 Task: Buy 5 Bow Ties of size S for Boys from Accessories section under best seller category for shipping address: Bailey Nelson, 4213 Cooks Mine Road, Ruidoso, New Mexico 88345, Cell Number 5056715177. Pay from credit card ending with 6759, CVV 506
Action: Mouse moved to (236, 65)
Screenshot: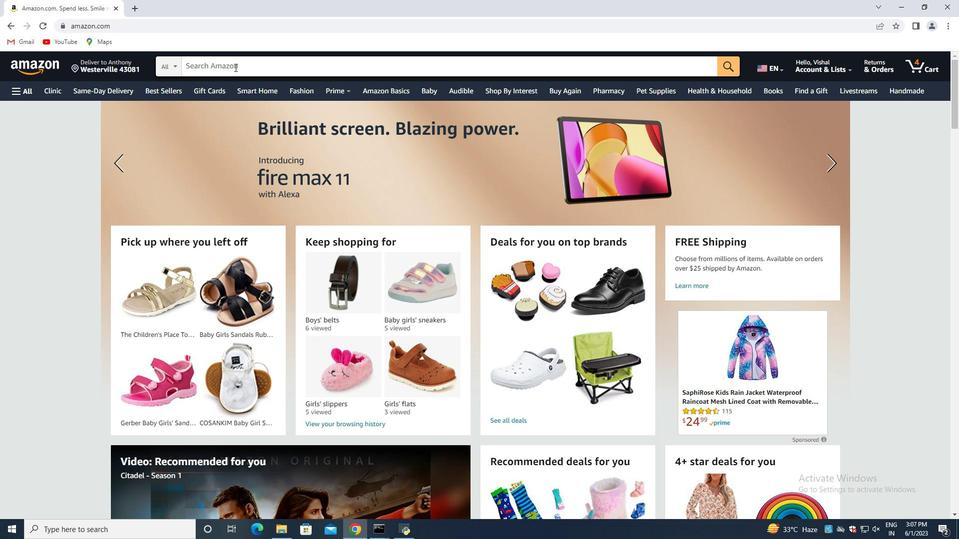 
Action: Mouse pressed left at (236, 65)
Screenshot: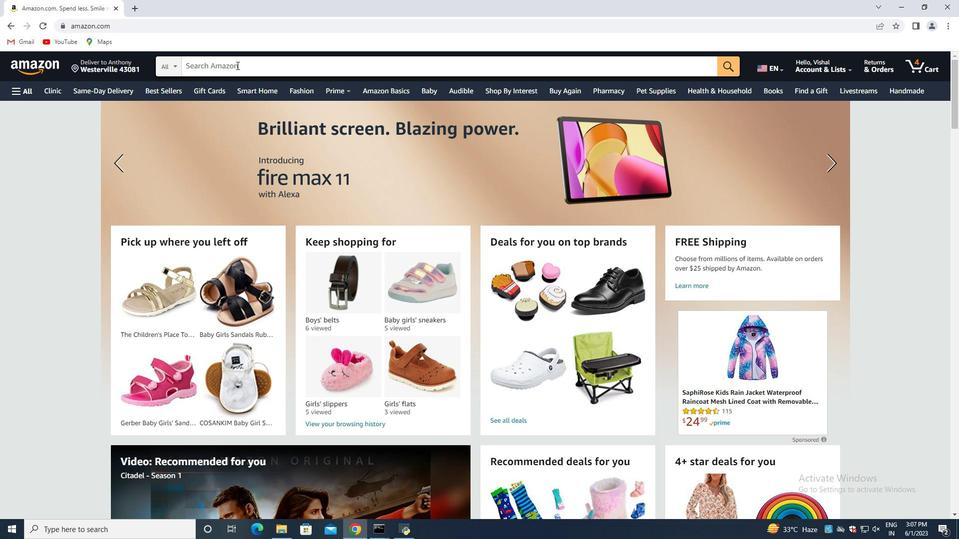 
Action: Key pressed <Key.shift>Bow<Key.space><Key.shift>Ties<Key.space>of<Key.space>size<Key.space><Key.shift>s<Key.space>for<Key.space>boys<Key.enter>
Screenshot: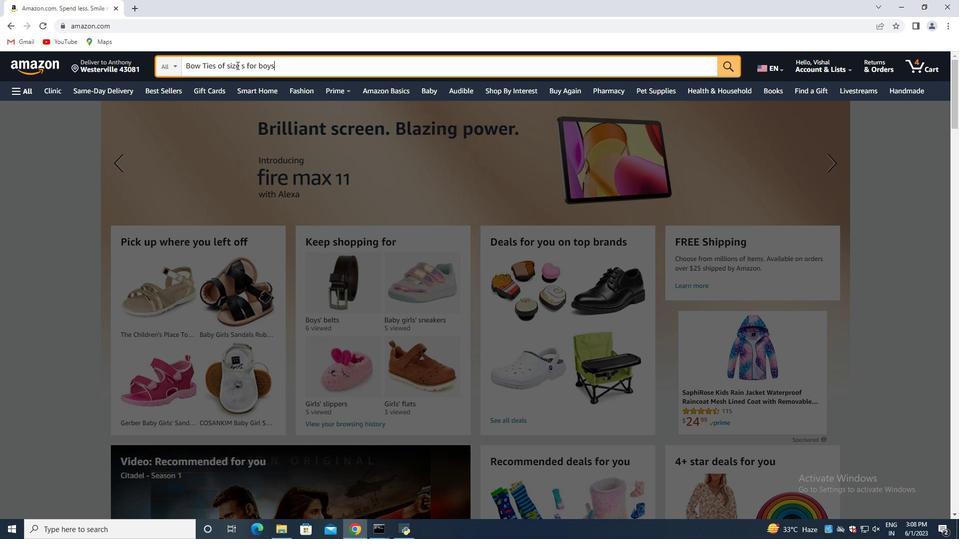 
Action: Mouse moved to (47, 194)
Screenshot: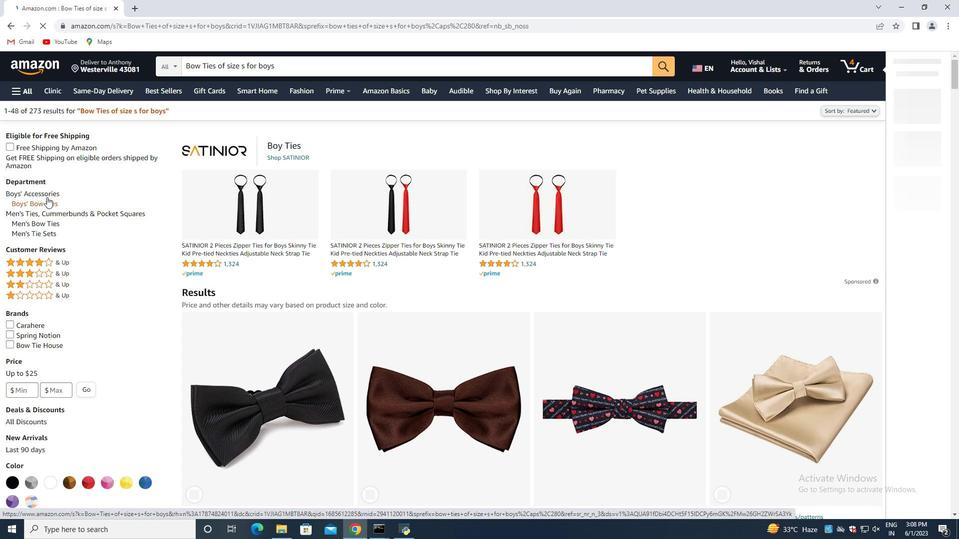 
Action: Mouse pressed left at (47, 194)
Screenshot: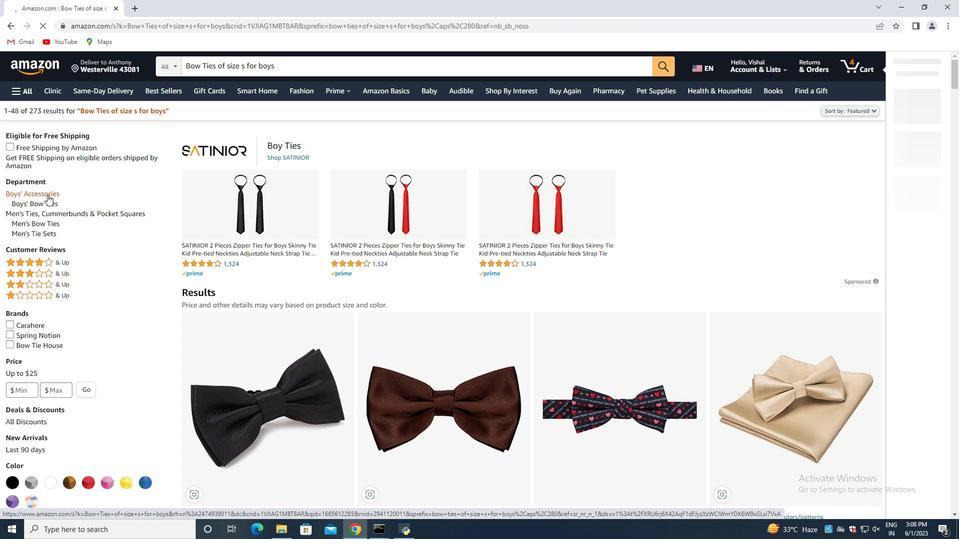 
Action: Mouse moved to (49, 196)
Screenshot: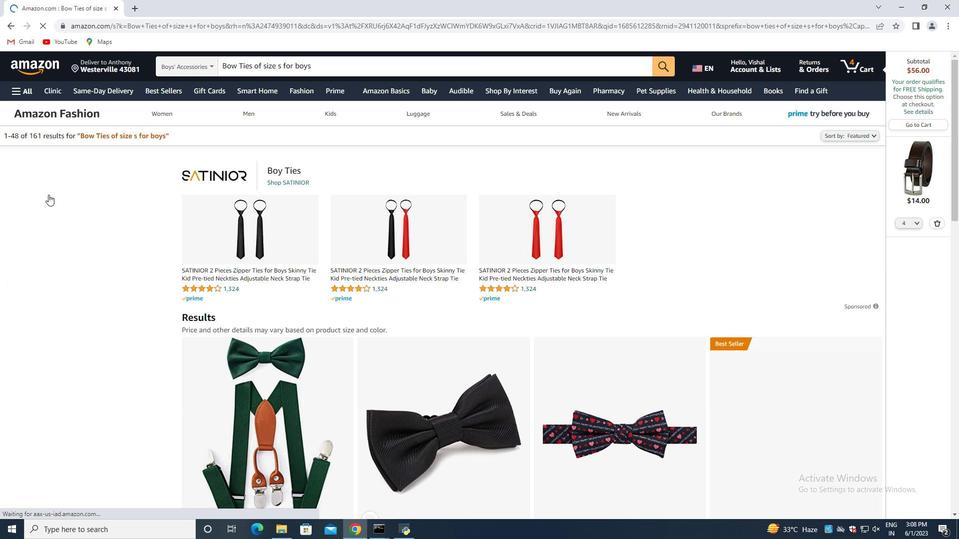 
Action: Mouse scrolled (49, 195) with delta (0, 0)
Screenshot: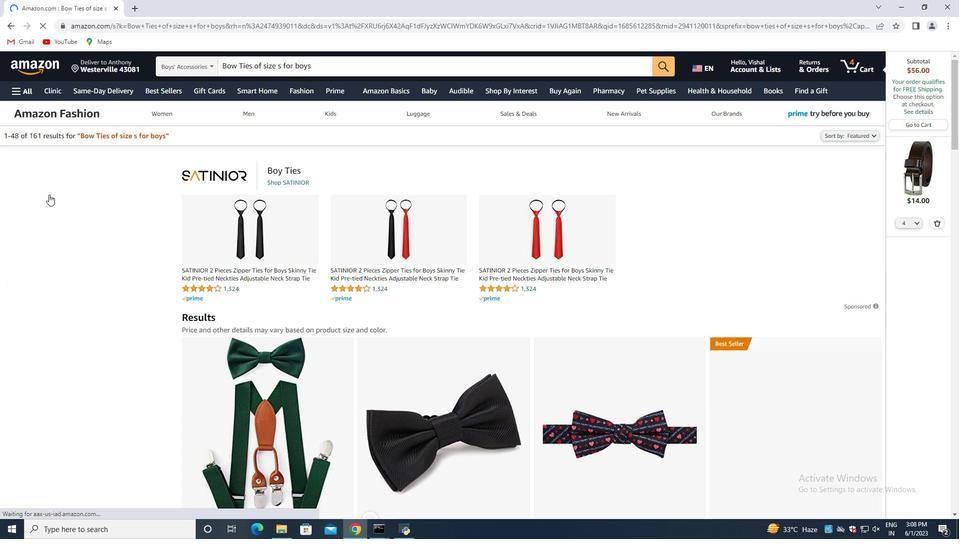 
Action: Mouse moved to (50, 197)
Screenshot: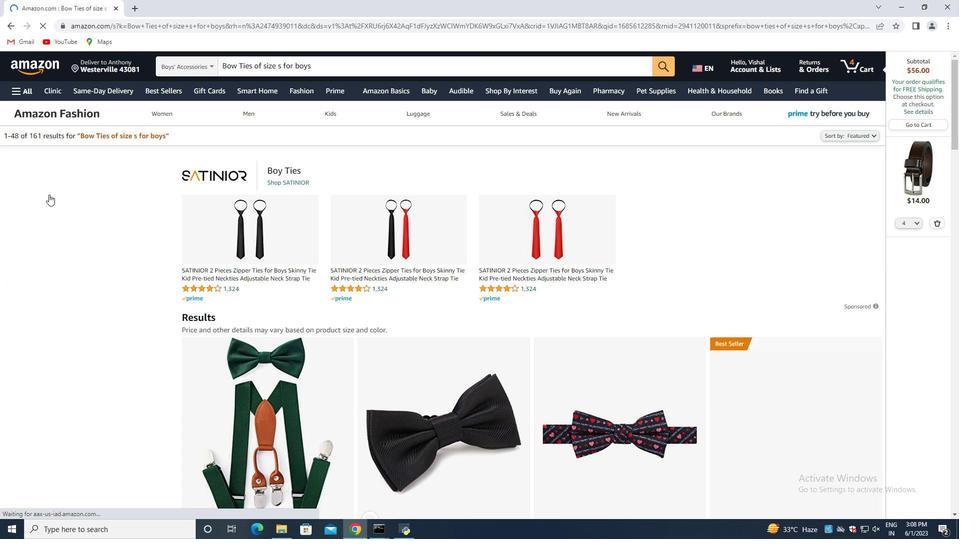 
Action: Mouse scrolled (50, 196) with delta (0, 0)
Screenshot: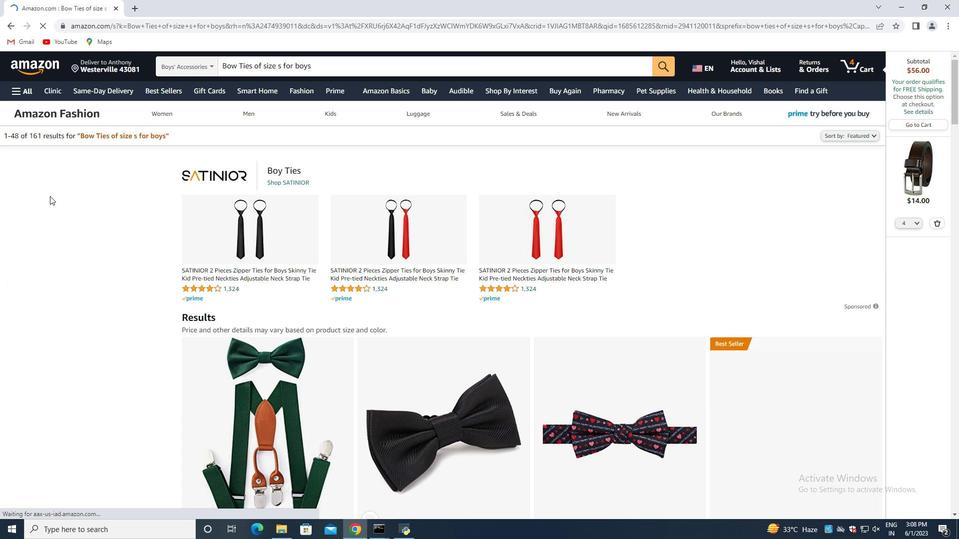 
Action: Mouse moved to (55, 201)
Screenshot: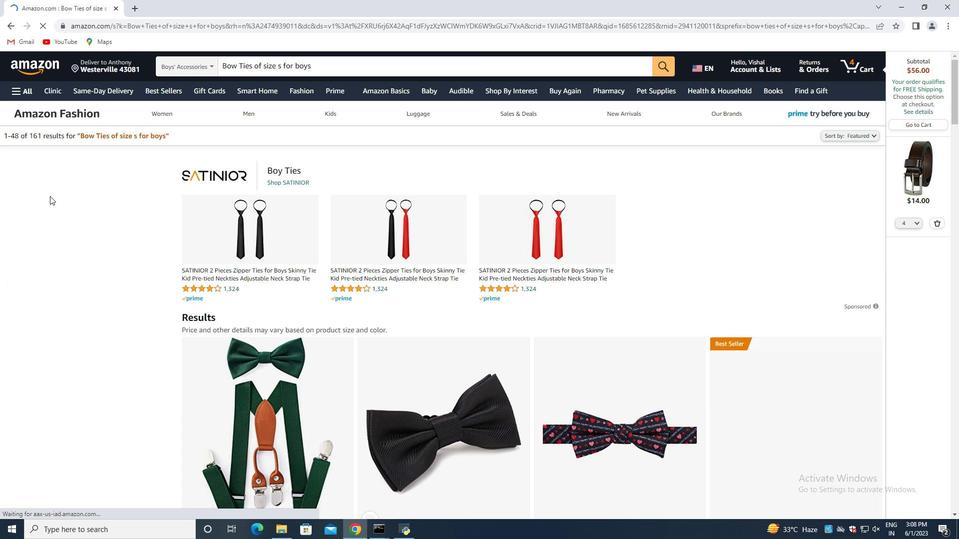 
Action: Mouse scrolled (55, 201) with delta (0, 0)
Screenshot: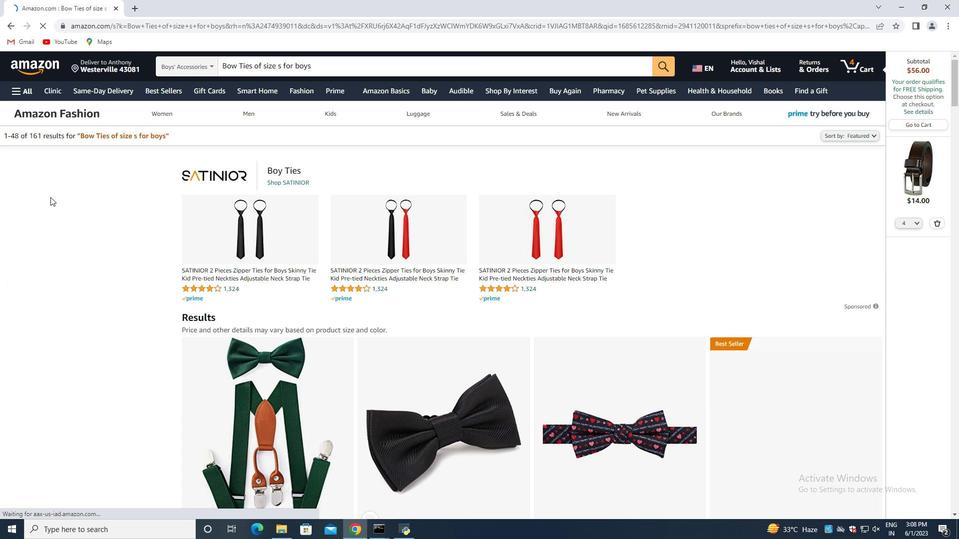 
Action: Mouse moved to (572, 286)
Screenshot: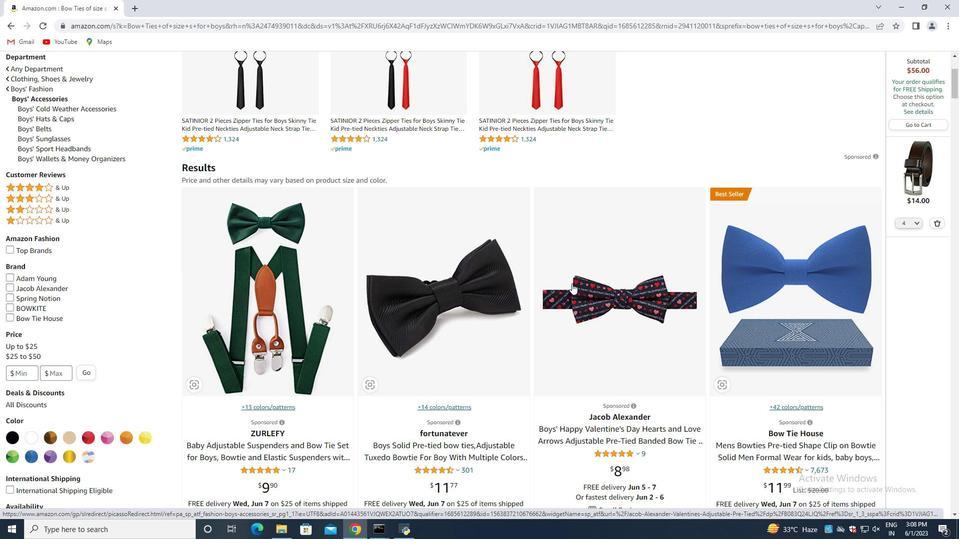 
Action: Mouse scrolled (572, 285) with delta (0, 0)
Screenshot: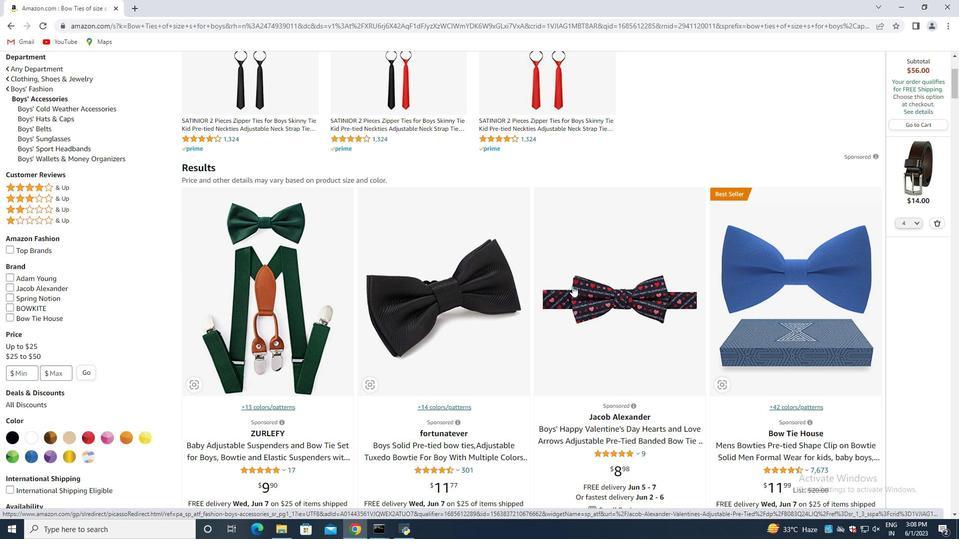 
Action: Mouse moved to (772, 280)
Screenshot: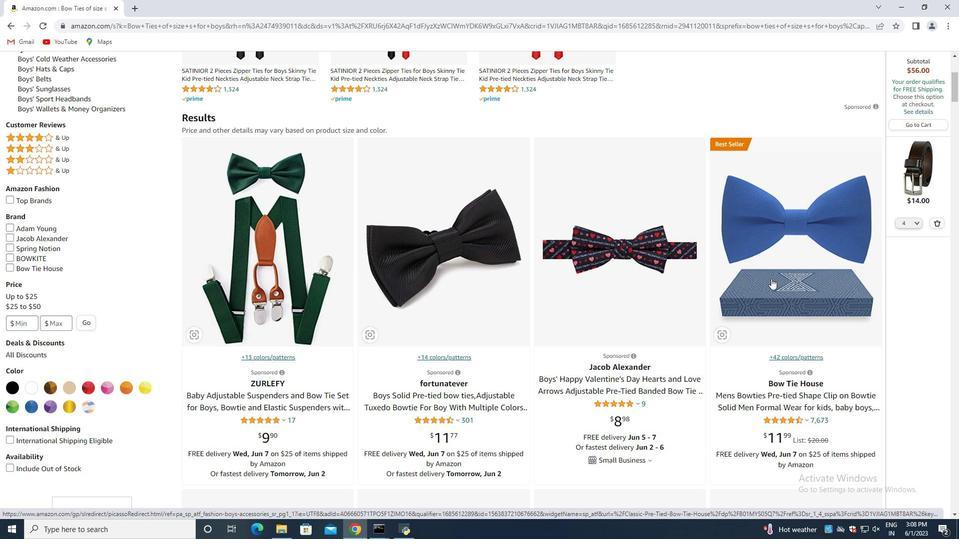 
Action: Mouse pressed left at (772, 280)
Screenshot: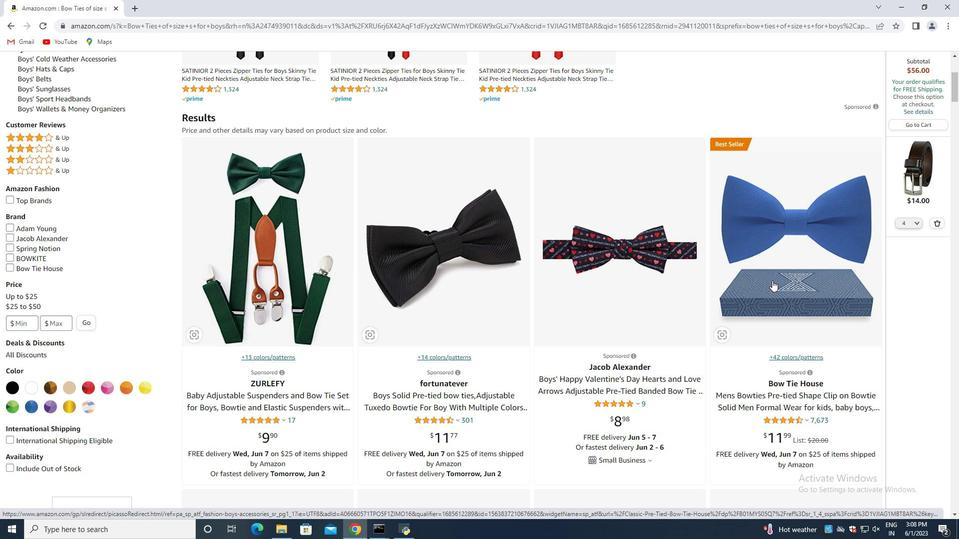 
Action: Mouse moved to (941, 221)
Screenshot: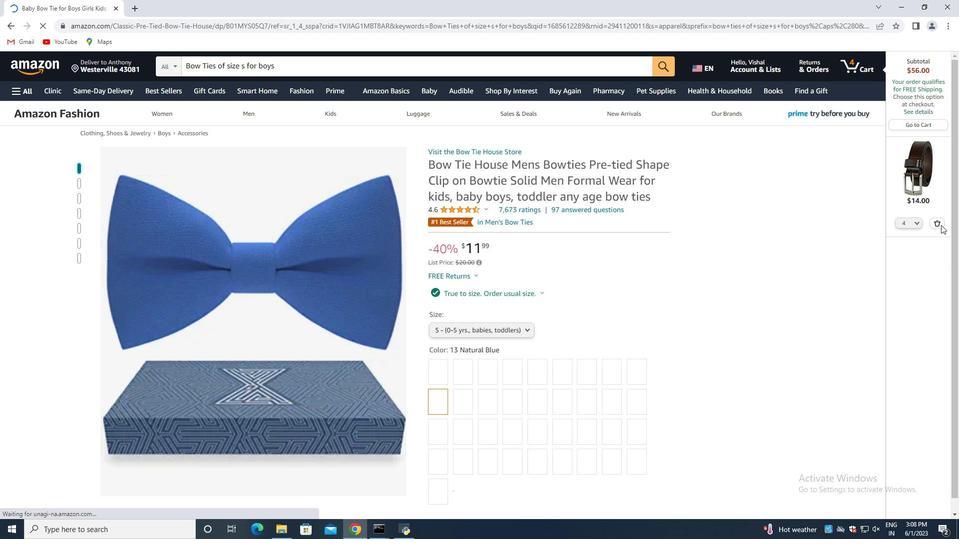 
Action: Mouse pressed left at (941, 221)
Screenshot: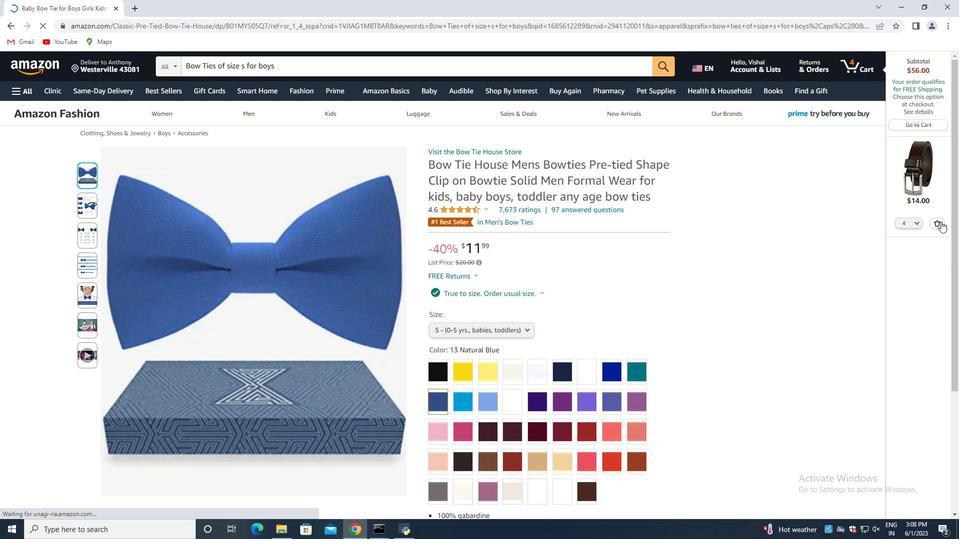 
Action: Mouse moved to (938, 222)
Screenshot: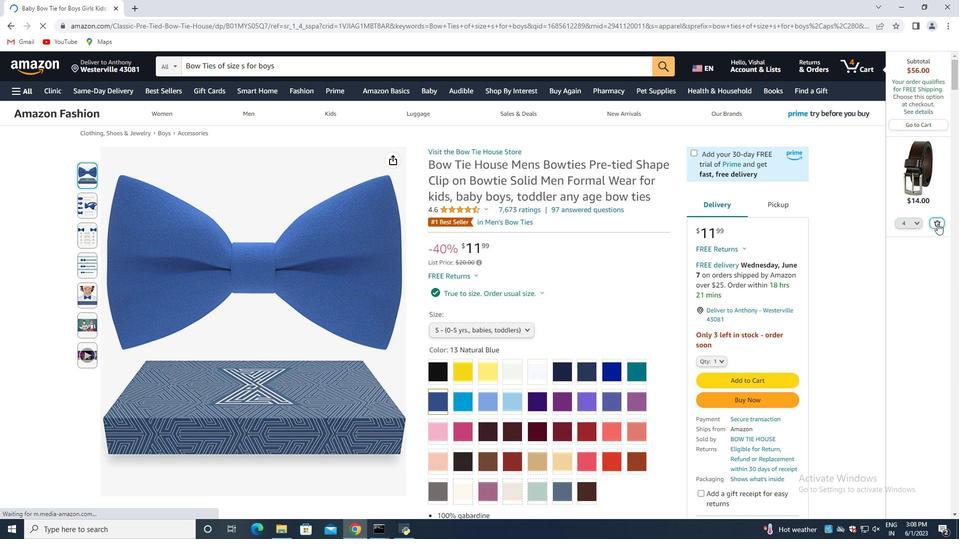 
Action: Mouse pressed left at (938, 222)
Screenshot: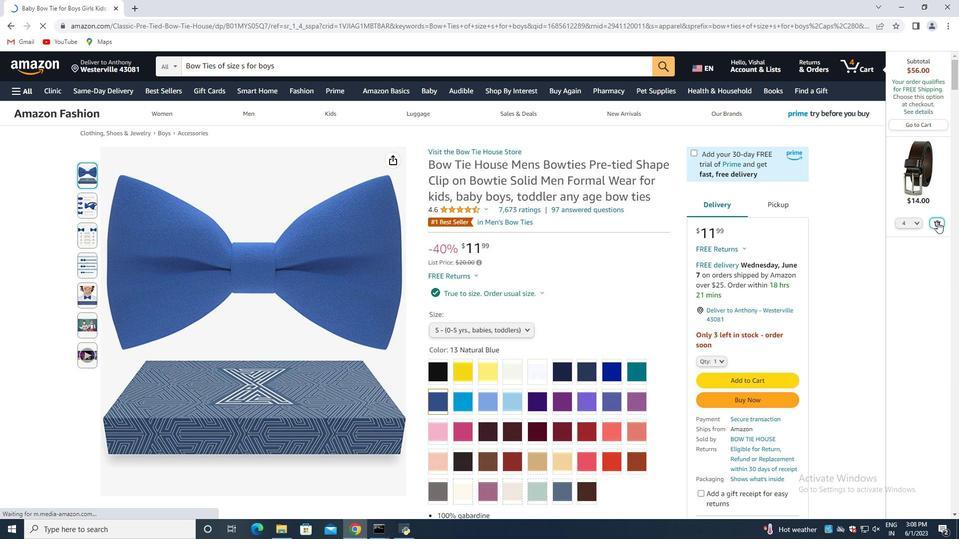
Action: Mouse moved to (387, 356)
Screenshot: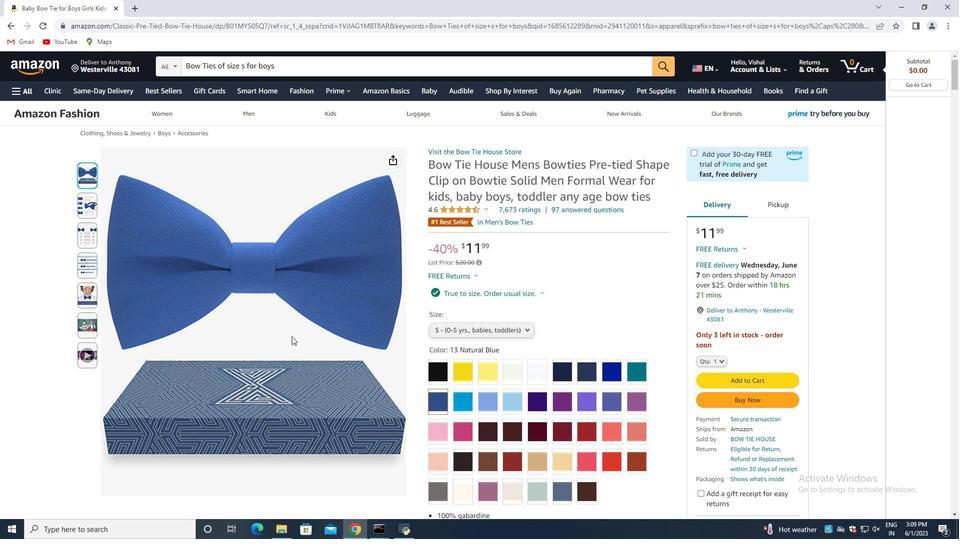 
Action: Mouse scrolled (387, 356) with delta (0, 0)
Screenshot: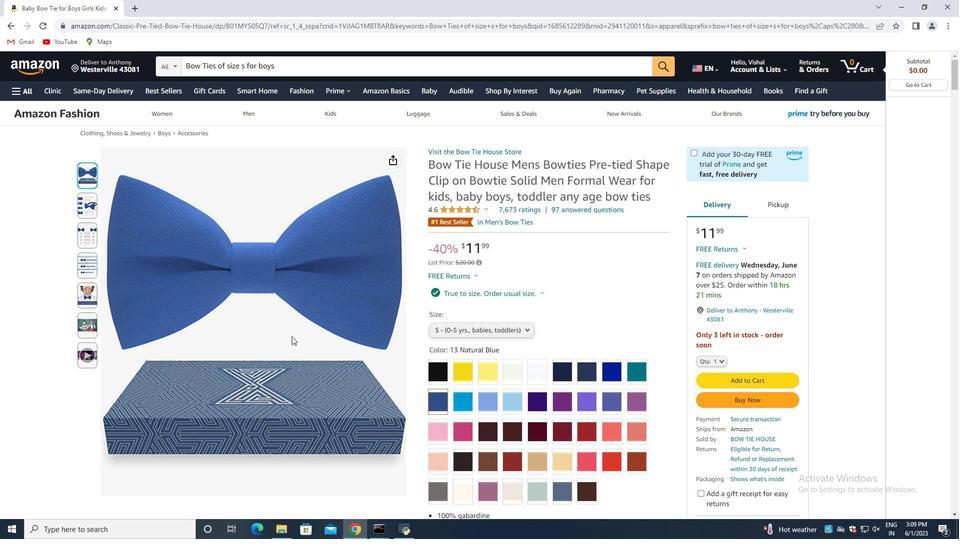 
Action: Mouse scrolled (387, 356) with delta (0, 0)
Screenshot: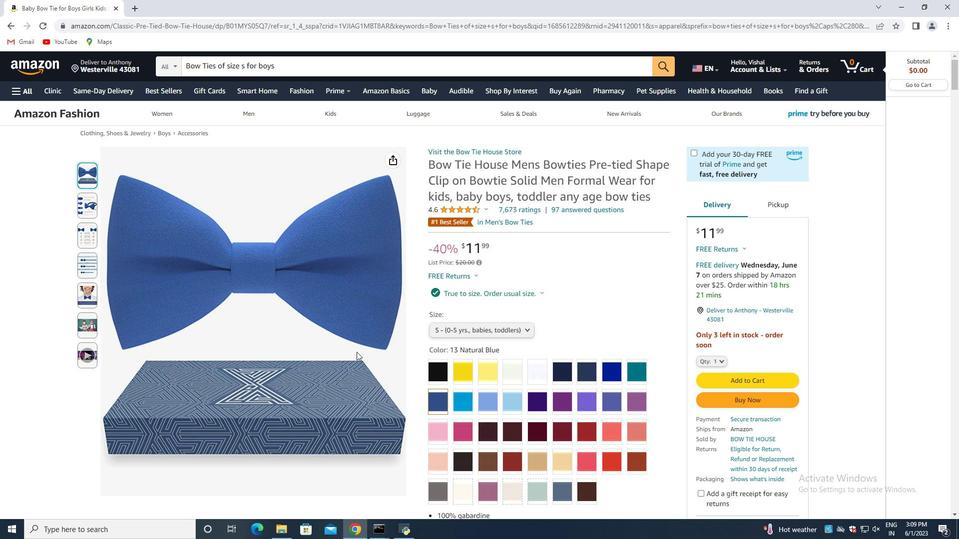 
Action: Mouse moved to (389, 357)
Screenshot: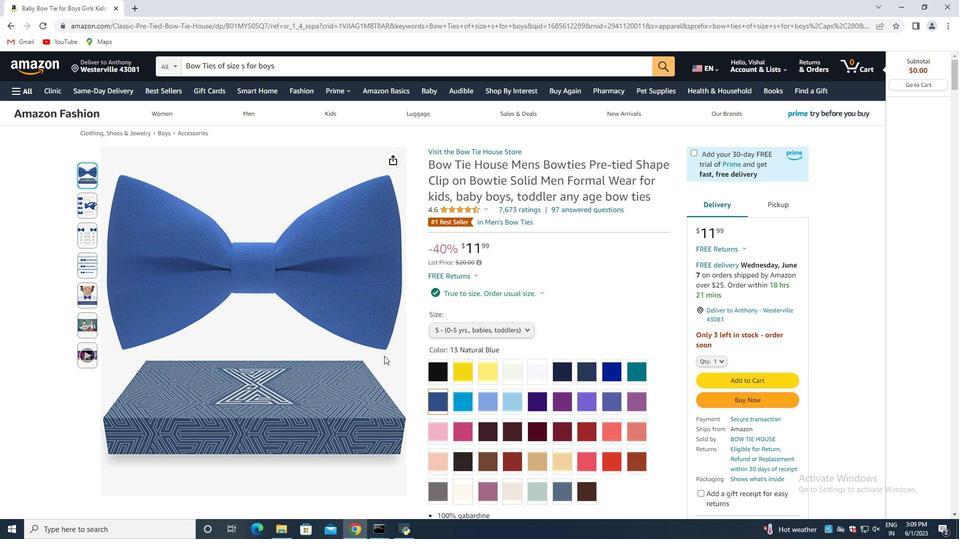 
Action: Mouse scrolled (389, 356) with delta (0, 0)
Screenshot: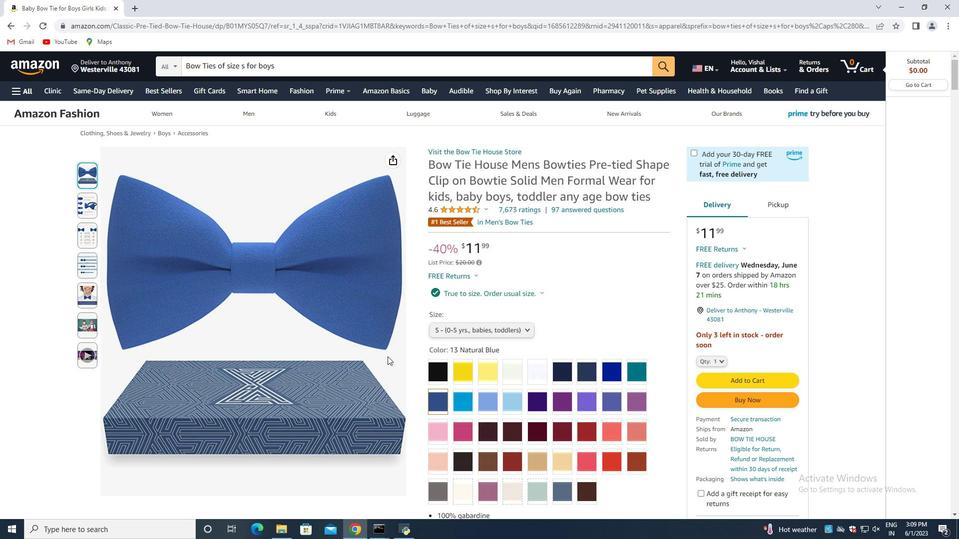 
Action: Mouse moved to (419, 352)
Screenshot: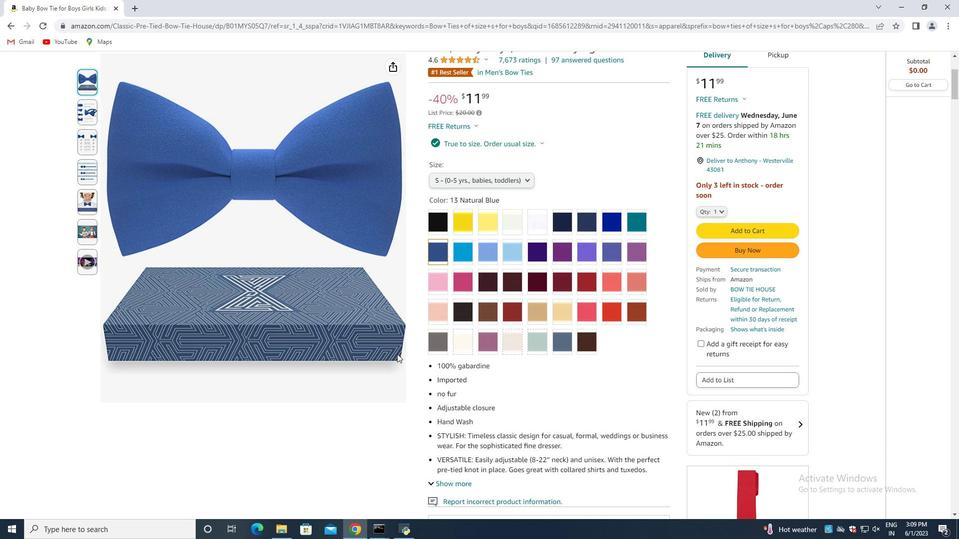 
Action: Mouse scrolled (419, 352) with delta (0, 0)
Screenshot: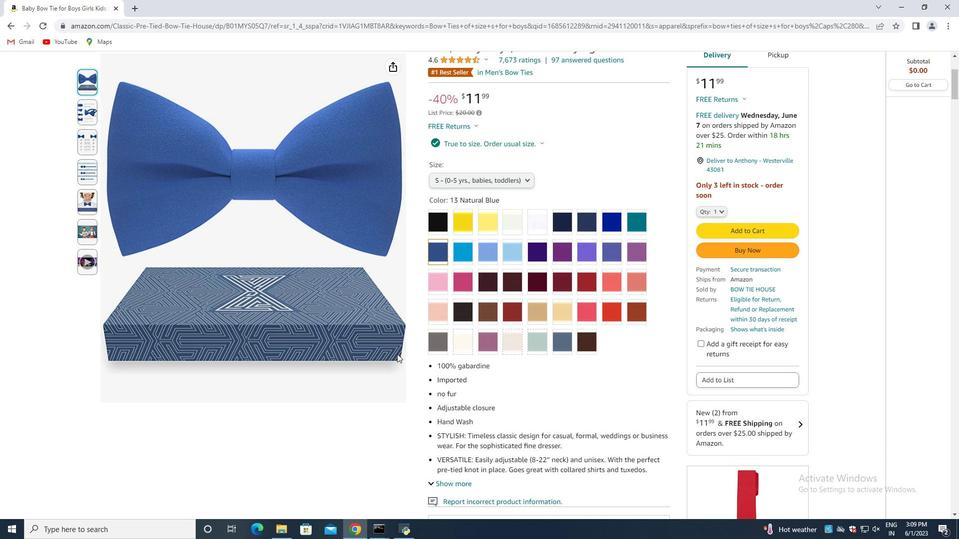 
Action: Mouse moved to (424, 352)
Screenshot: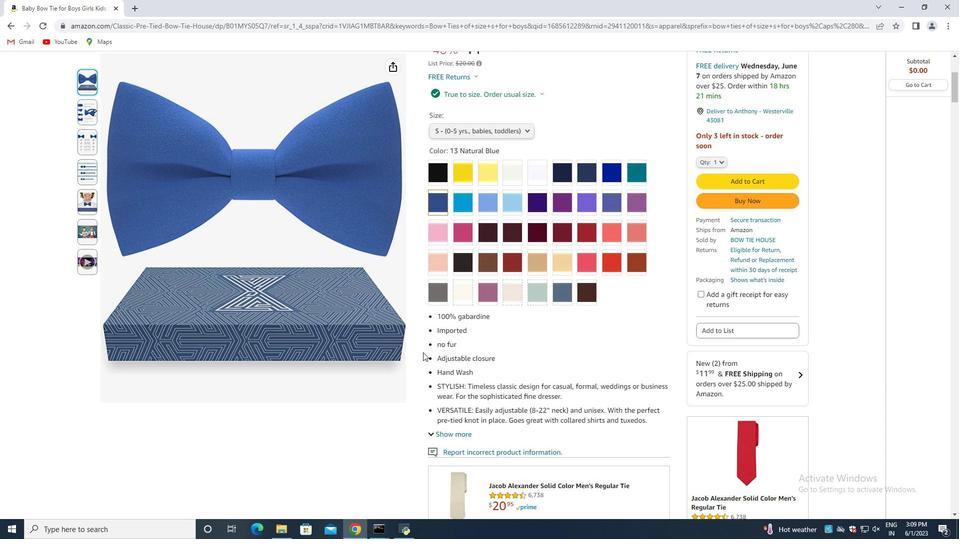 
Action: Mouse scrolled (424, 351) with delta (0, 0)
Screenshot: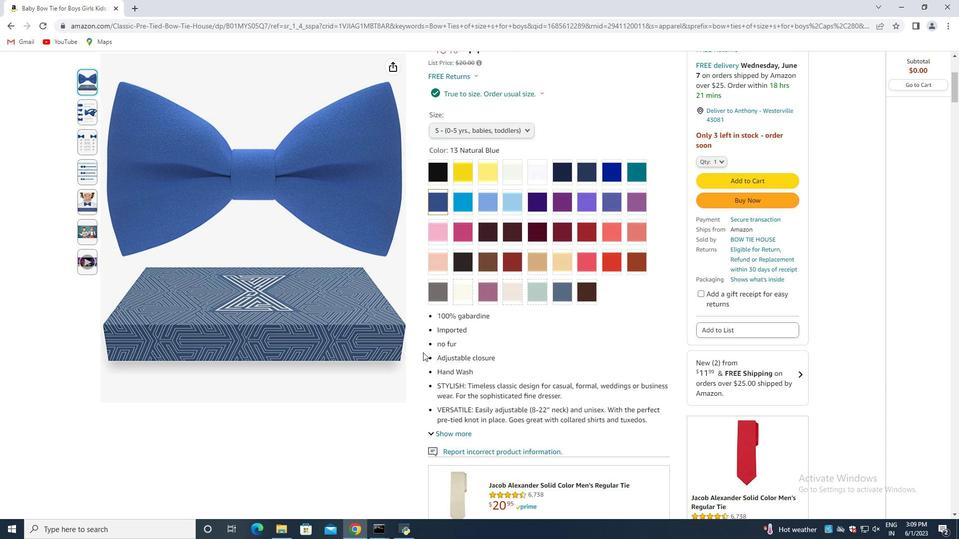 
Action: Mouse moved to (424, 351)
Screenshot: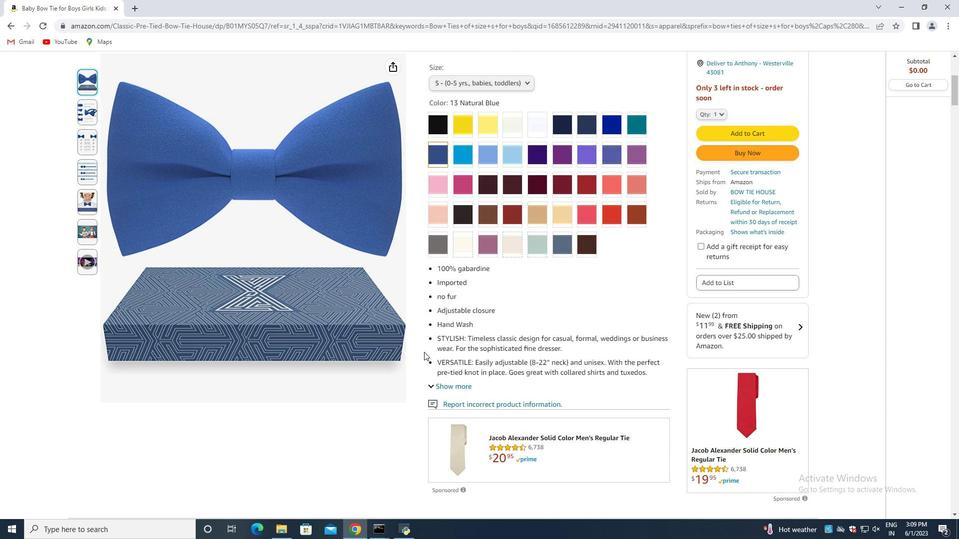 
Action: Mouse scrolled (424, 351) with delta (0, 0)
Screenshot: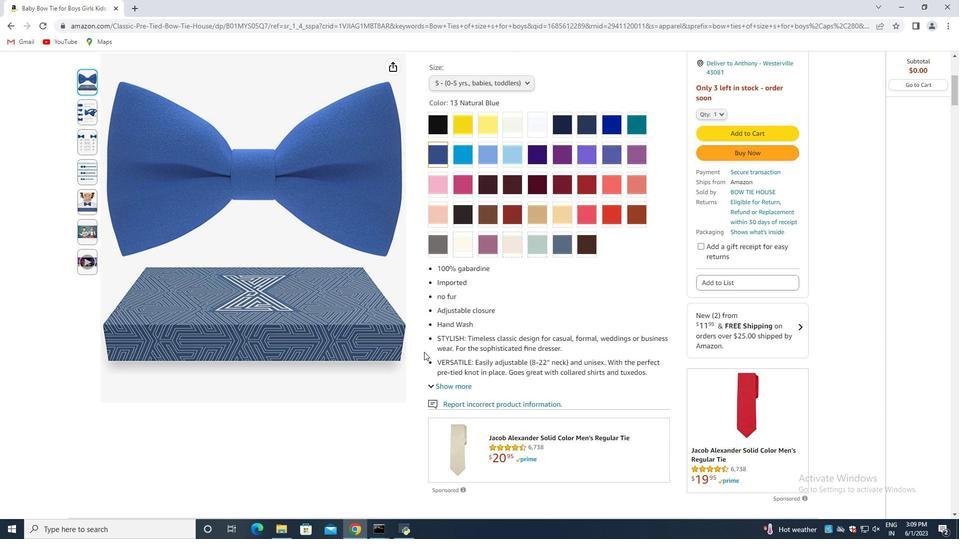 
Action: Mouse scrolled (424, 351) with delta (0, 0)
Screenshot: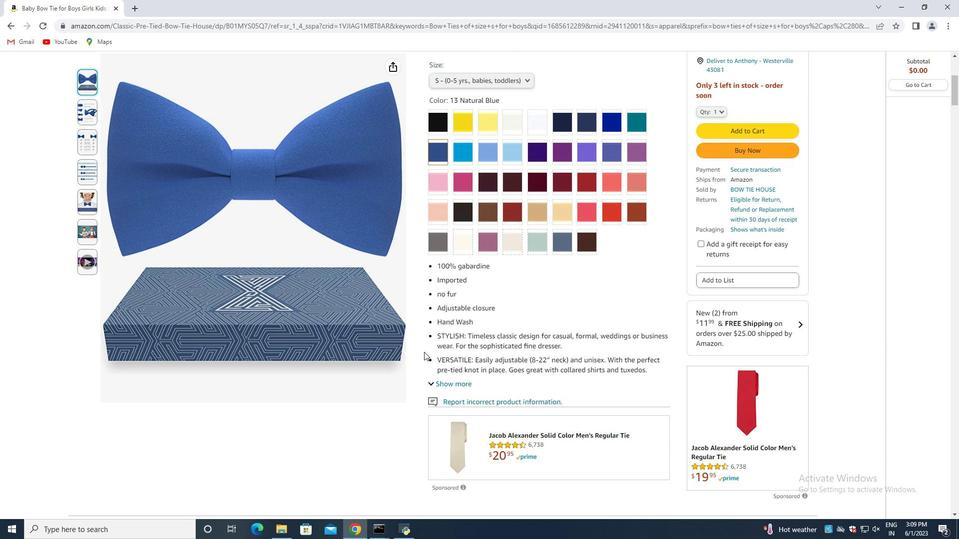 
Action: Mouse moved to (425, 351)
Screenshot: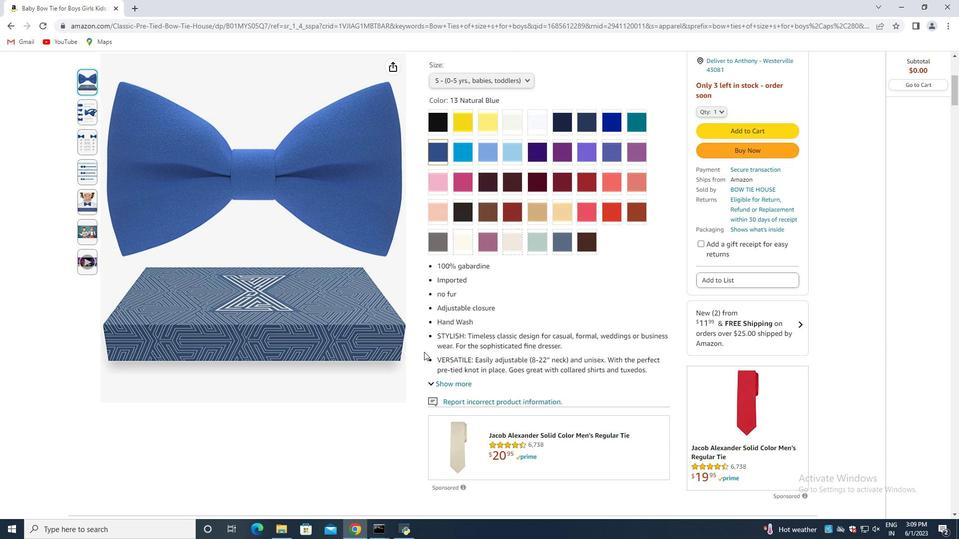 
Action: Mouse scrolled (425, 352) with delta (0, 0)
Screenshot: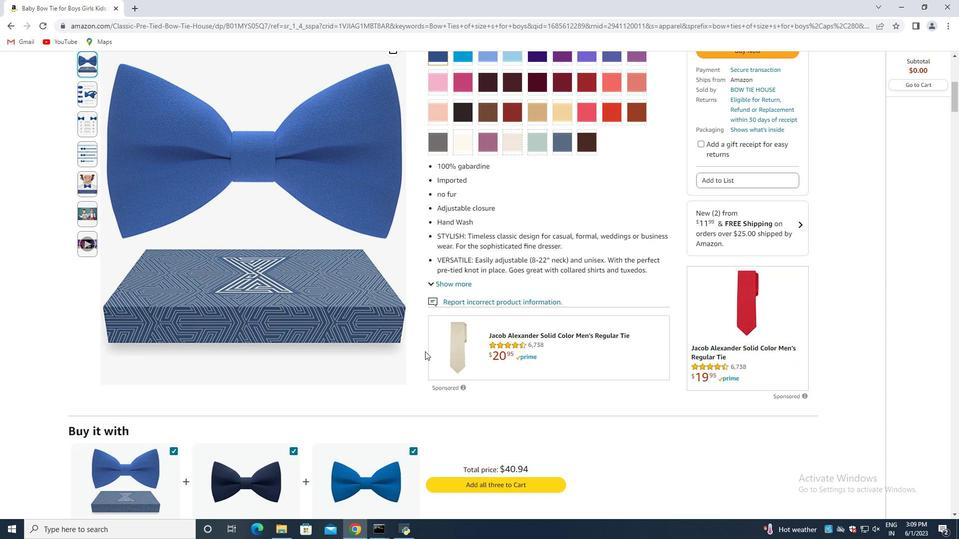 
Action: Mouse scrolled (425, 352) with delta (0, 0)
Screenshot: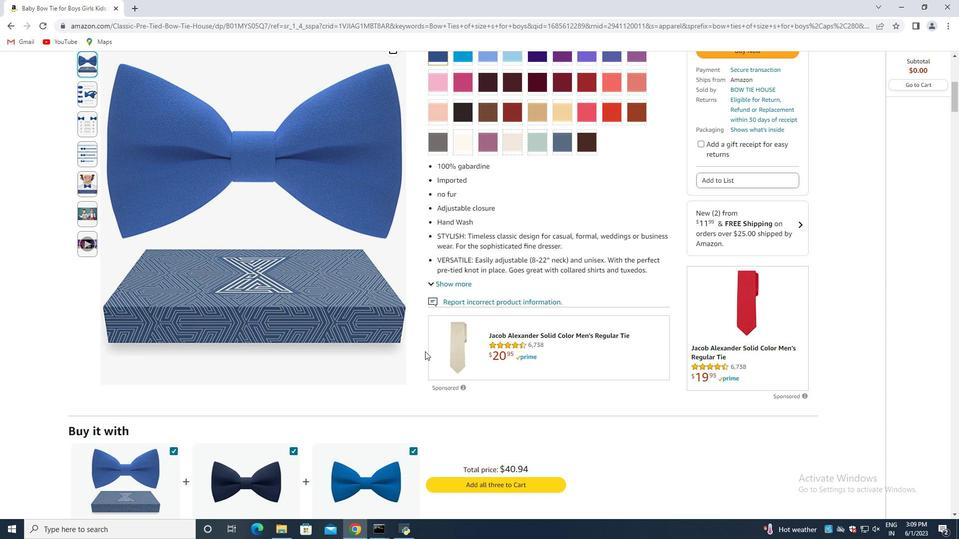 
Action: Mouse scrolled (425, 352) with delta (0, 0)
Screenshot: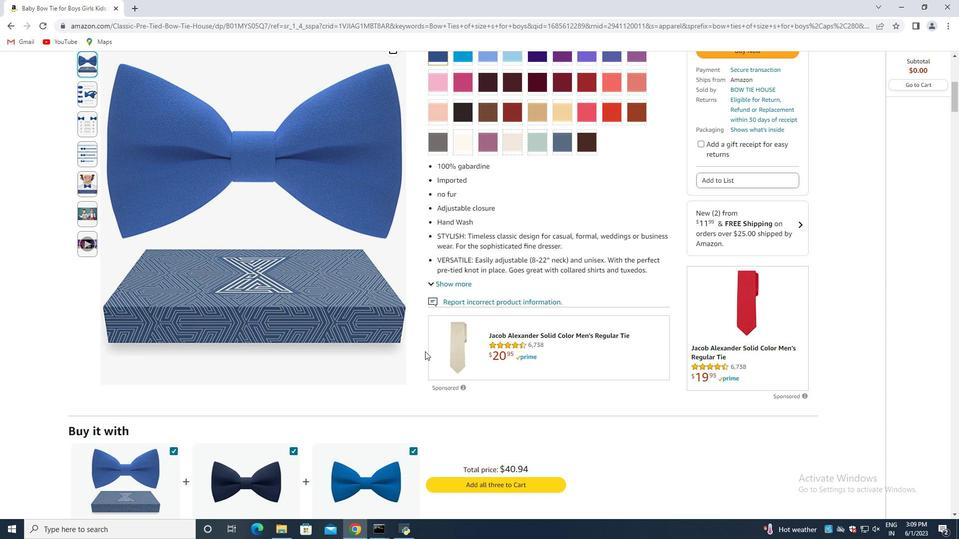 
Action: Mouse moved to (460, 324)
Screenshot: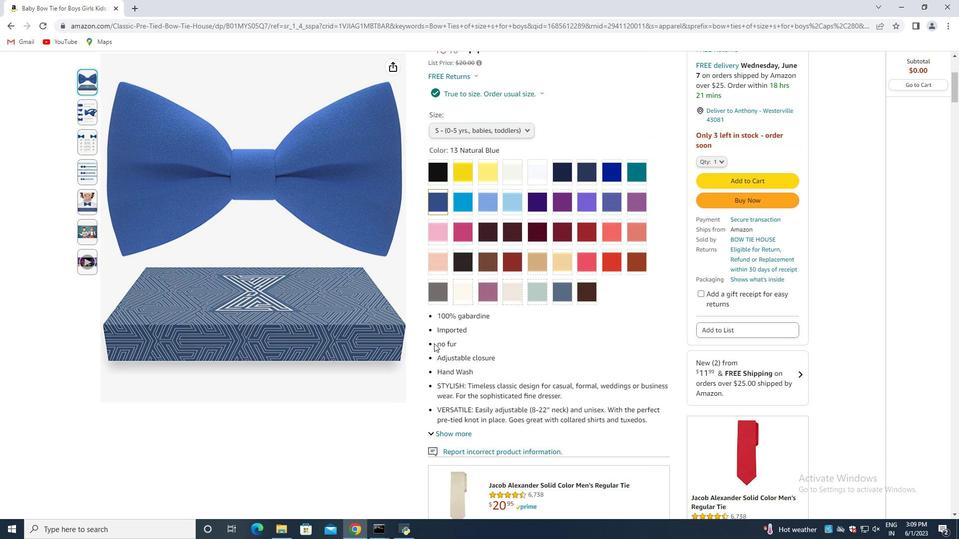 
Action: Mouse scrolled (460, 324) with delta (0, 0)
Screenshot: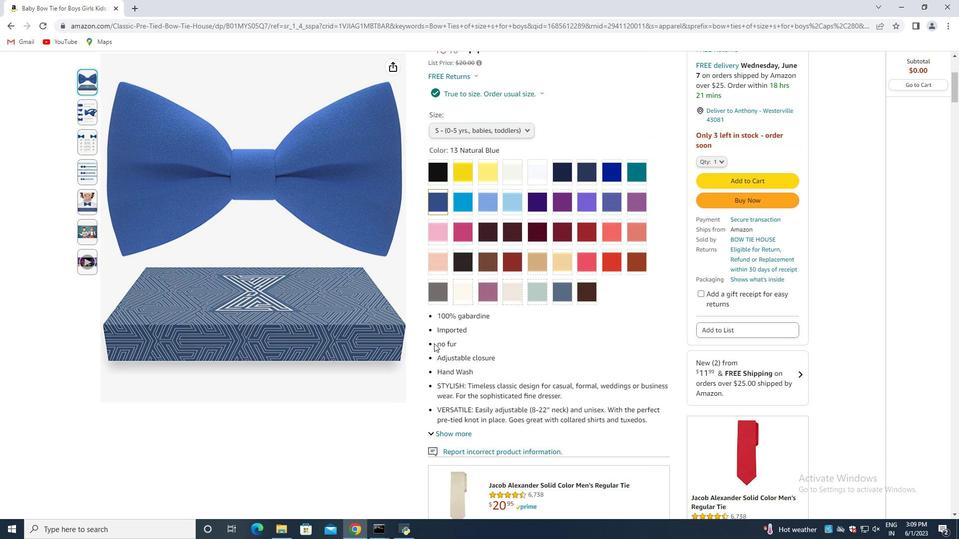 
Action: Mouse moved to (462, 322)
Screenshot: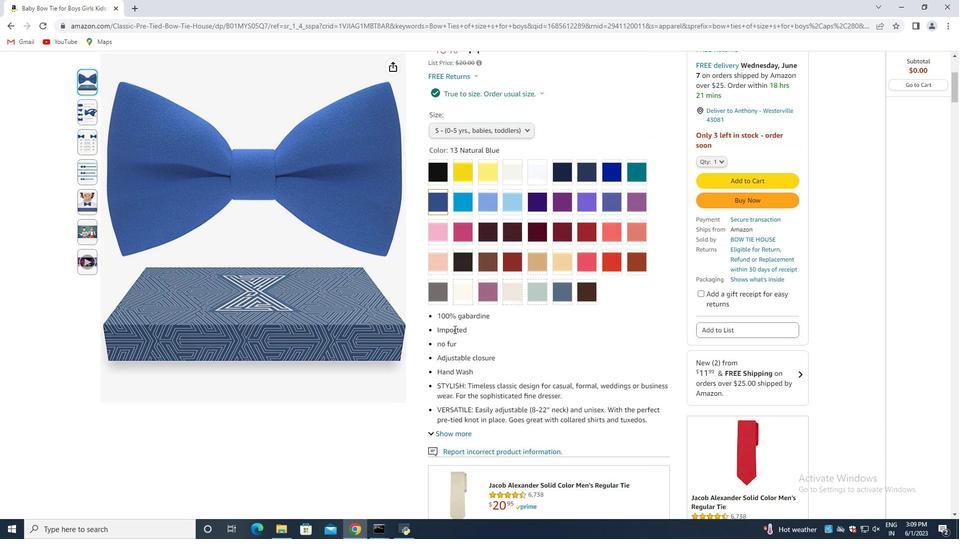 
Action: Mouse scrolled (462, 323) with delta (0, 0)
Screenshot: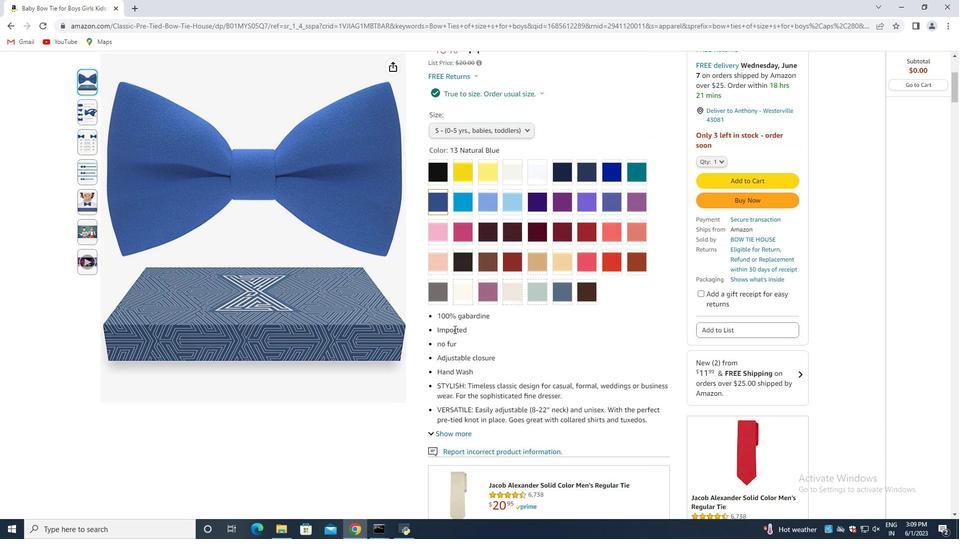 
Action: Mouse moved to (431, 276)
Screenshot: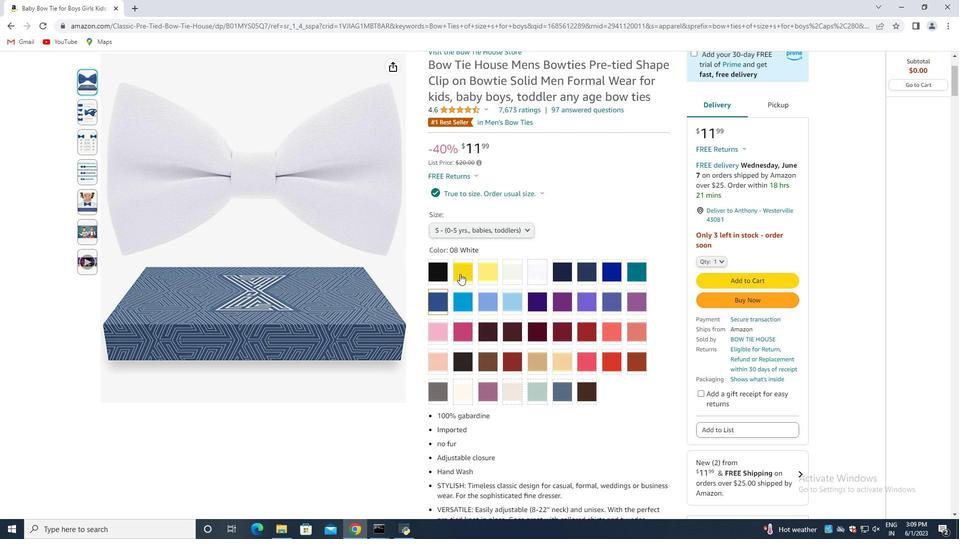 
Action: Mouse pressed left at (431, 276)
Screenshot: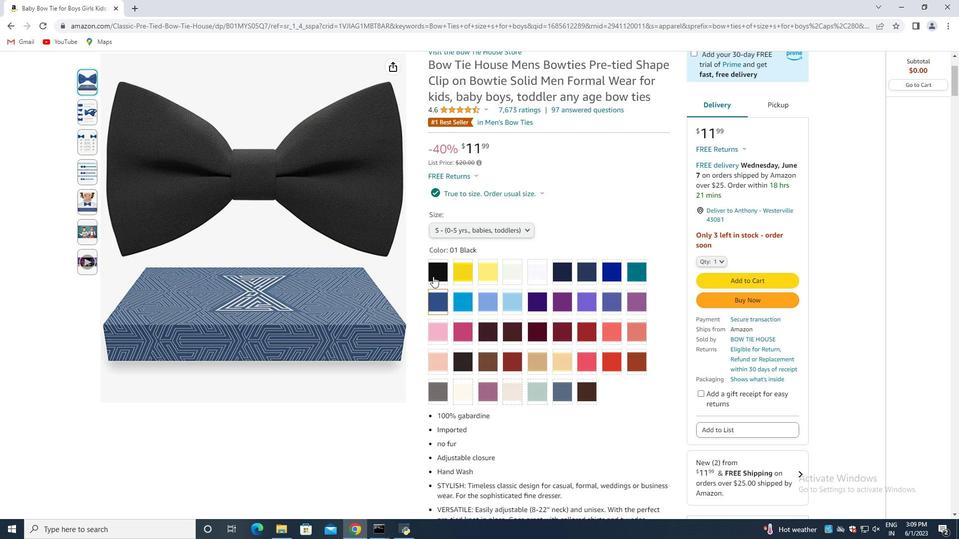 
Action: Mouse moved to (253, 377)
Screenshot: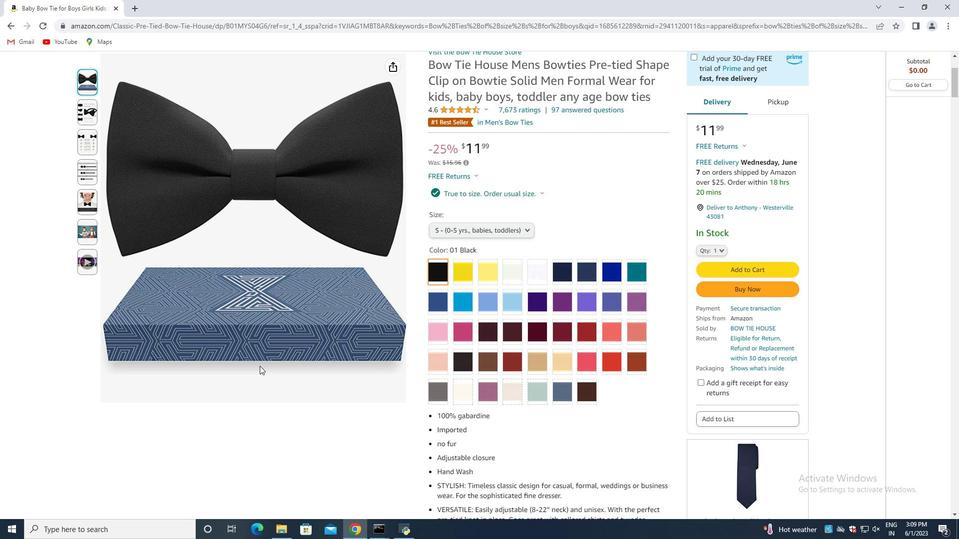 
Action: Mouse scrolled (253, 377) with delta (0, 0)
Screenshot: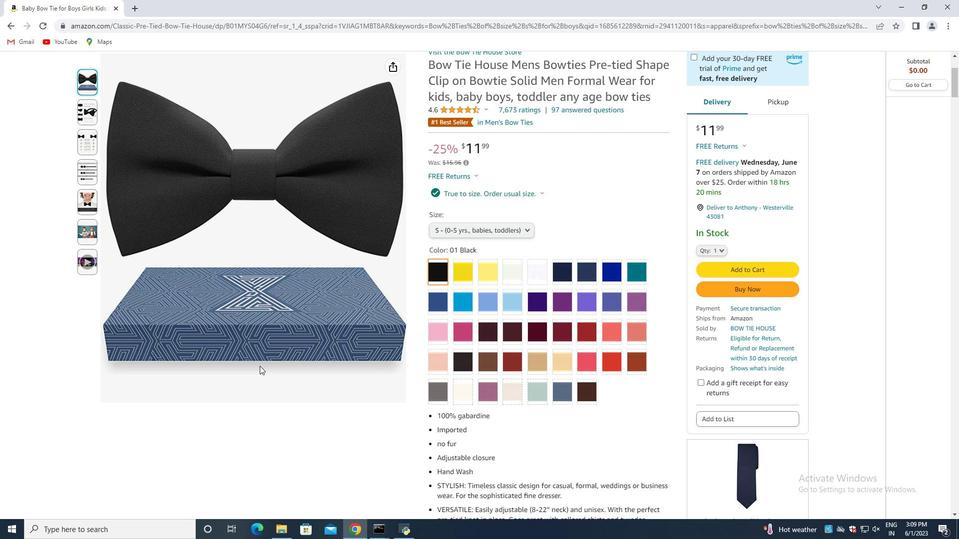 
Action: Mouse moved to (263, 404)
Screenshot: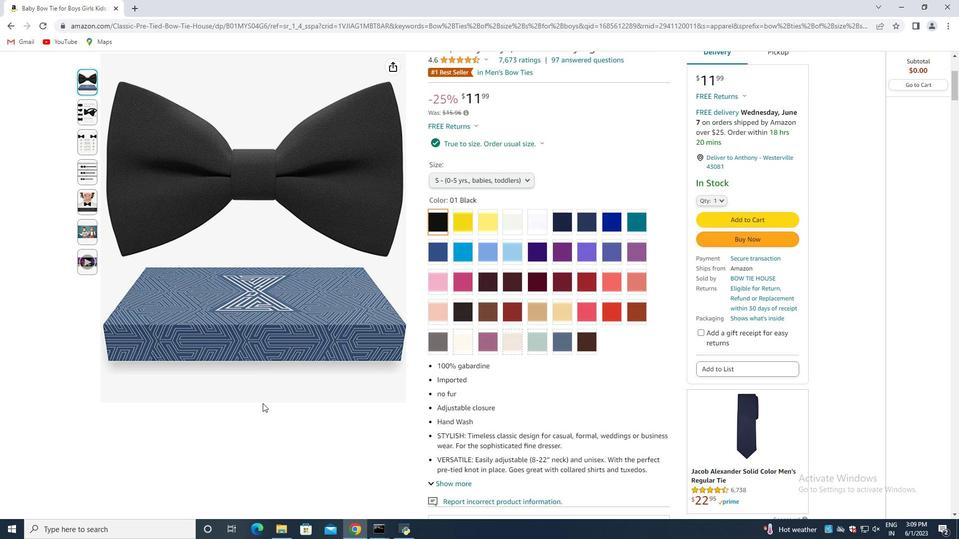 
Action: Mouse scrolled (263, 404) with delta (0, 0)
Screenshot: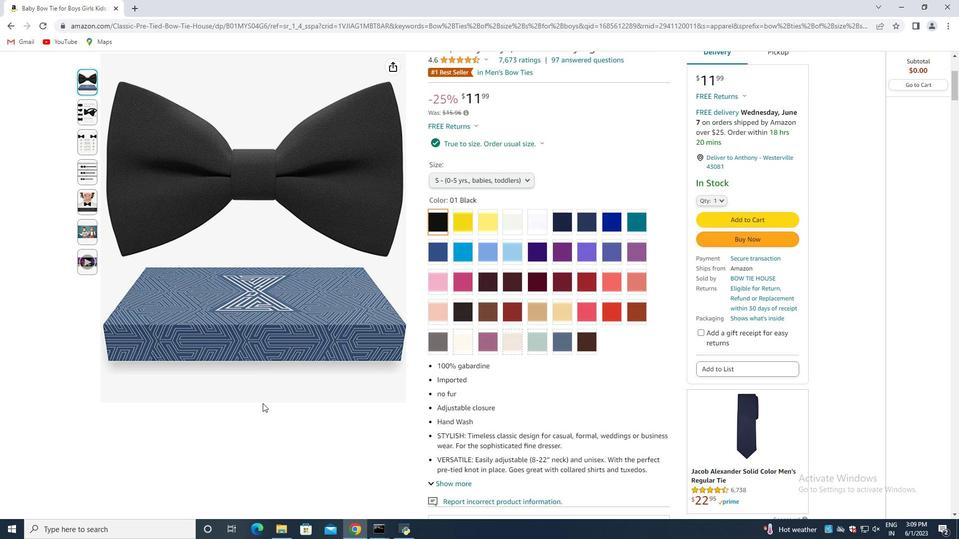
Action: Mouse moved to (263, 405)
Screenshot: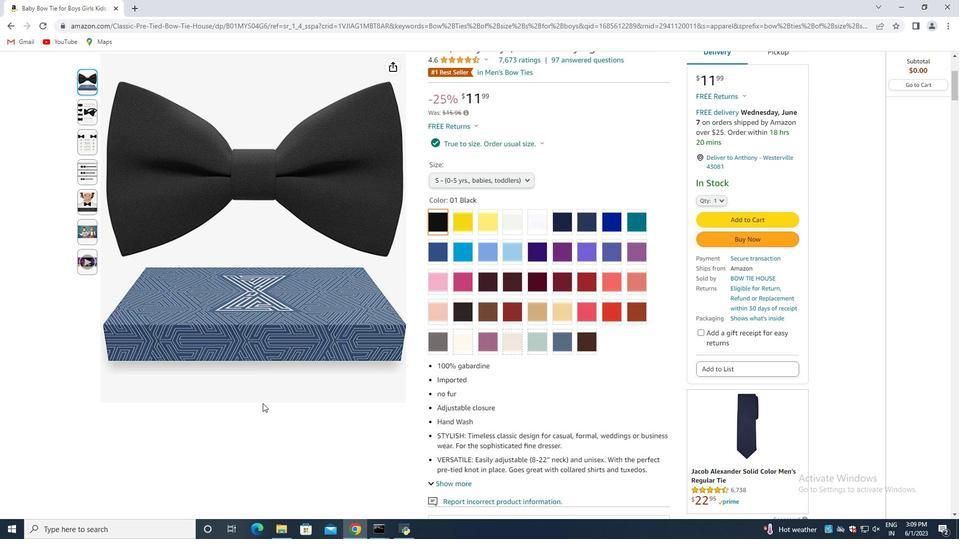 
Action: Mouse scrolled (263, 404) with delta (0, 0)
Screenshot: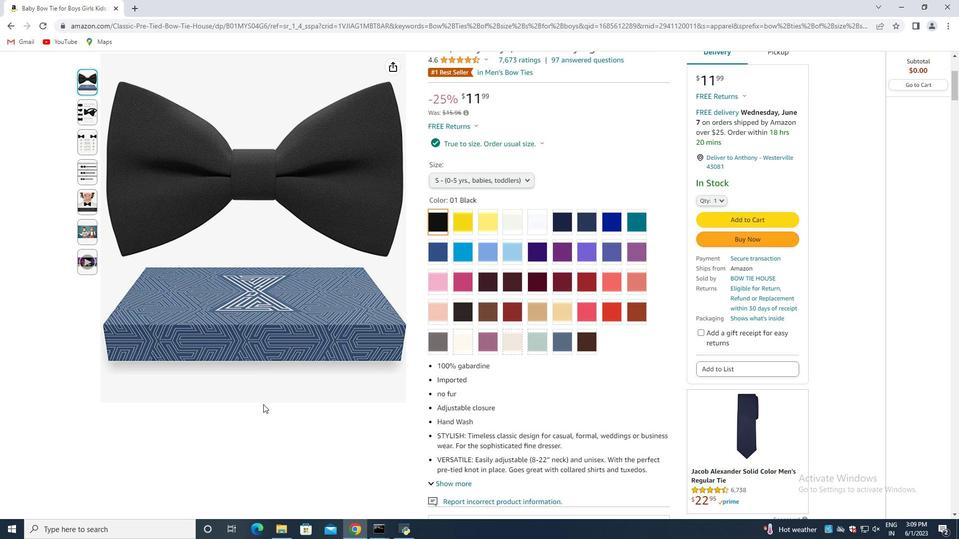 
Action: Mouse moved to (278, 408)
Screenshot: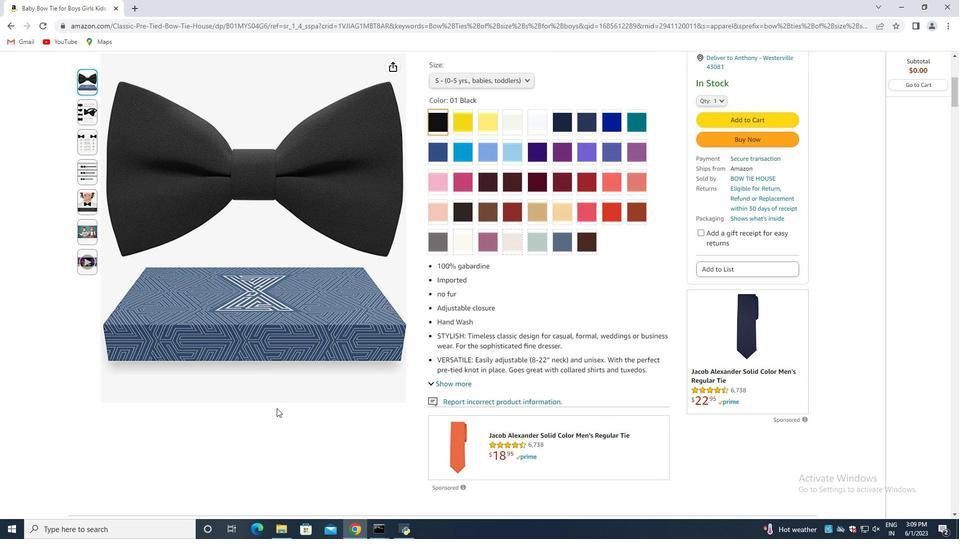 
Action: Mouse scrolled (278, 407) with delta (0, 0)
Screenshot: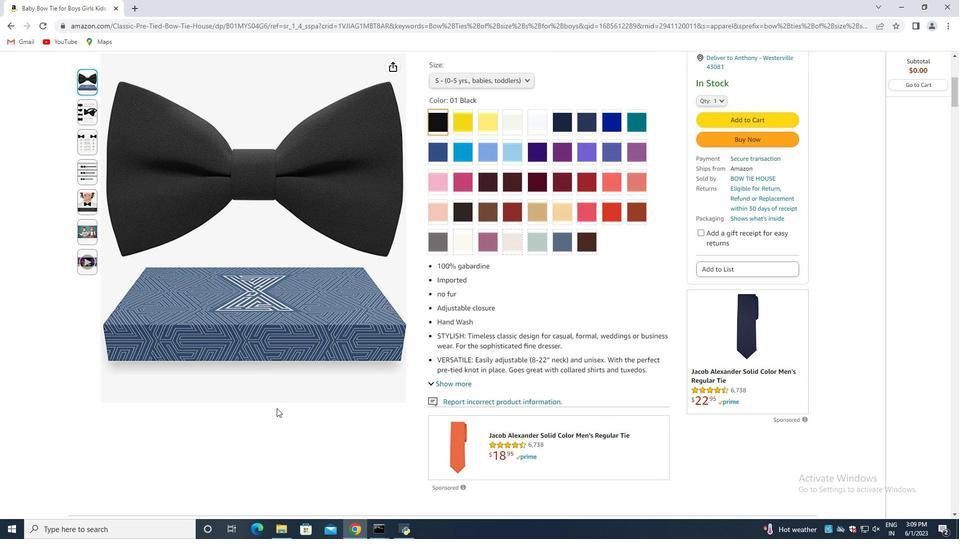 
Action: Mouse moved to (281, 408)
Screenshot: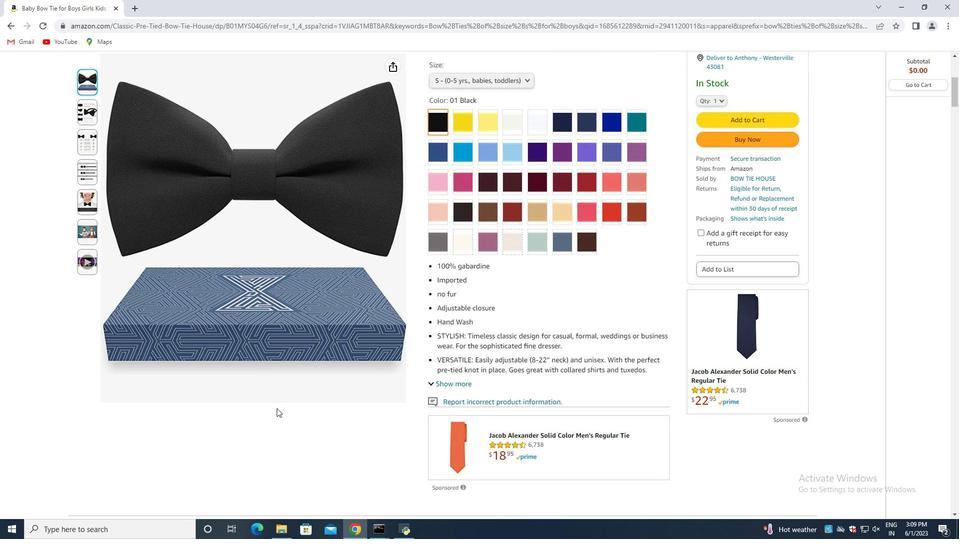 
Action: Mouse scrolled (281, 407) with delta (0, 0)
Screenshot: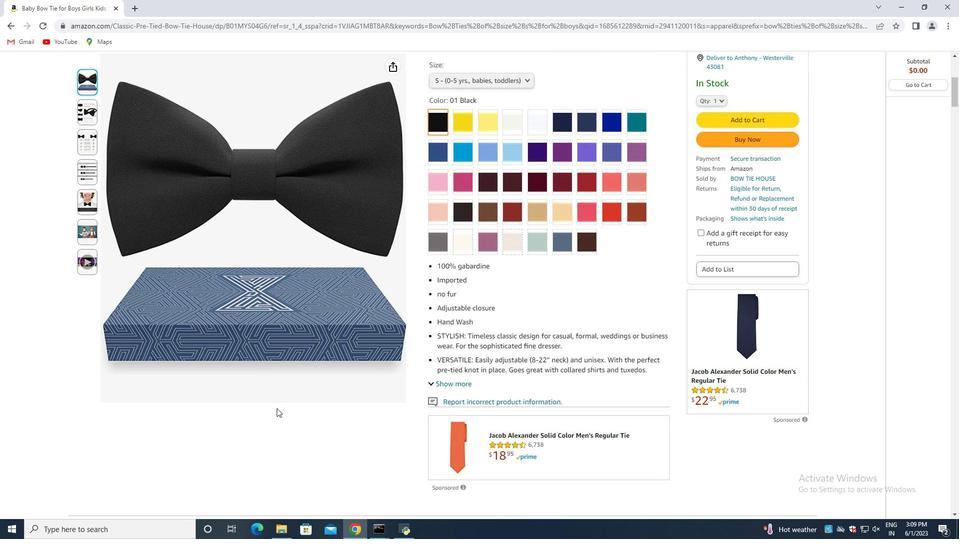 
Action: Mouse moved to (288, 408)
Screenshot: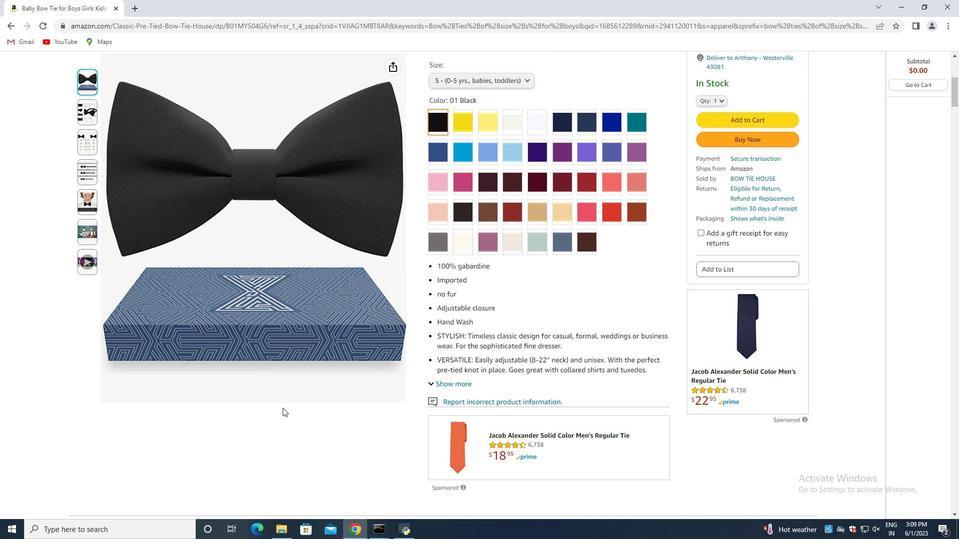 
Action: Mouse scrolled (288, 407) with delta (0, 0)
Screenshot: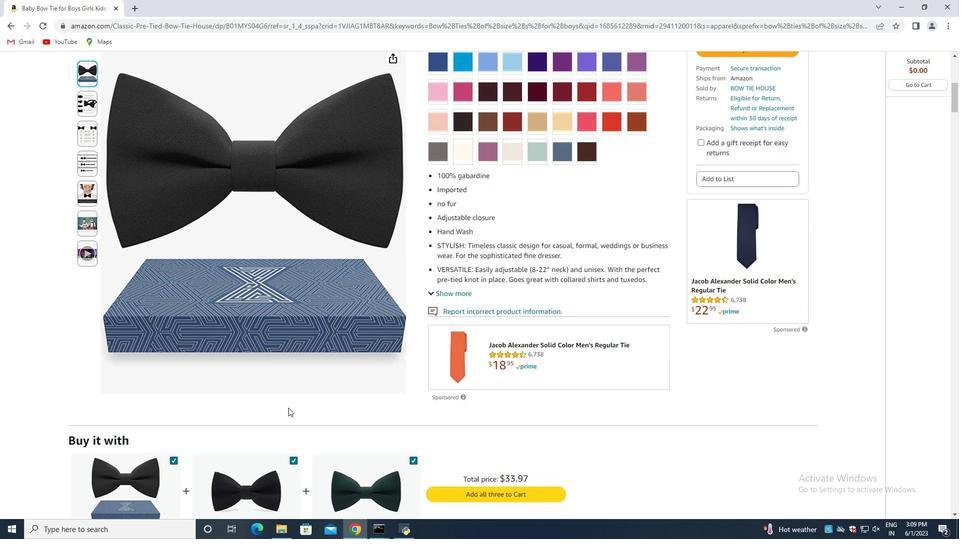 
Action: Mouse scrolled (288, 407) with delta (0, 0)
Screenshot: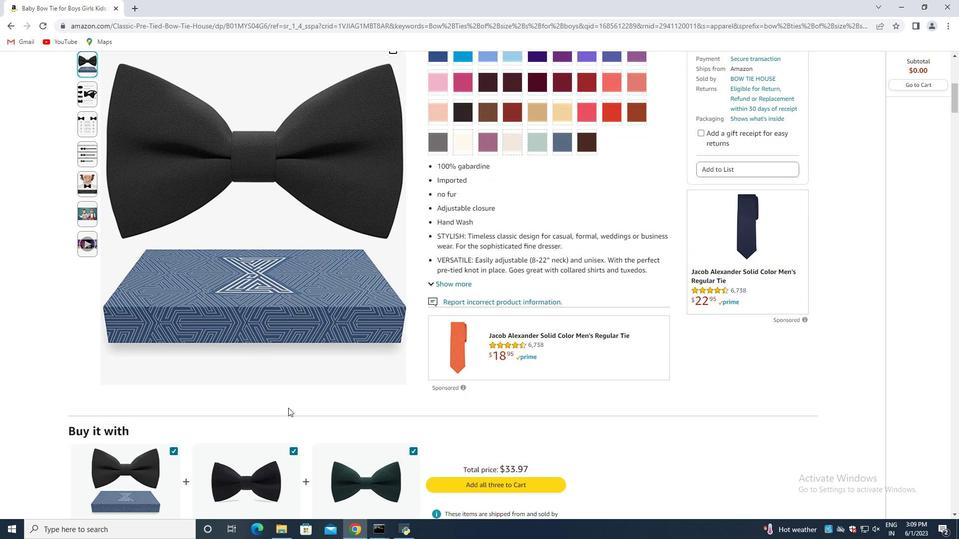 
Action: Mouse scrolled (288, 407) with delta (0, 0)
Screenshot: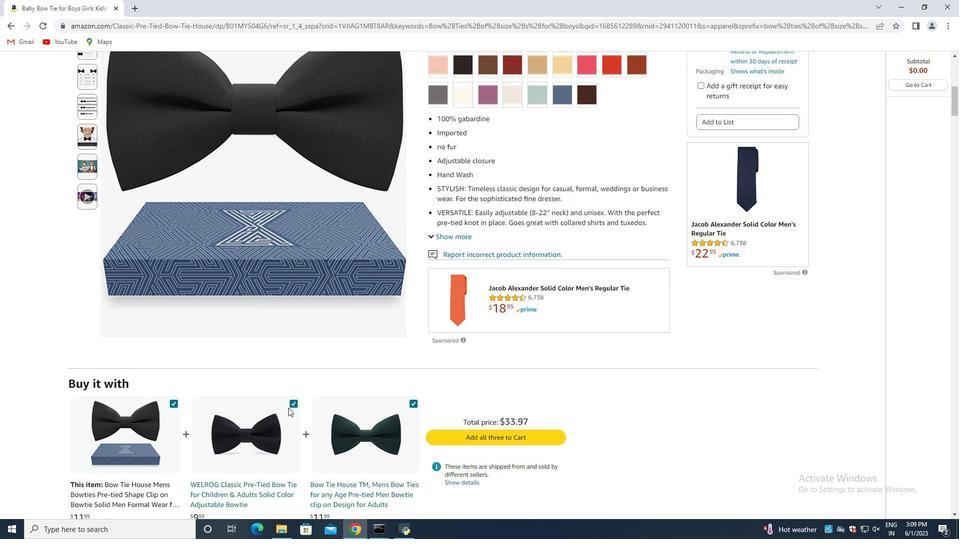 
Action: Mouse scrolled (288, 407) with delta (0, 0)
Screenshot: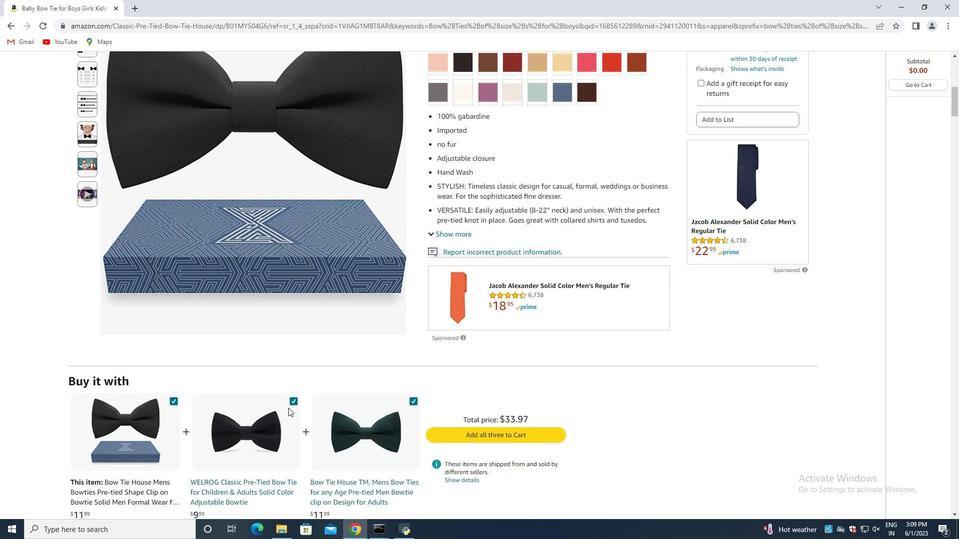 
Action: Mouse moved to (288, 408)
Screenshot: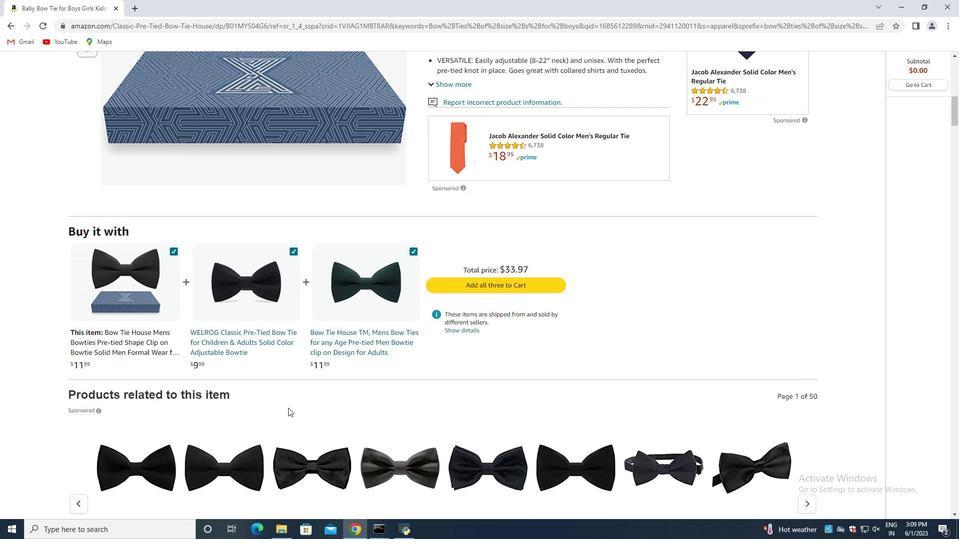 
Action: Mouse scrolled (288, 407) with delta (0, 0)
Screenshot: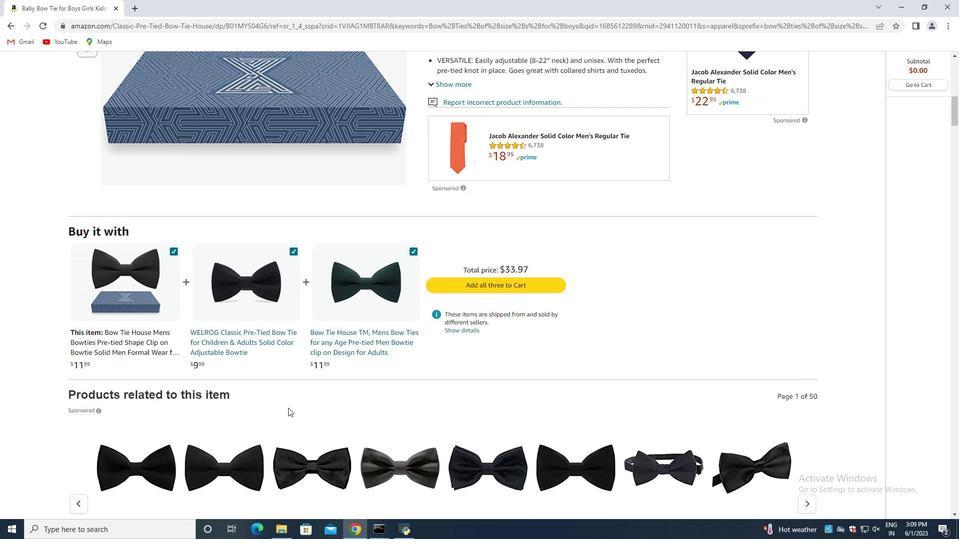 
Action: Mouse moved to (288, 408)
Screenshot: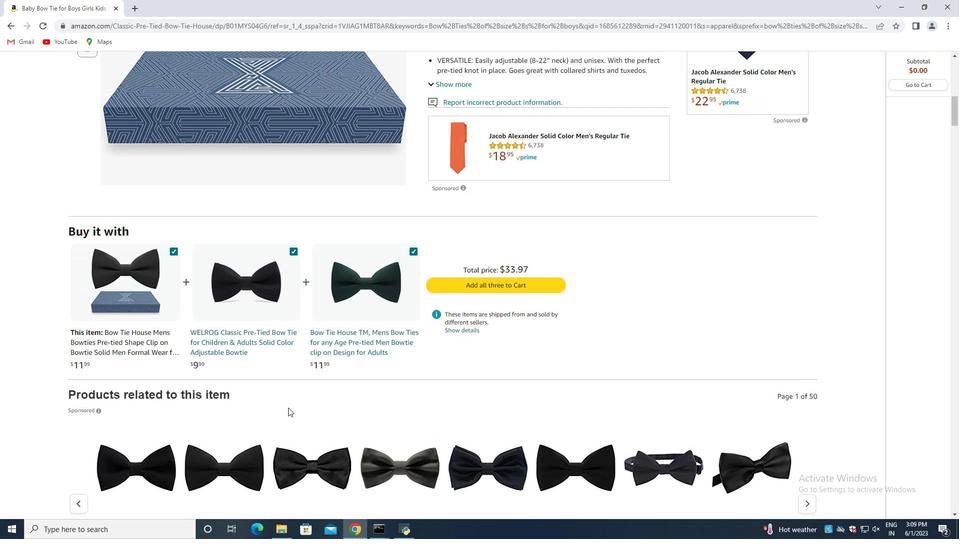 
Action: Mouse scrolled (288, 407) with delta (0, 0)
Screenshot: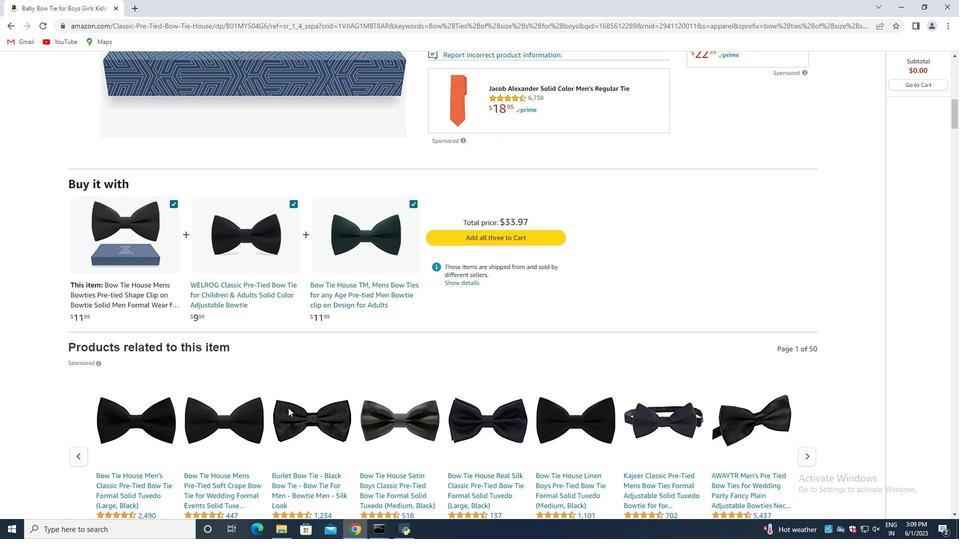 
Action: Mouse scrolled (288, 407) with delta (0, 0)
Screenshot: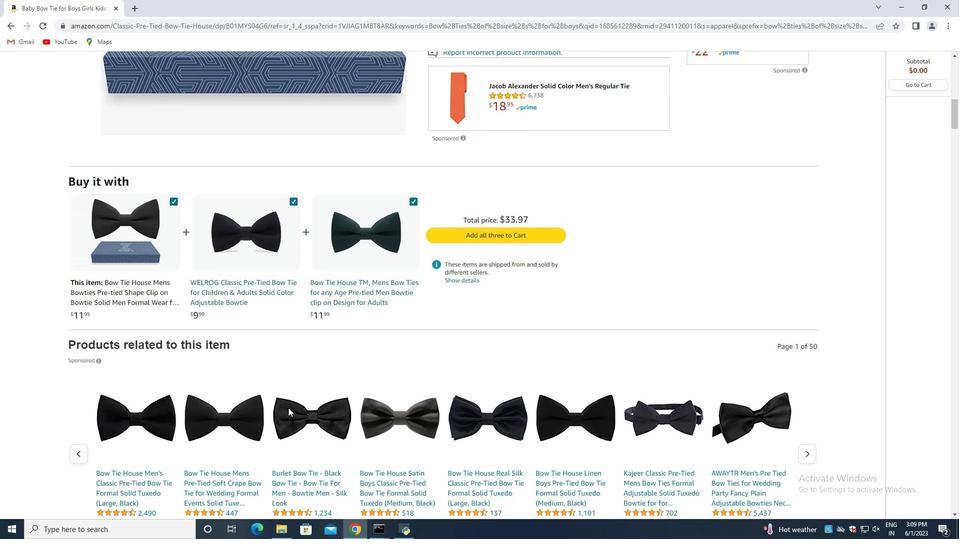 
Action: Mouse moved to (288, 408)
Screenshot: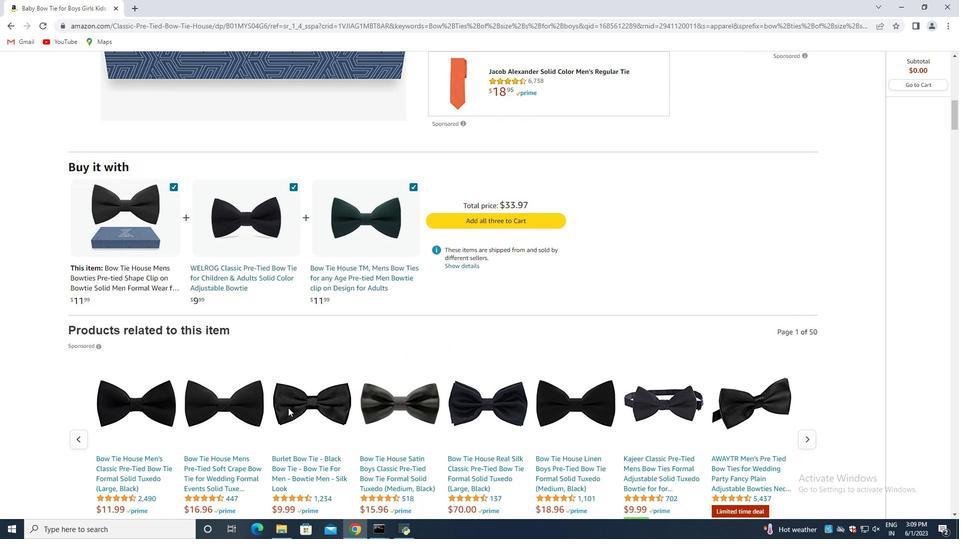 
Action: Mouse scrolled (288, 408) with delta (0, 0)
Screenshot: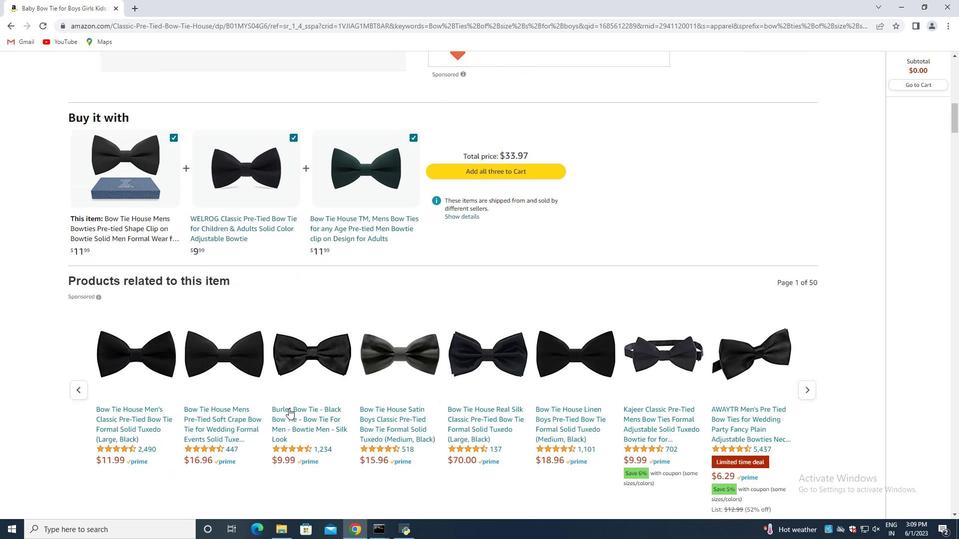 
Action: Mouse scrolled (288, 408) with delta (0, 0)
Screenshot: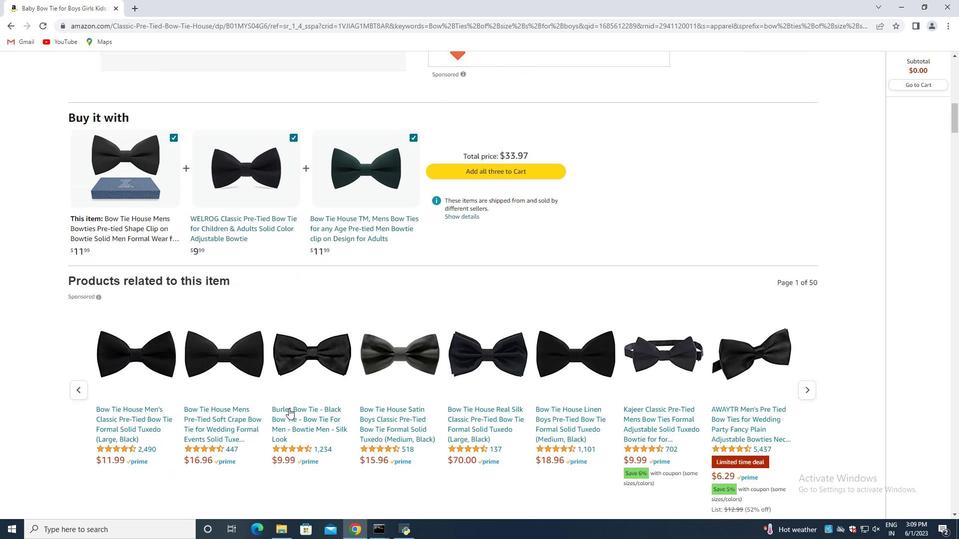 
Action: Mouse scrolled (288, 408) with delta (0, 0)
Screenshot: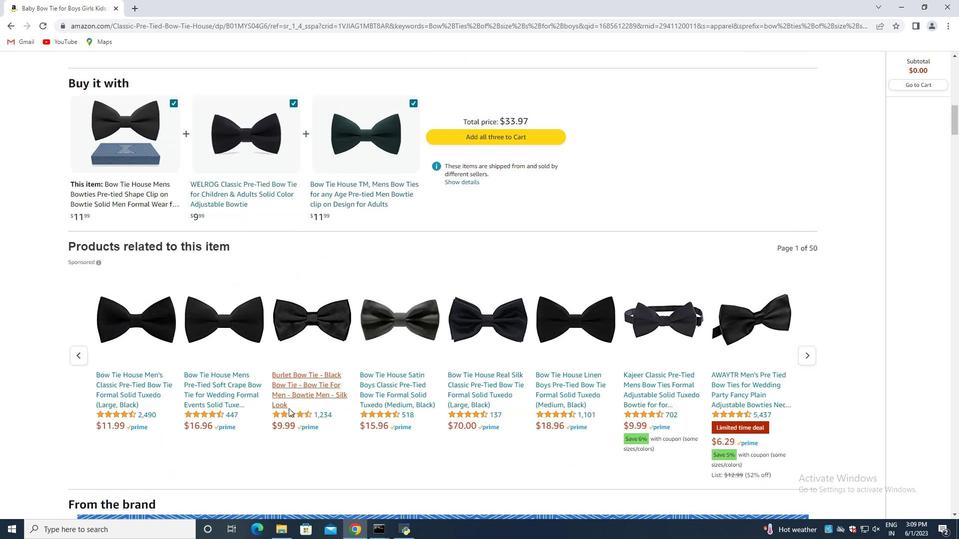 
Action: Mouse moved to (290, 406)
Screenshot: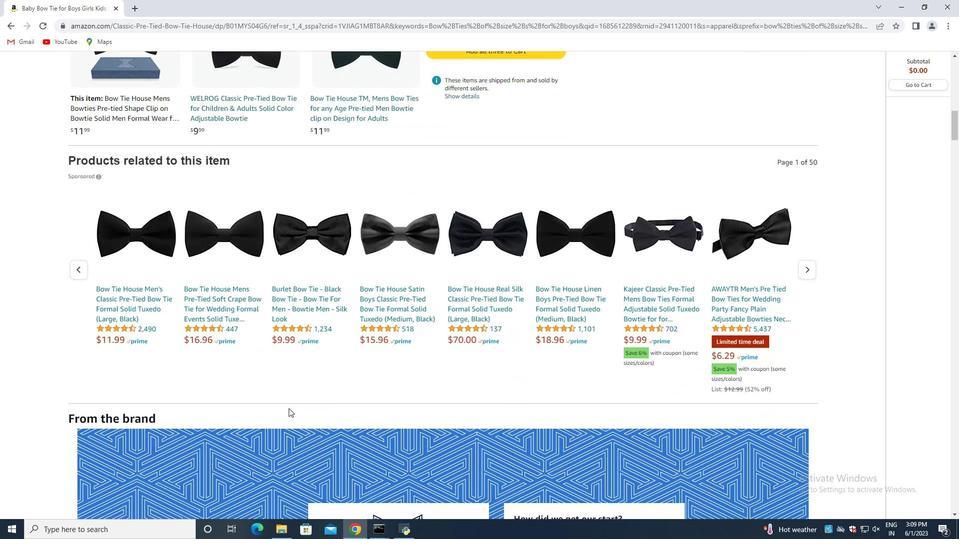 
Action: Mouse scrolled (290, 405) with delta (0, 0)
Screenshot: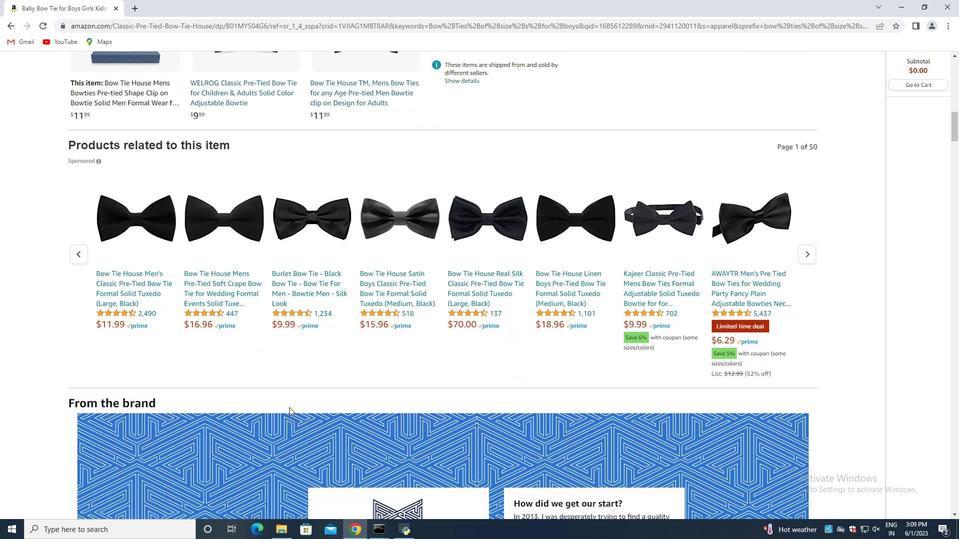 
Action: Mouse scrolled (290, 405) with delta (0, 0)
Screenshot: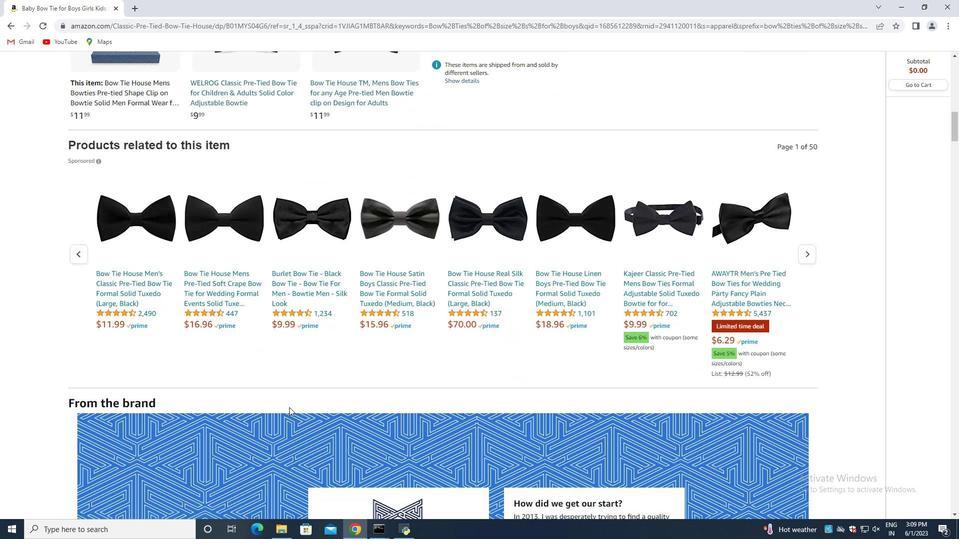 
Action: Mouse moved to (291, 406)
Screenshot: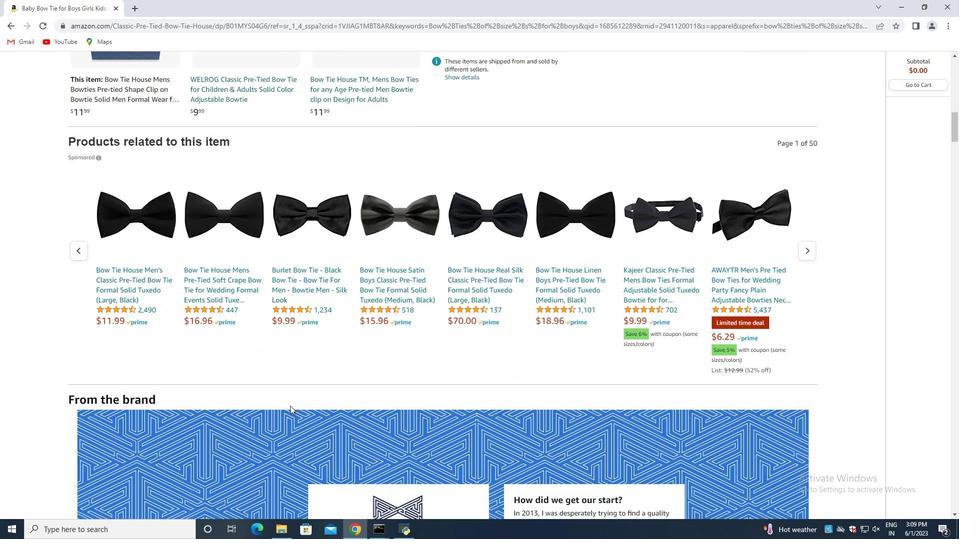
Action: Mouse scrolled (291, 405) with delta (0, 0)
Screenshot: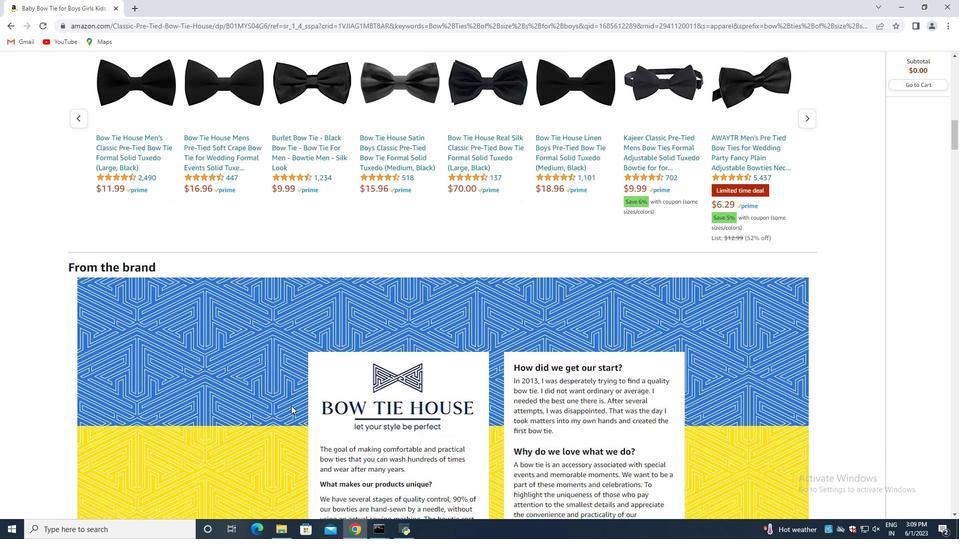 
Action: Mouse scrolled (291, 405) with delta (0, 0)
Screenshot: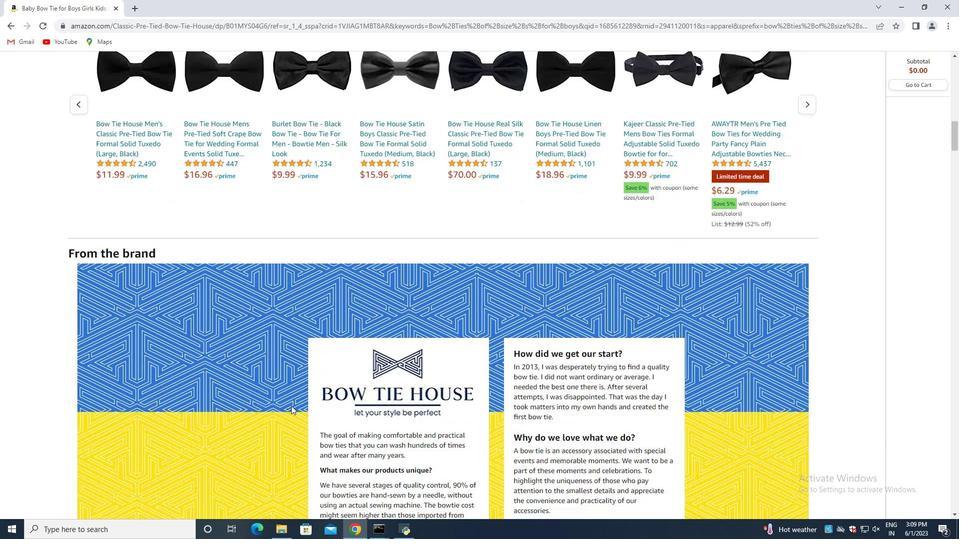 
Action: Mouse moved to (291, 408)
Screenshot: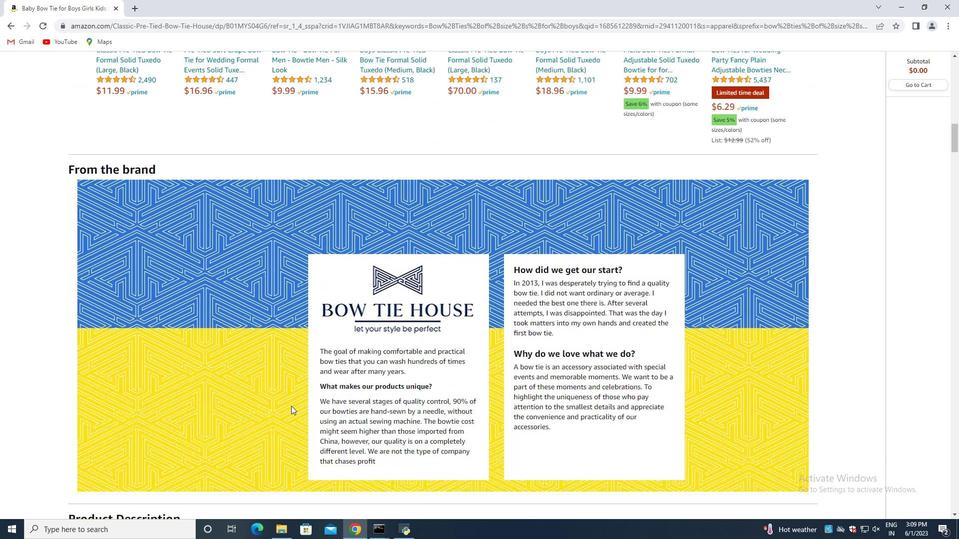 
Action: Mouse scrolled (291, 407) with delta (0, 0)
Screenshot: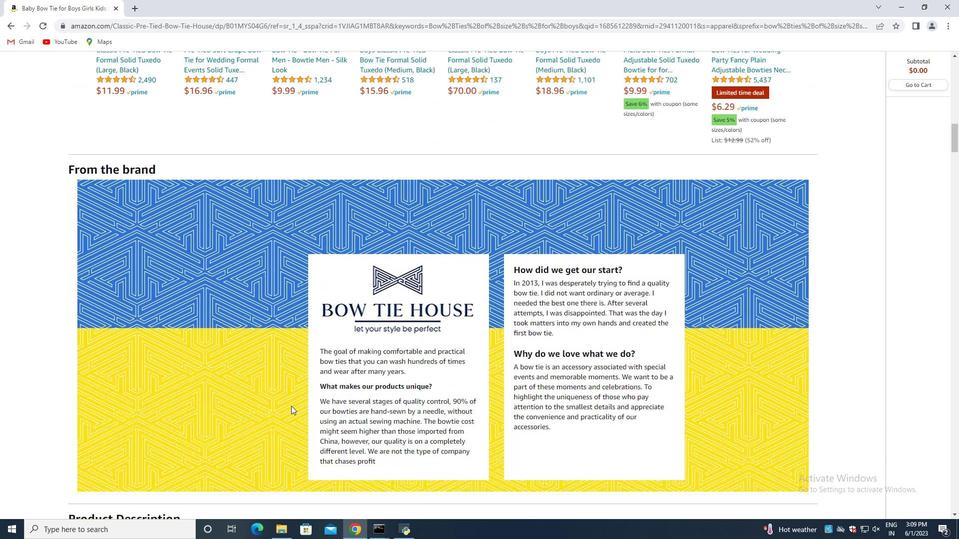 
Action: Mouse scrolled (291, 407) with delta (0, 0)
Screenshot: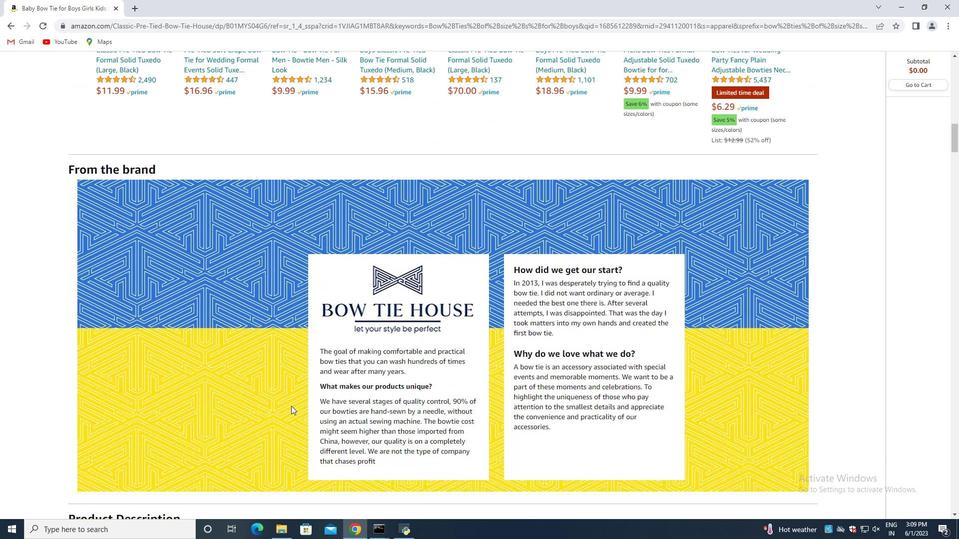 
Action: Mouse scrolled (291, 407) with delta (0, 0)
Screenshot: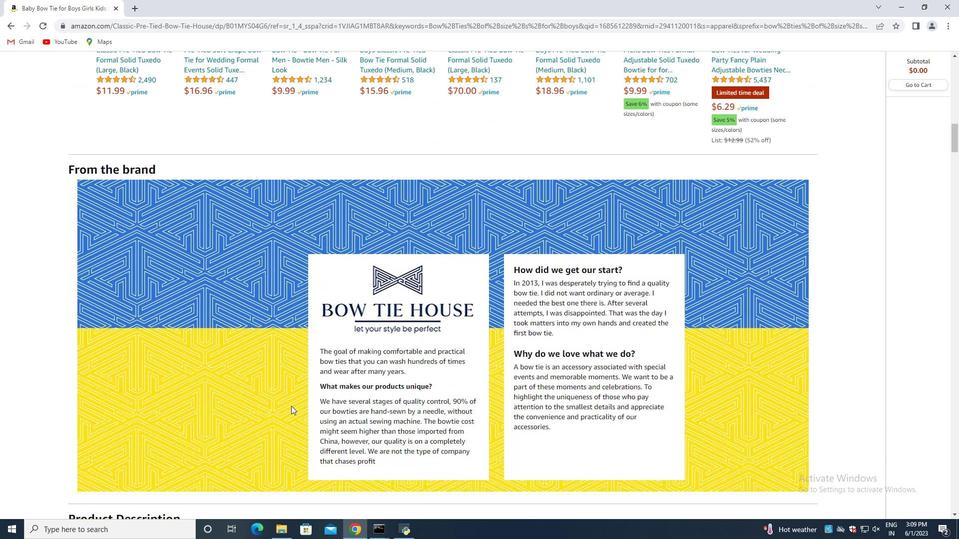 
Action: Mouse moved to (291, 408)
Screenshot: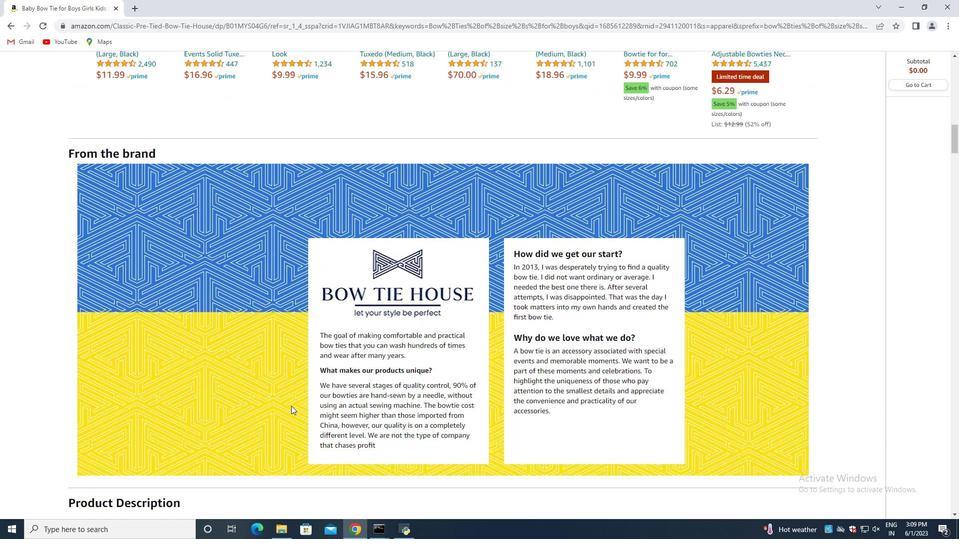
Action: Mouse scrolled (291, 407) with delta (0, 0)
Screenshot: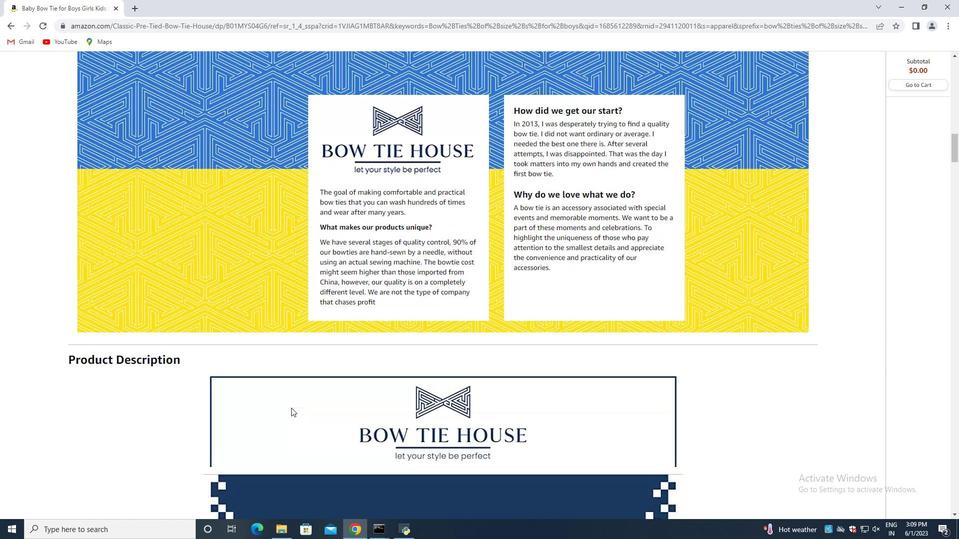 
Action: Mouse scrolled (291, 407) with delta (0, 0)
Screenshot: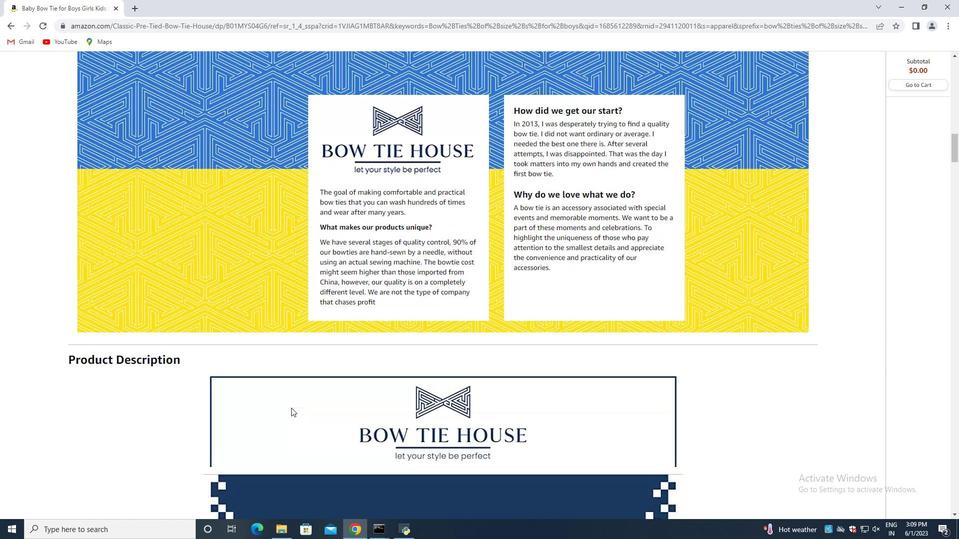 
Action: Mouse scrolled (291, 407) with delta (0, 0)
Screenshot: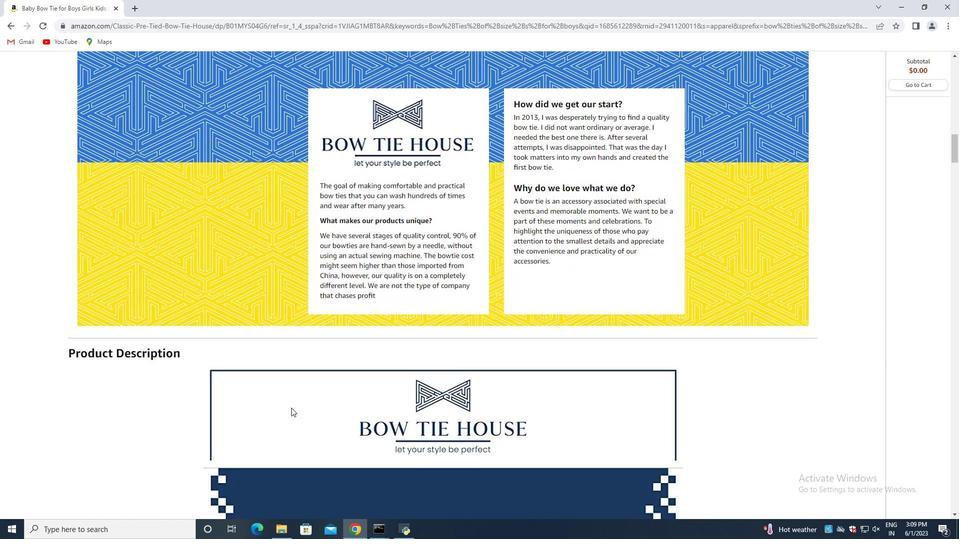 
Action: Mouse scrolled (291, 407) with delta (0, 0)
Screenshot: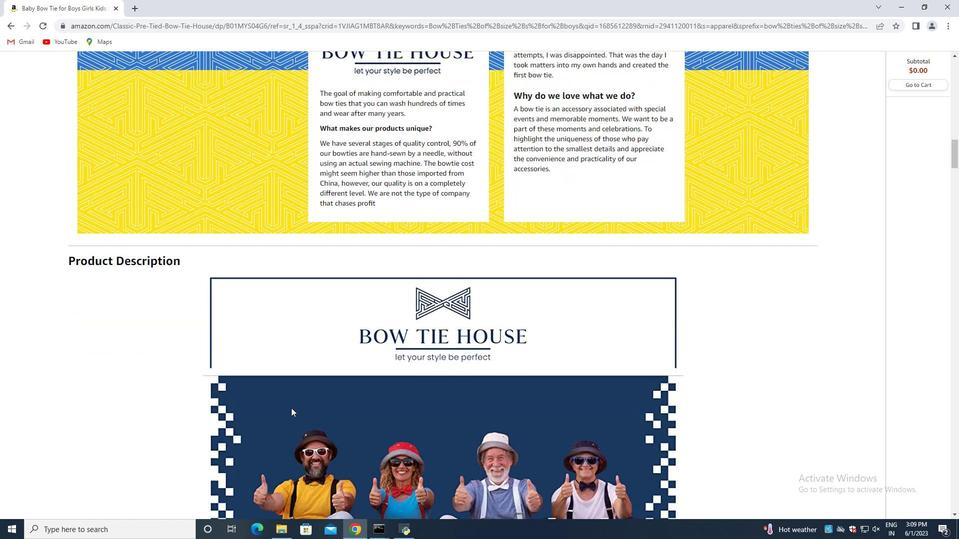 
Action: Mouse scrolled (291, 407) with delta (0, 0)
Screenshot: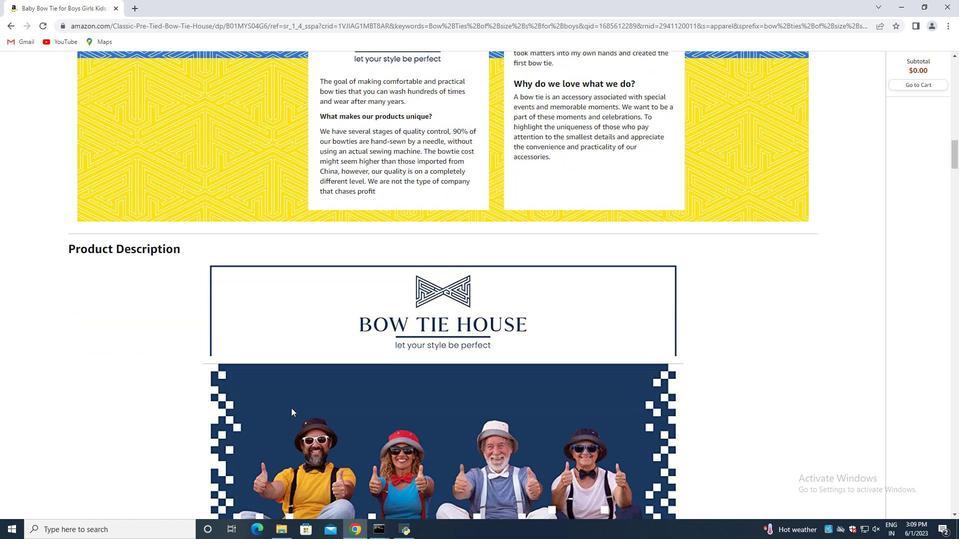 
Action: Mouse scrolled (291, 407) with delta (0, 0)
Screenshot: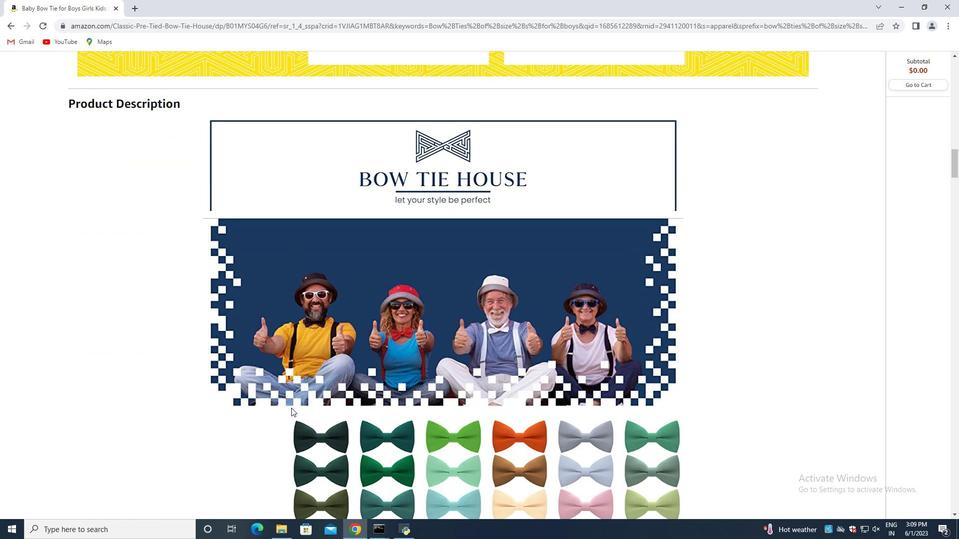 
Action: Mouse scrolled (291, 407) with delta (0, 0)
Screenshot: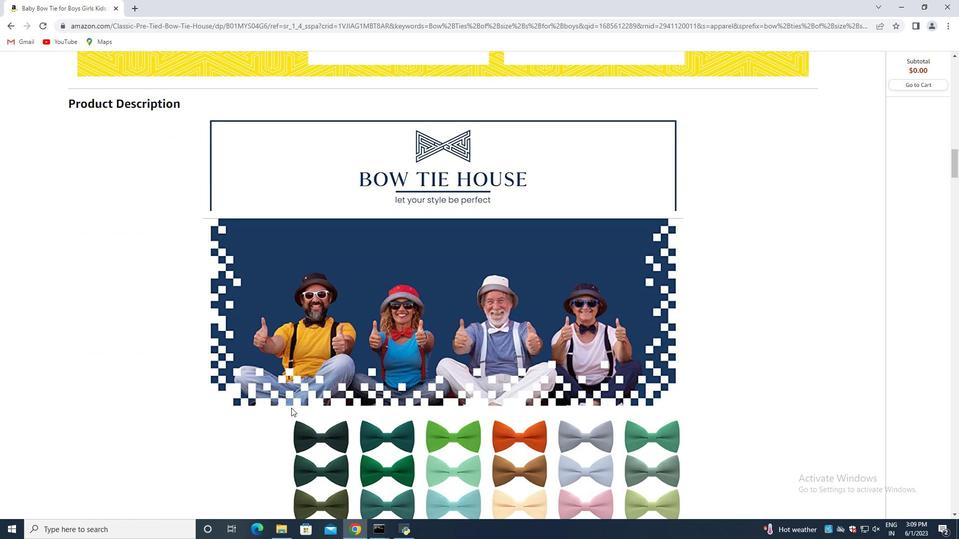 
Action: Mouse scrolled (291, 407) with delta (0, 0)
Screenshot: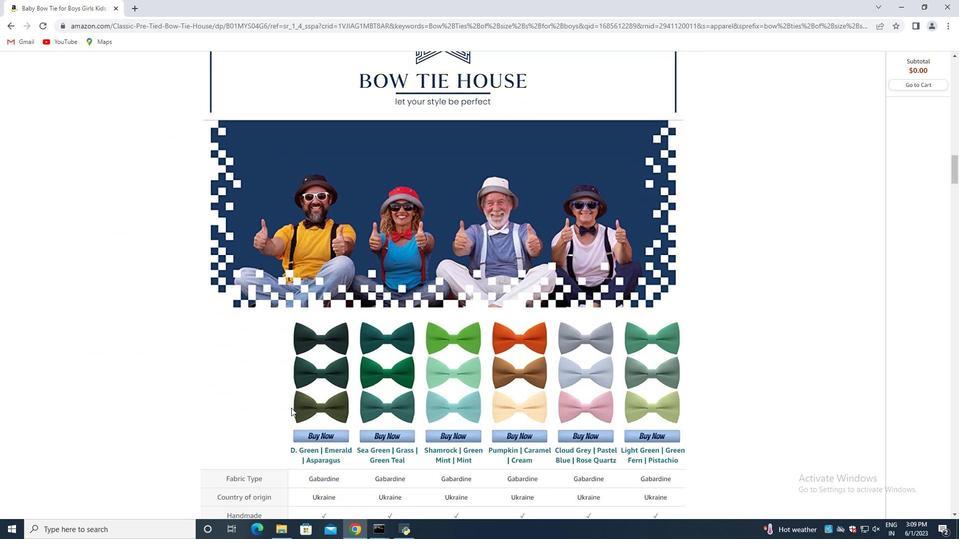 
Action: Mouse scrolled (291, 407) with delta (0, 0)
Screenshot: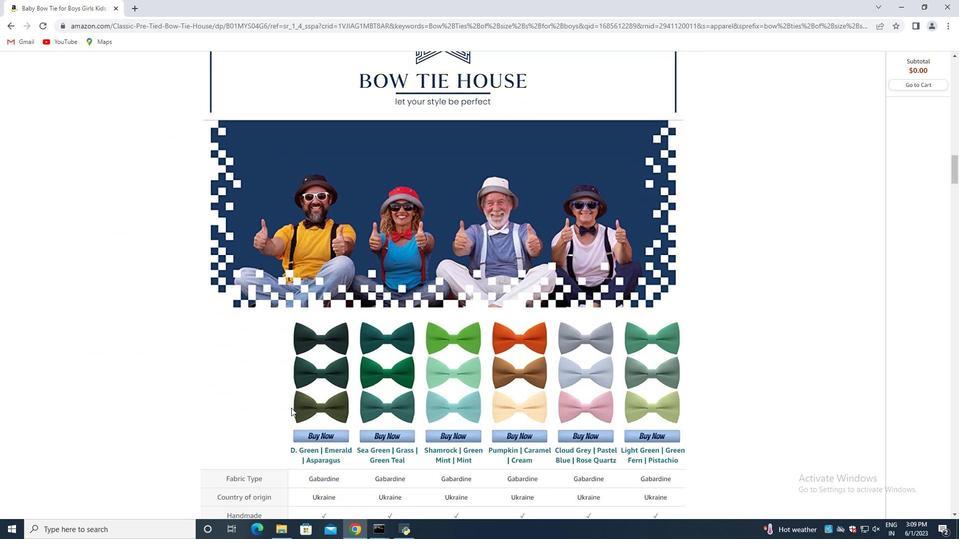 
Action: Mouse scrolled (291, 407) with delta (0, 0)
Screenshot: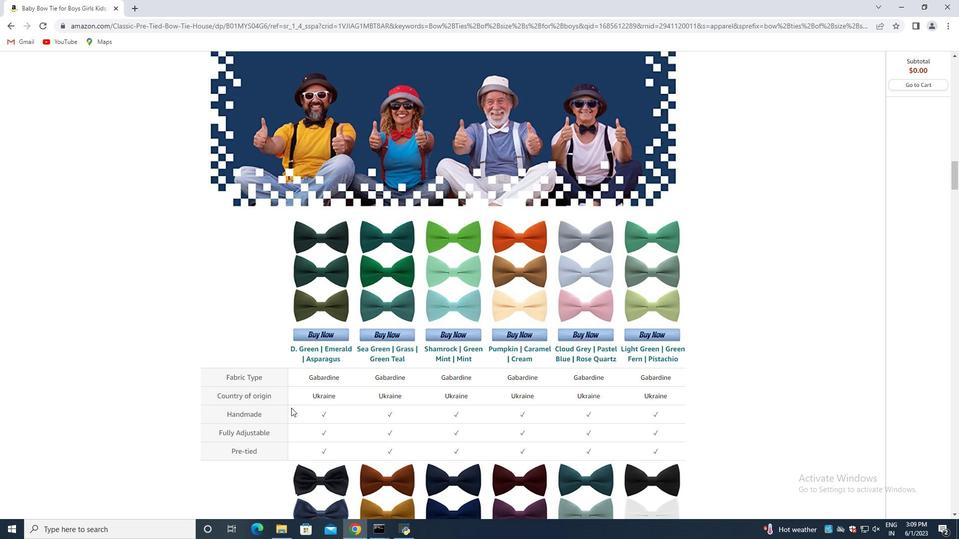 
Action: Mouse scrolled (291, 407) with delta (0, 0)
Screenshot: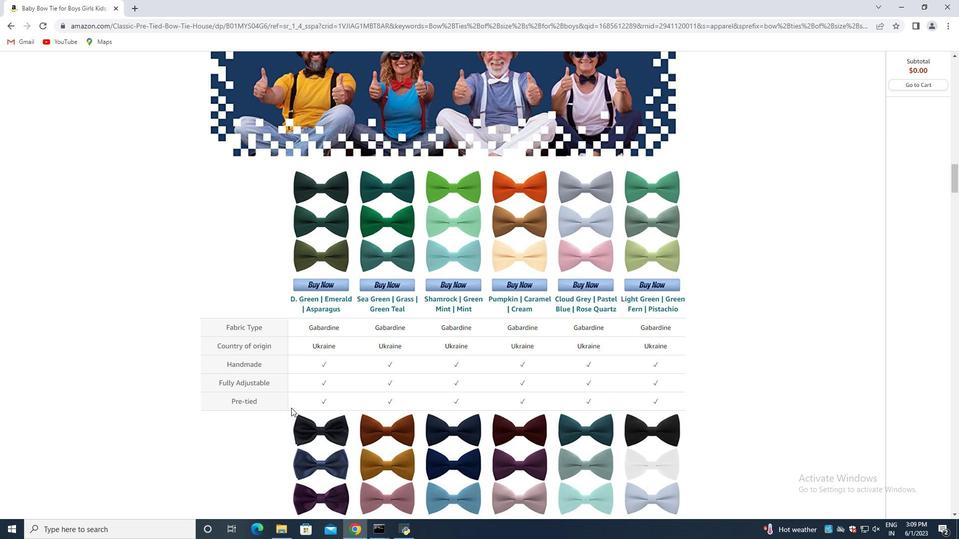 
Action: Mouse scrolled (291, 407) with delta (0, 0)
Screenshot: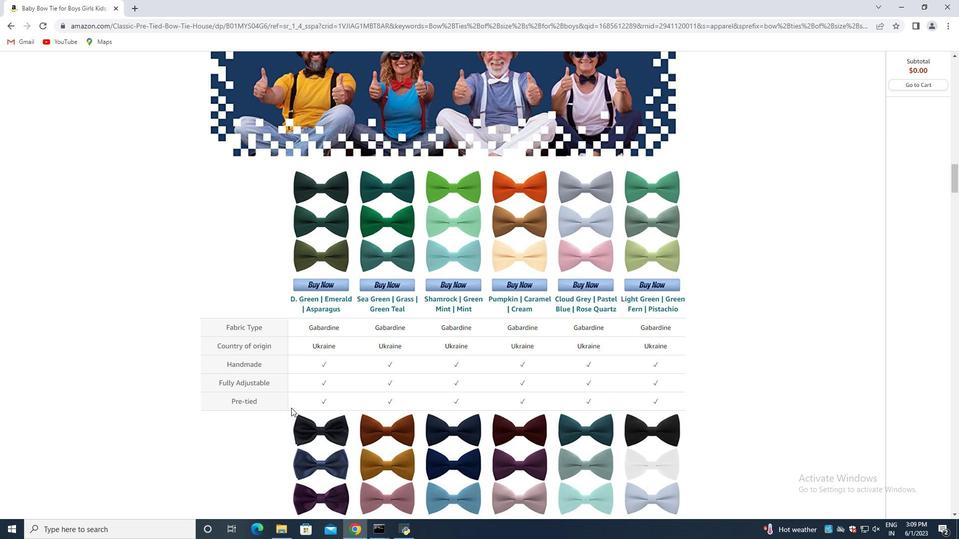 
Action: Mouse scrolled (291, 407) with delta (0, 0)
Screenshot: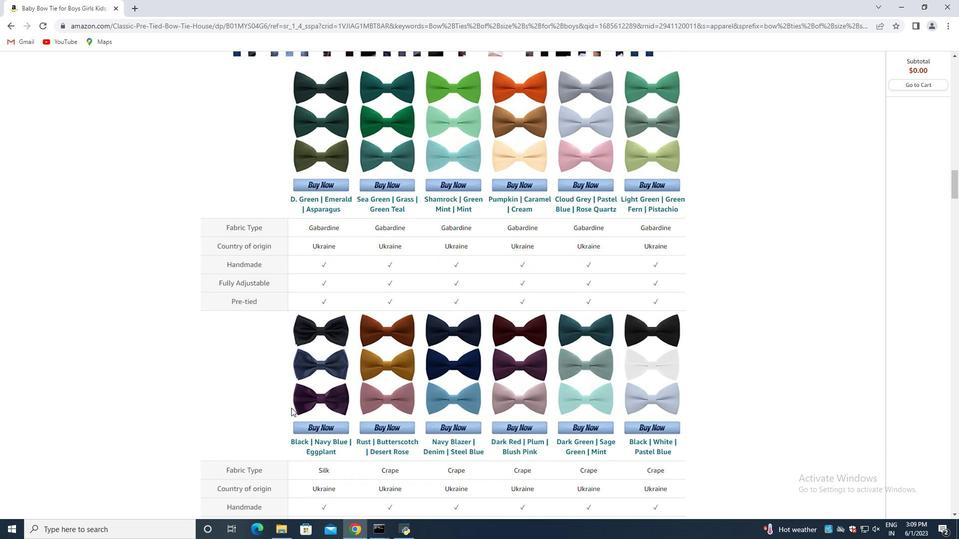 
Action: Mouse scrolled (291, 407) with delta (0, 0)
Screenshot: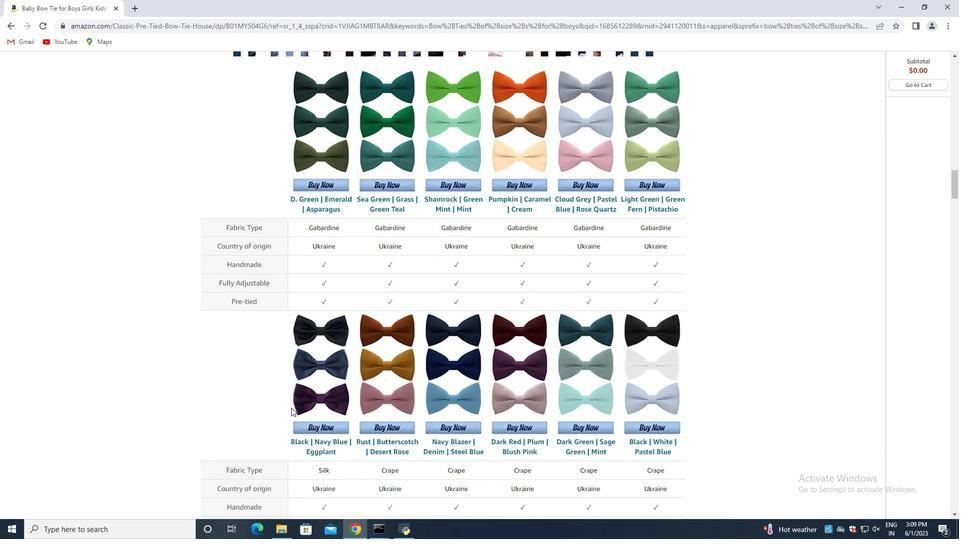 
Action: Mouse scrolled (291, 407) with delta (0, 0)
Screenshot: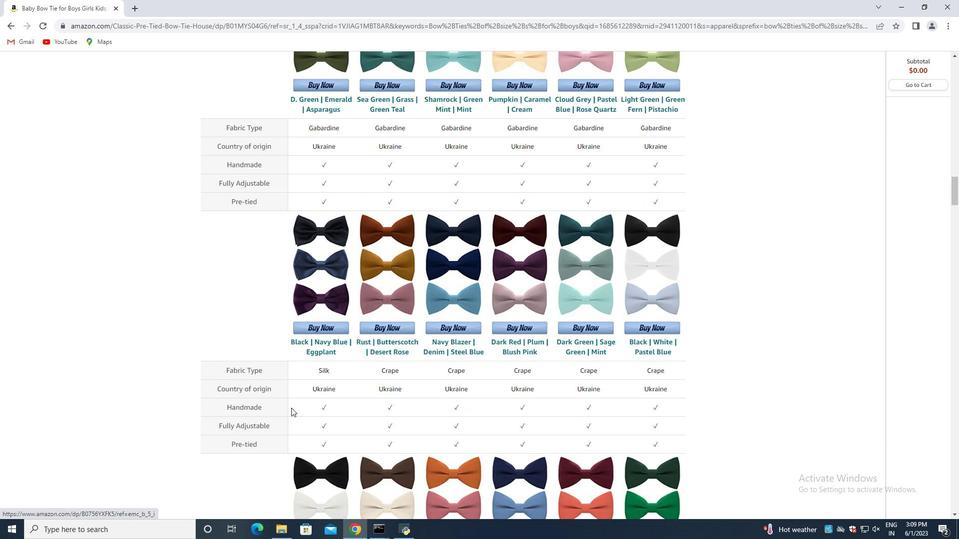
Action: Mouse scrolled (291, 407) with delta (0, 0)
Screenshot: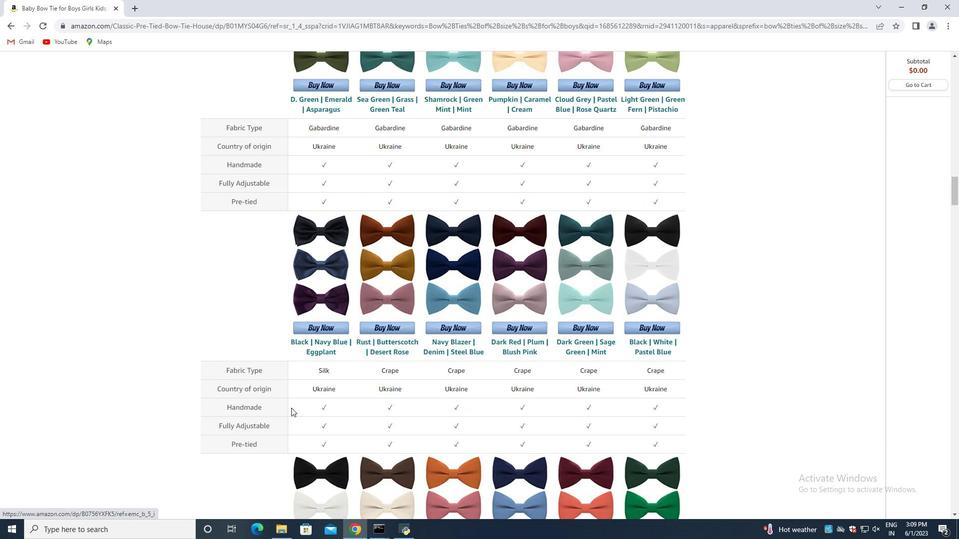 
Action: Mouse scrolled (291, 407) with delta (0, 0)
Screenshot: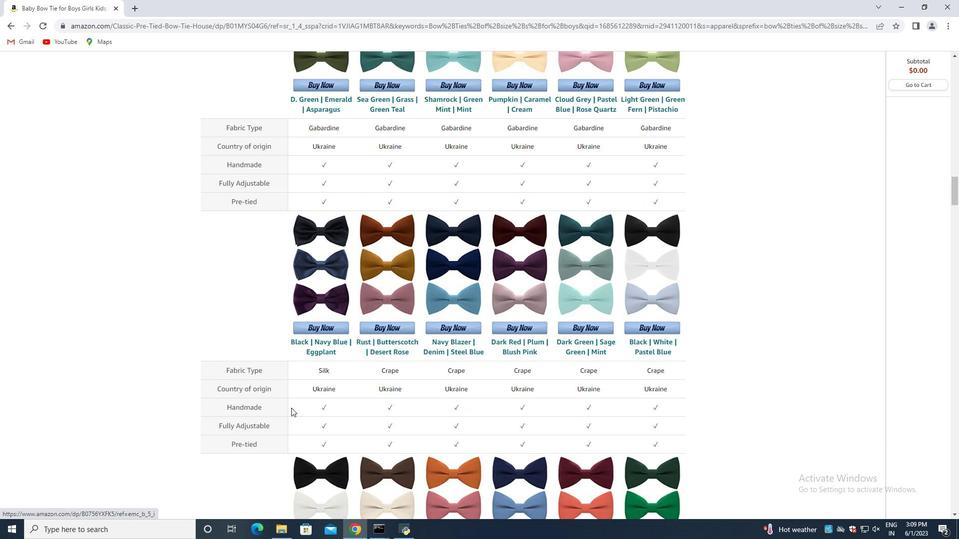 
Action: Mouse scrolled (291, 407) with delta (0, 0)
Screenshot: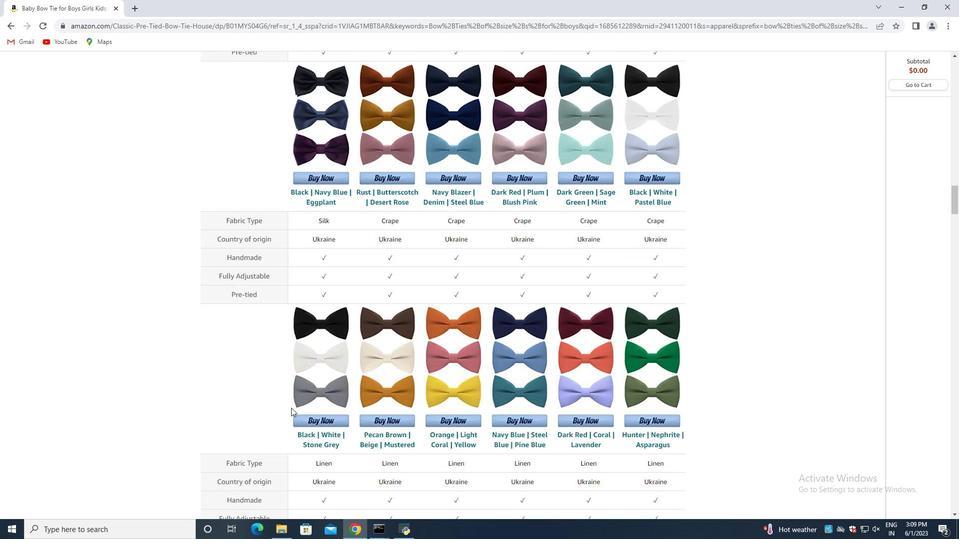 
Action: Mouse scrolled (291, 407) with delta (0, 0)
Screenshot: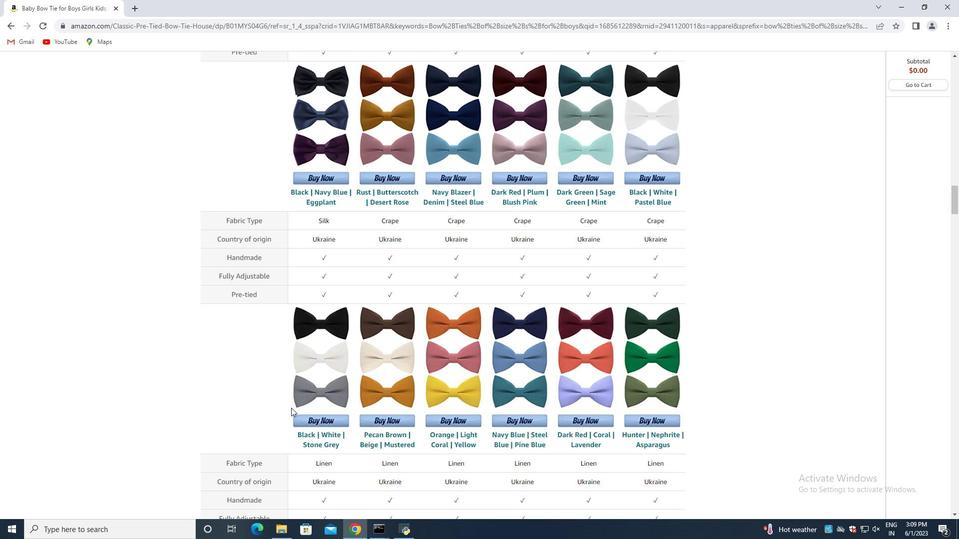 
Action: Mouse scrolled (291, 407) with delta (0, 0)
Screenshot: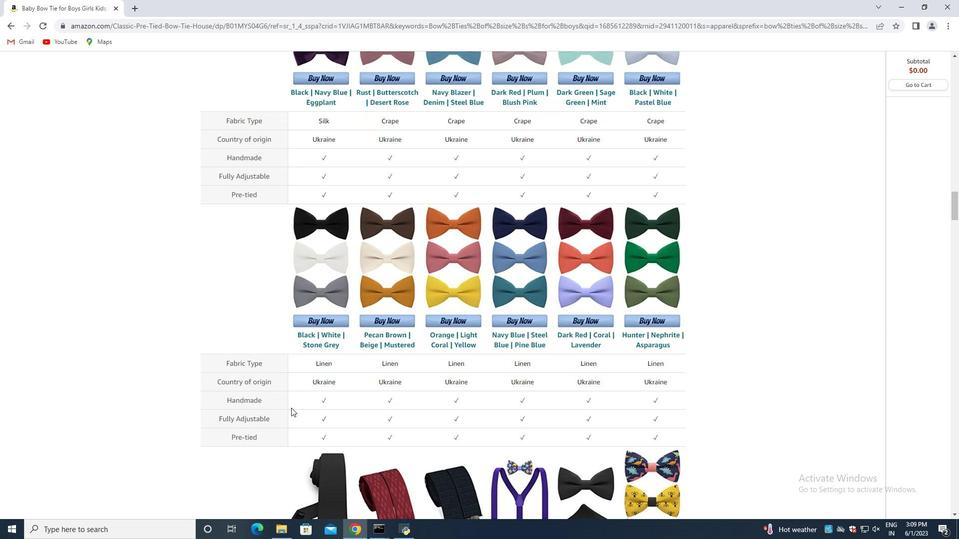 
Action: Mouse scrolled (291, 407) with delta (0, 0)
Screenshot: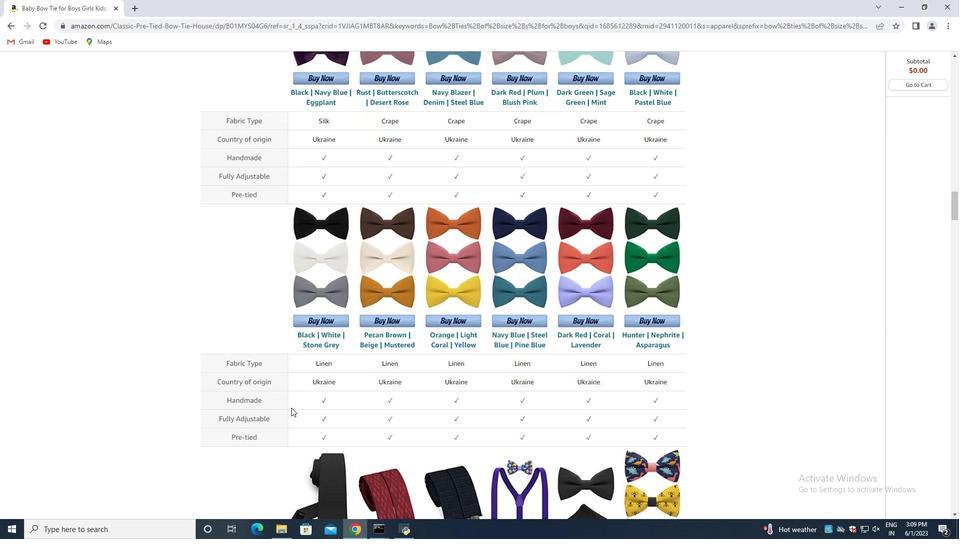 
Action: Mouse scrolled (291, 407) with delta (0, 0)
Screenshot: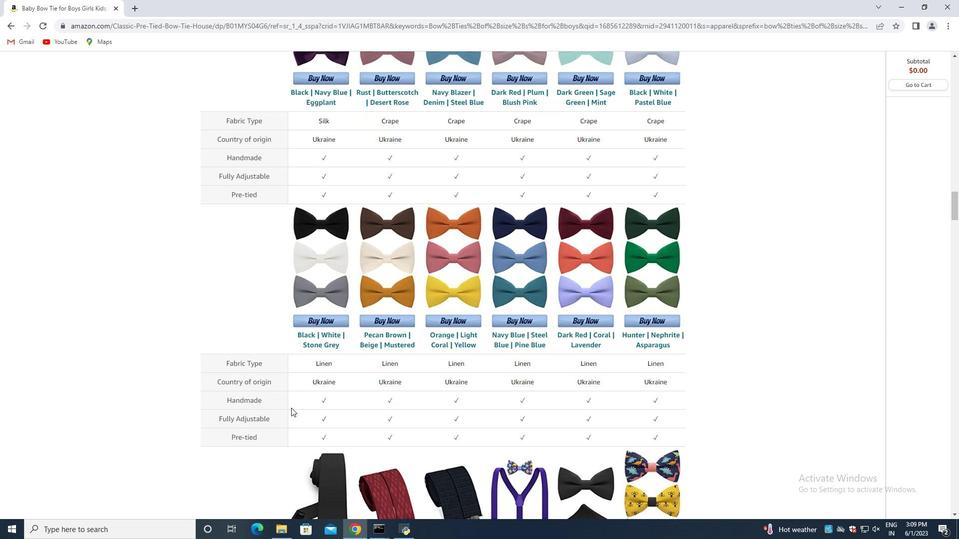 
Action: Mouse scrolled (291, 407) with delta (0, 0)
Screenshot: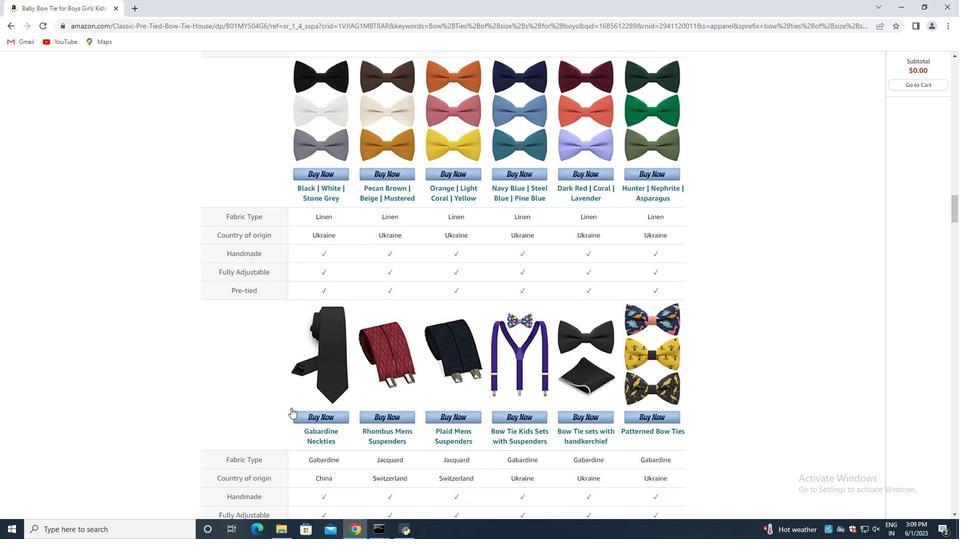 
Action: Mouse scrolled (291, 407) with delta (0, 0)
Screenshot: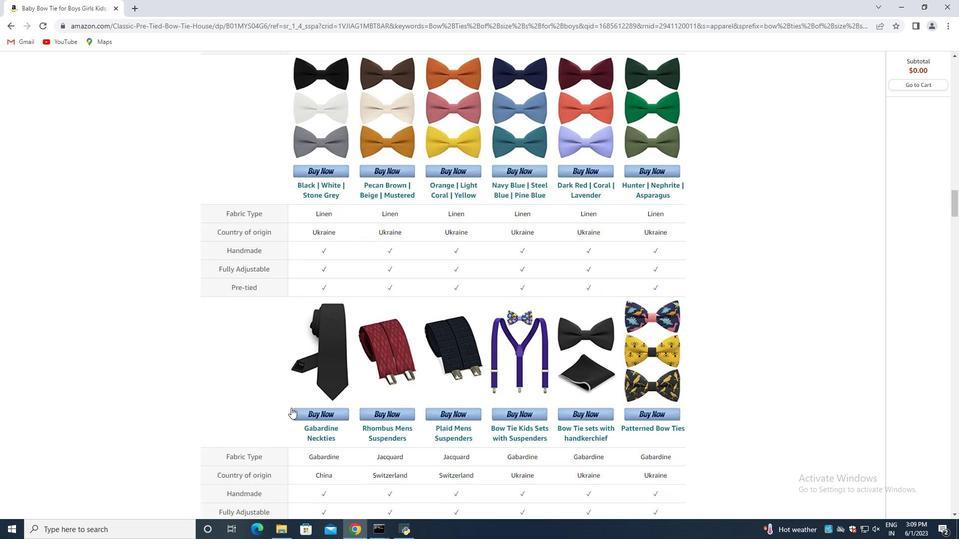 
Action: Mouse scrolled (291, 407) with delta (0, 0)
Screenshot: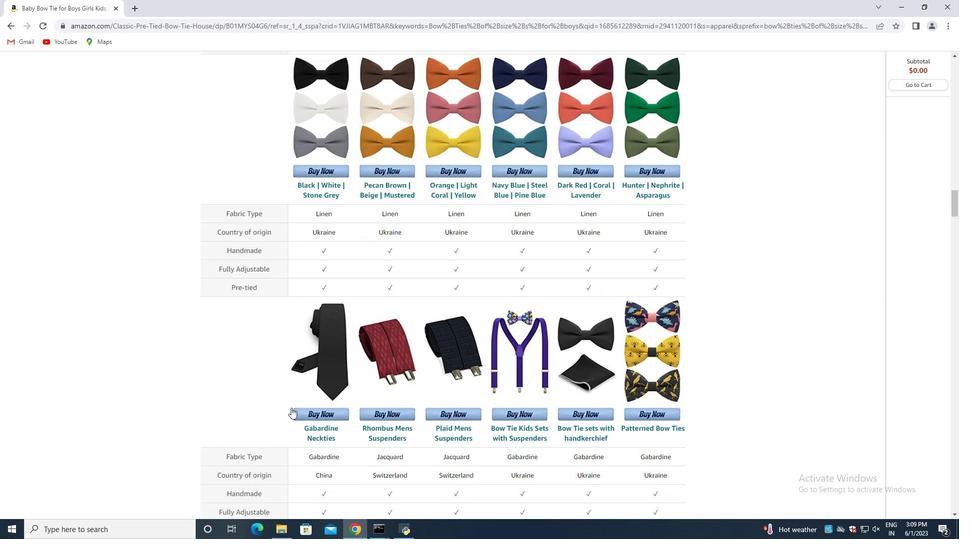 
Action: Mouse scrolled (291, 407) with delta (0, 0)
Screenshot: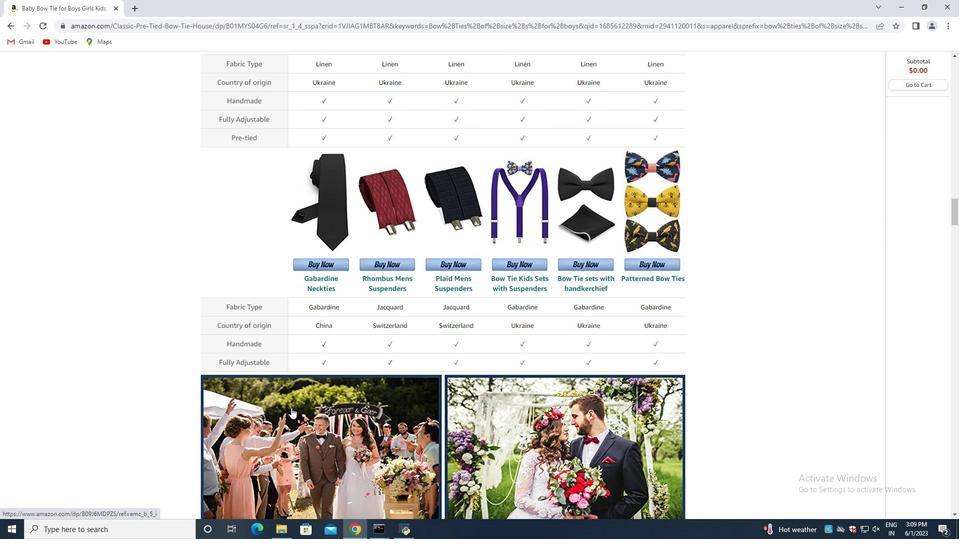
Action: Mouse scrolled (291, 407) with delta (0, 0)
Screenshot: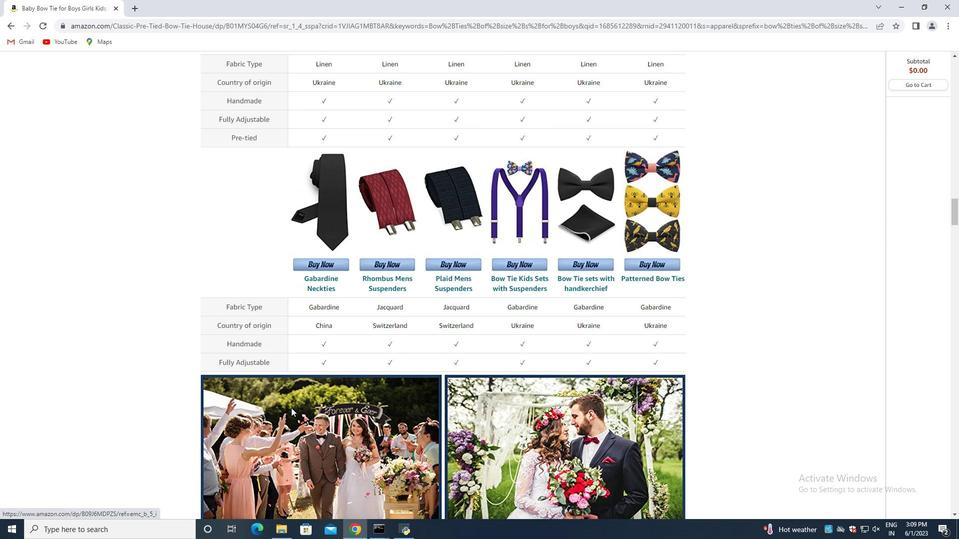 
Action: Mouse scrolled (291, 407) with delta (0, 0)
Screenshot: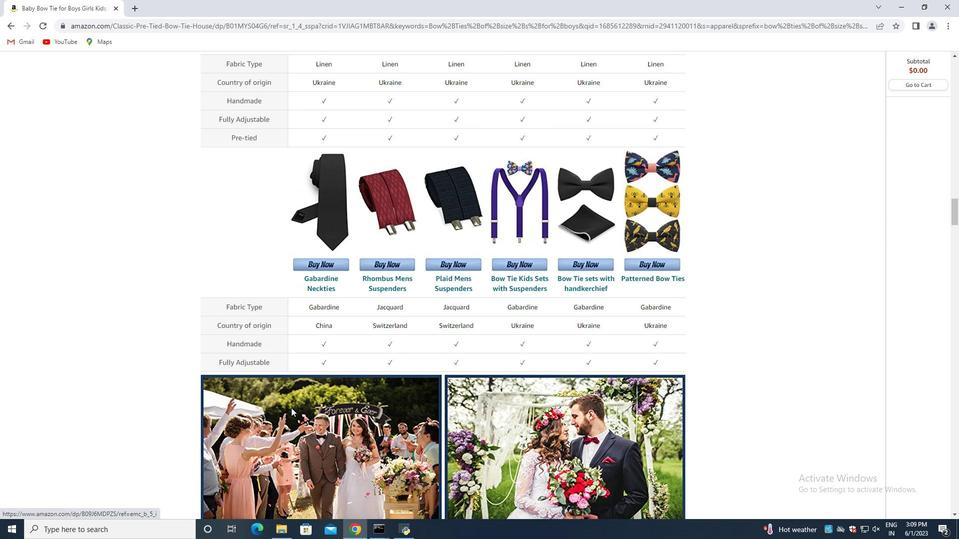 
Action: Mouse scrolled (291, 407) with delta (0, 0)
Screenshot: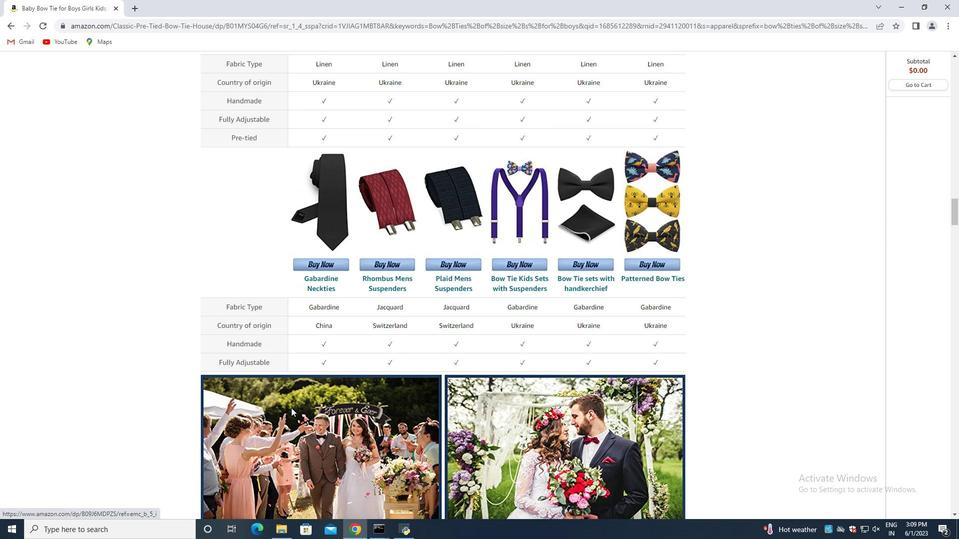 
Action: Mouse scrolled (291, 407) with delta (0, 0)
Screenshot: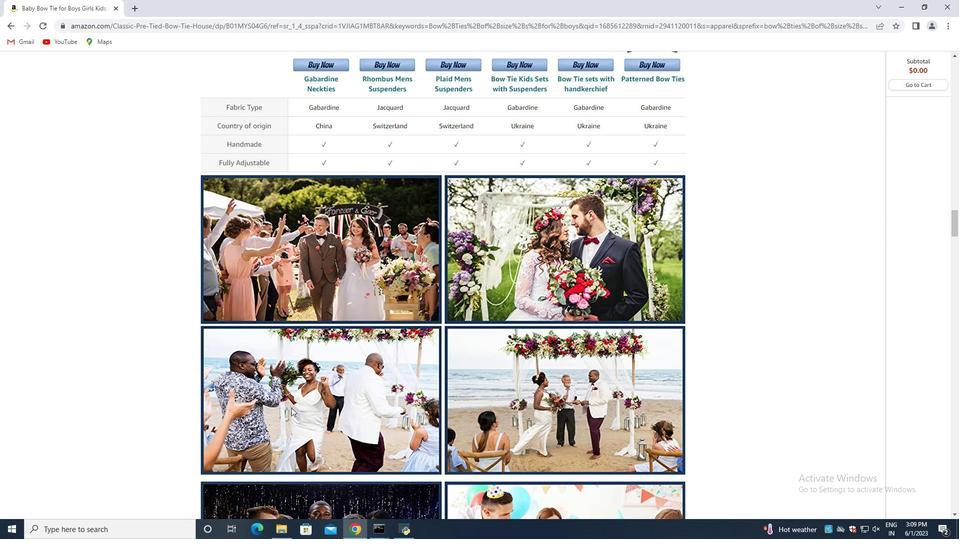 
Action: Mouse moved to (291, 408)
Screenshot: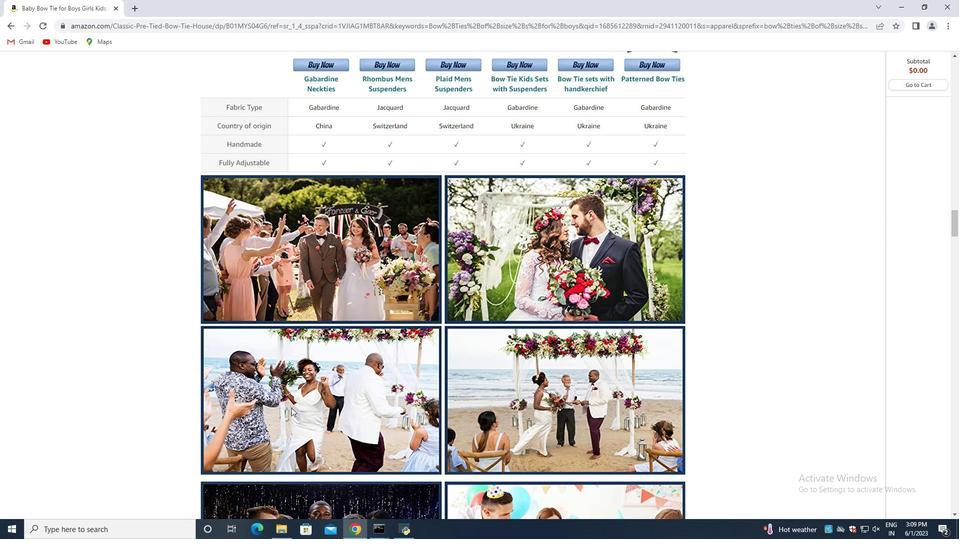 
Action: Mouse scrolled (291, 408) with delta (0, 0)
Screenshot: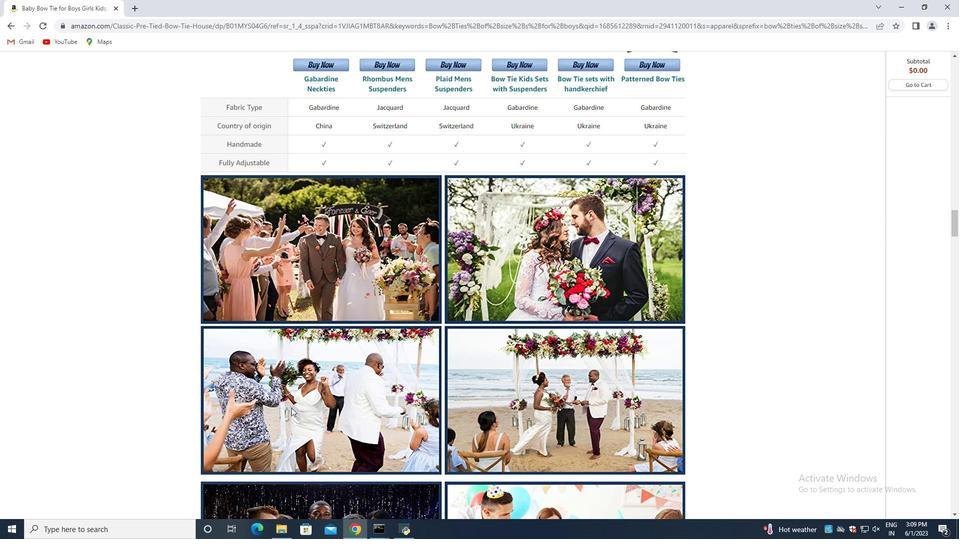 
Action: Mouse moved to (291, 409)
Screenshot: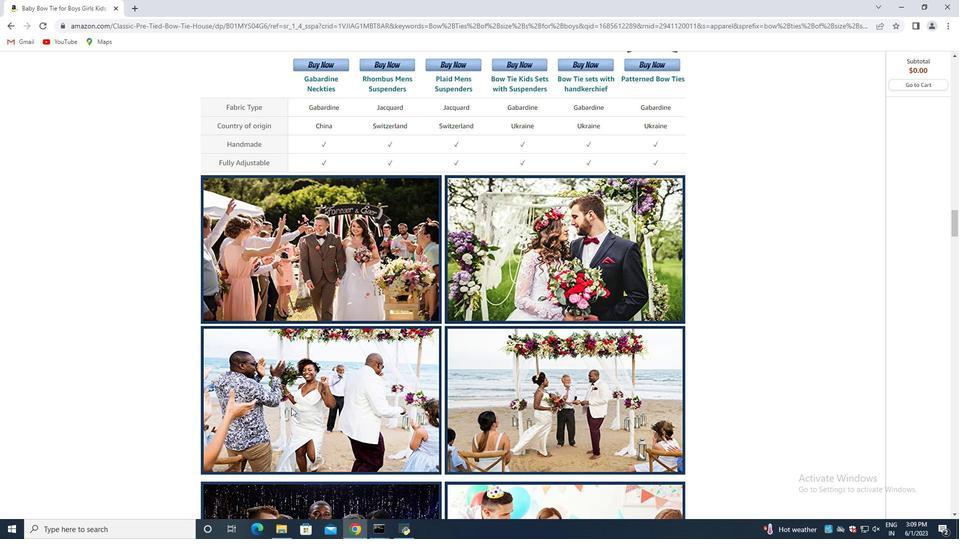 
Action: Mouse scrolled (291, 408) with delta (0, 0)
Screenshot: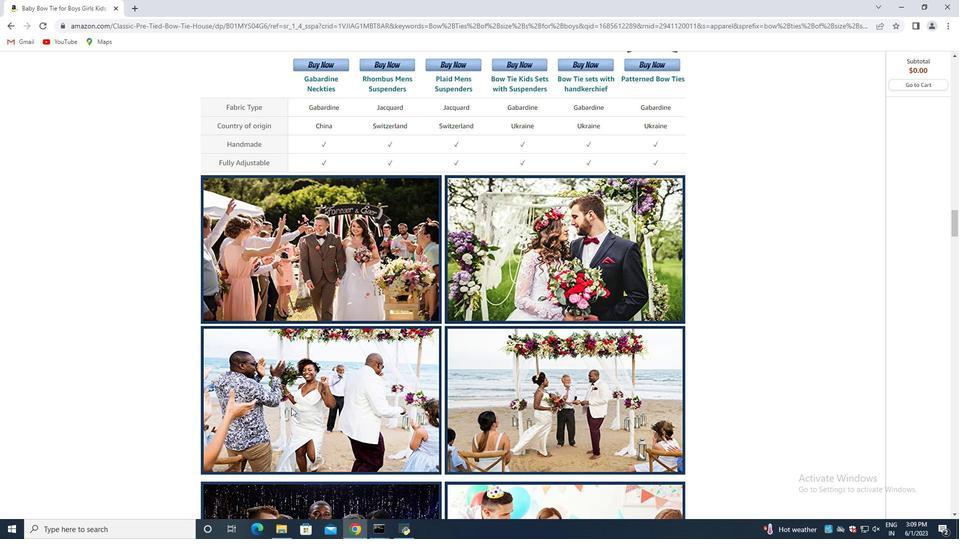 
Action: Mouse scrolled (291, 408) with delta (0, 0)
Screenshot: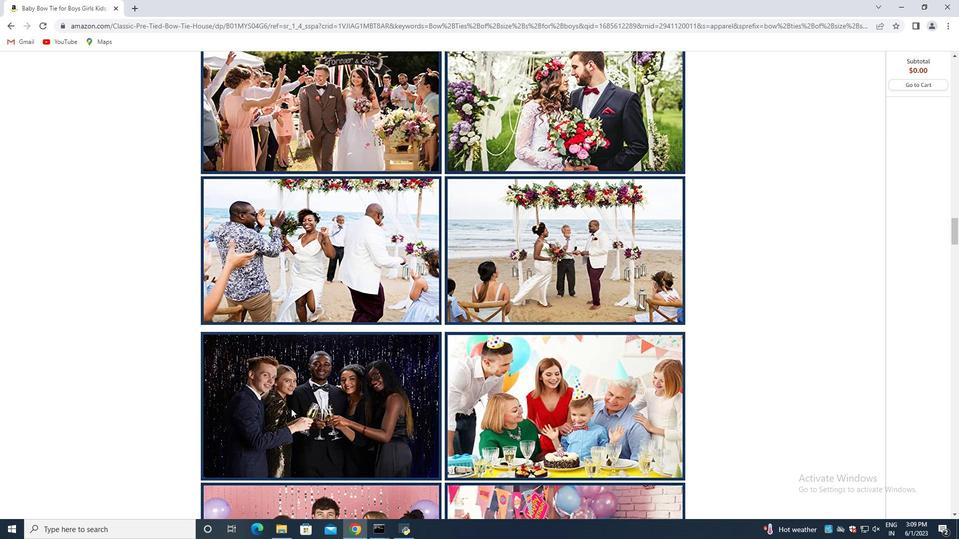 
Action: Mouse scrolled (291, 408) with delta (0, 0)
Screenshot: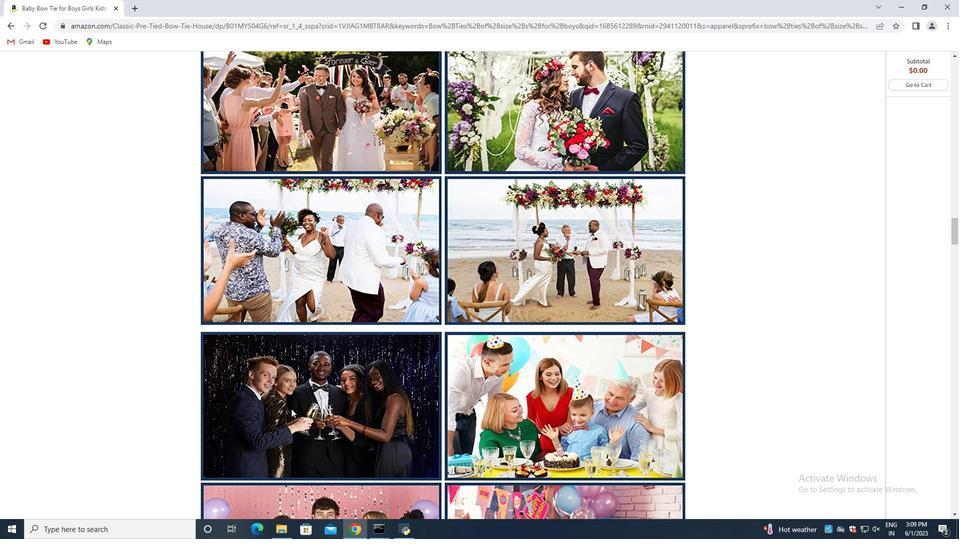 
Action: Mouse moved to (291, 409)
Screenshot: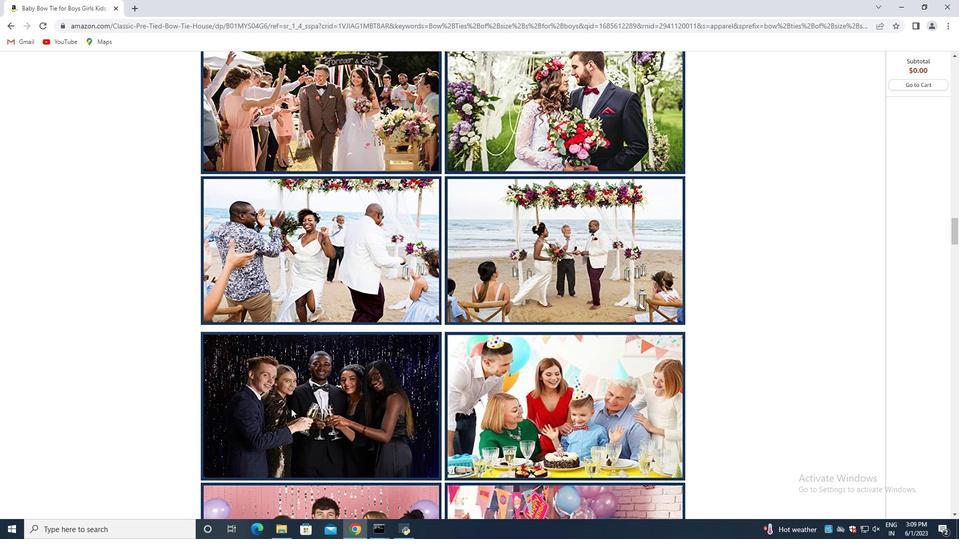 
Action: Mouse scrolled (291, 408) with delta (0, 0)
Screenshot: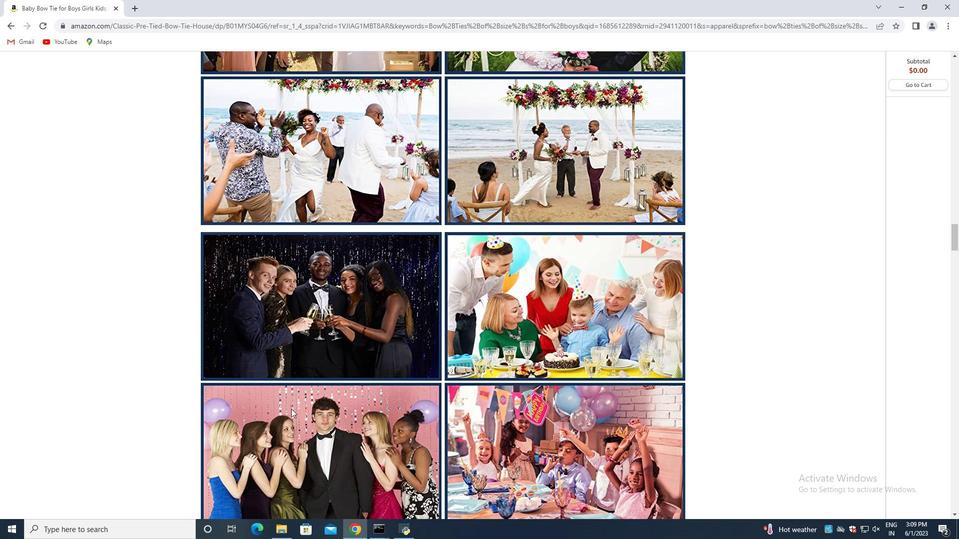 
Action: Mouse scrolled (291, 408) with delta (0, 0)
Screenshot: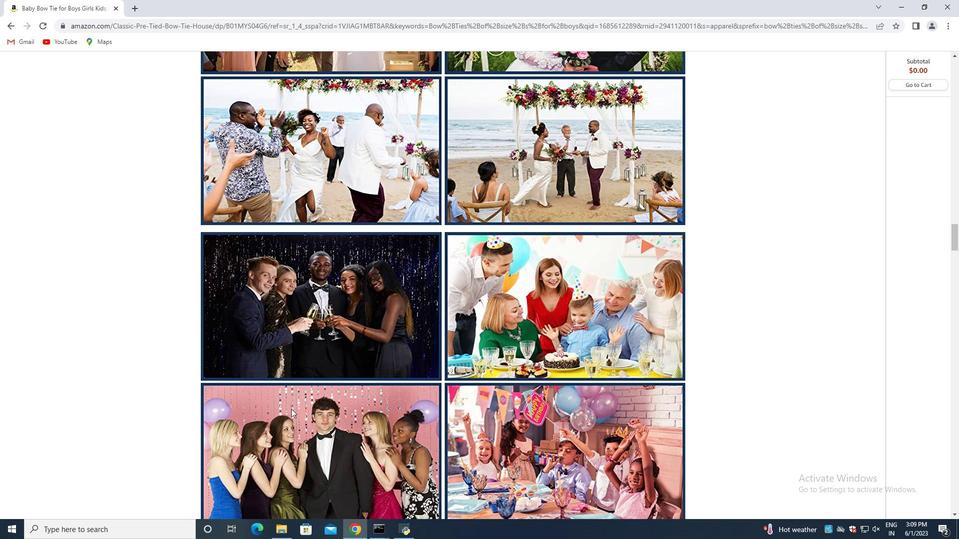 
Action: Mouse moved to (292, 409)
Screenshot: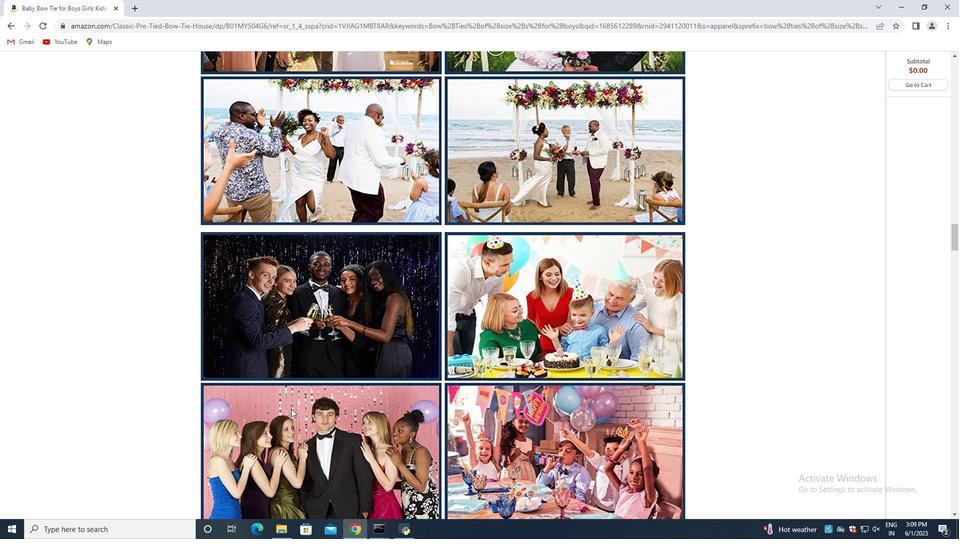 
Action: Mouse scrolled (292, 408) with delta (0, 0)
Screenshot: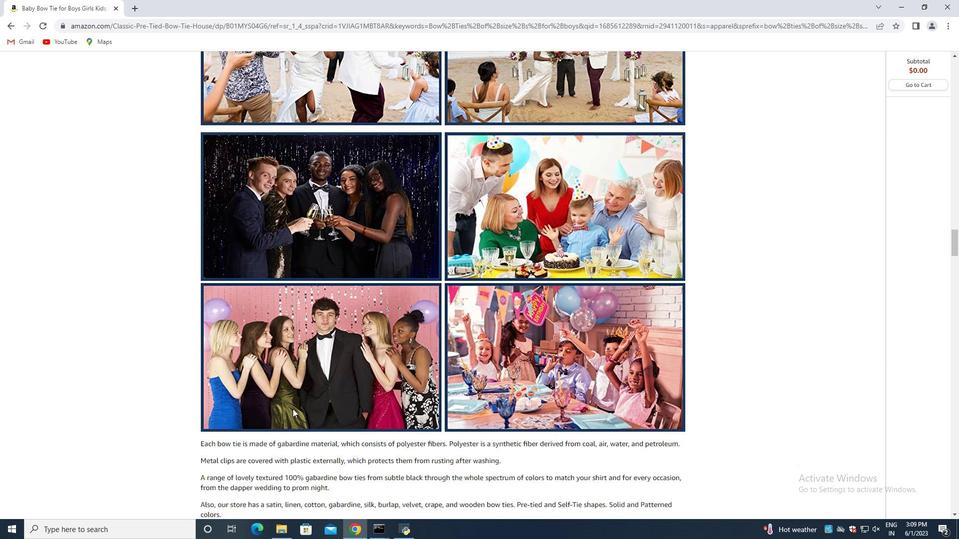 
Action: Mouse moved to (294, 409)
Screenshot: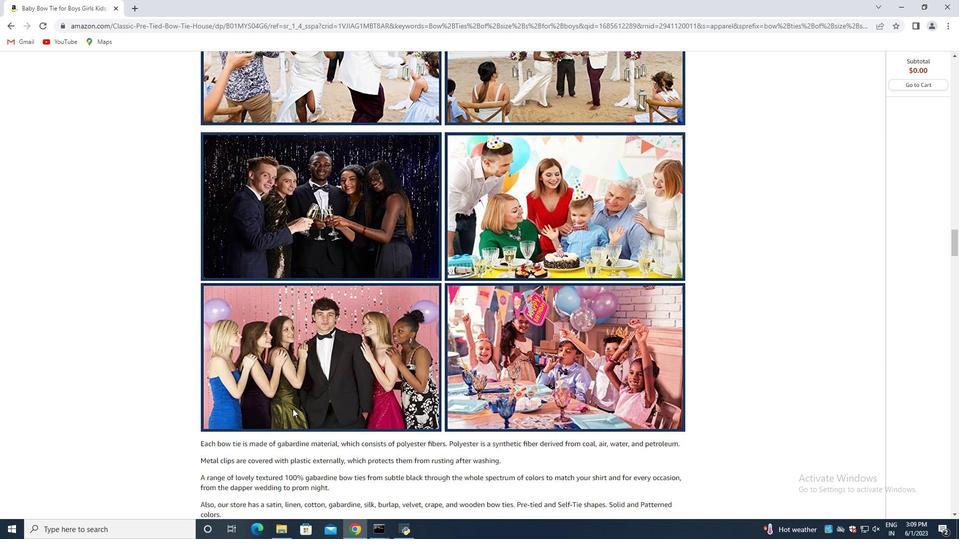 
Action: Mouse scrolled (294, 409) with delta (0, 0)
Screenshot: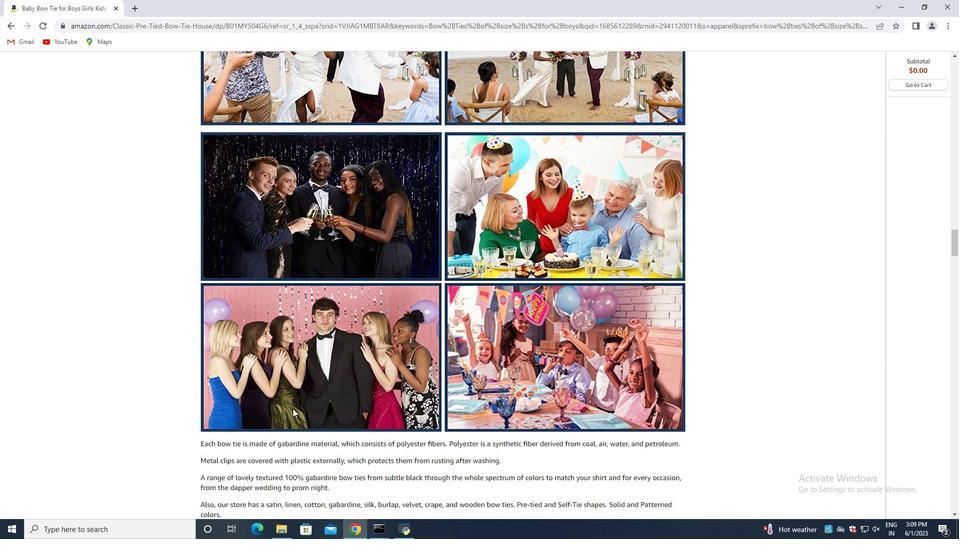 
Action: Mouse moved to (259, 355)
Screenshot: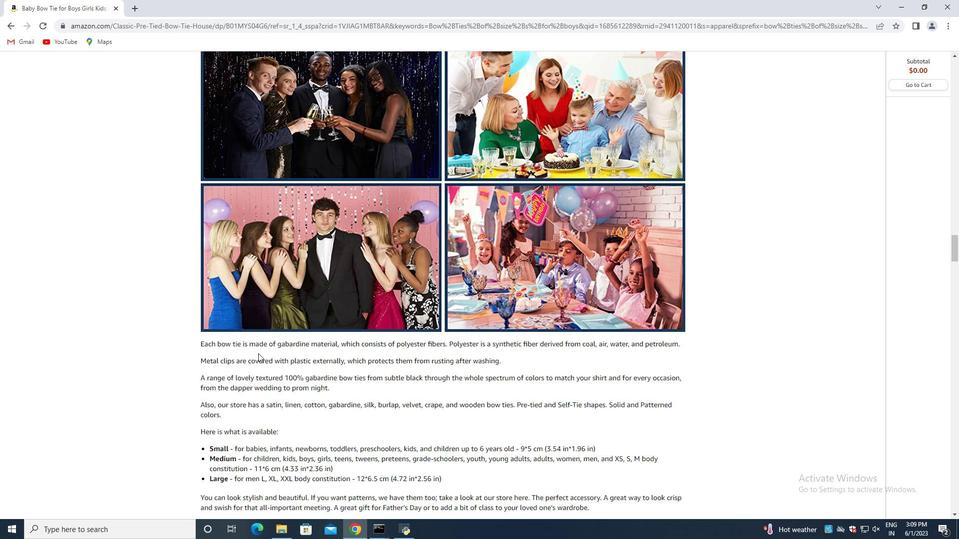 
Action: Mouse scrolled (259, 354) with delta (0, 0)
Screenshot: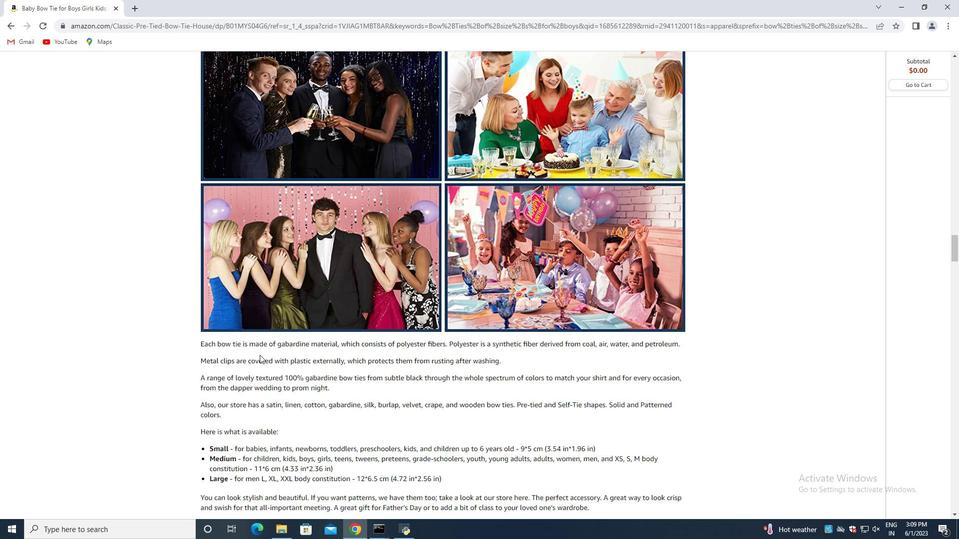 
Action: Key pressed <Key.down><Key.down><Key.down><Key.down><Key.down><Key.down><Key.down><Key.down><Key.down><Key.down><Key.down><Key.down><Key.down><Key.down><Key.down><Key.down><Key.down><Key.down><Key.down><Key.down><Key.down><Key.down><Key.down><Key.down><Key.down><Key.down><Key.down><Key.down><Key.down><Key.down><Key.down><Key.down><Key.down><Key.down><Key.down><Key.down><Key.down><Key.down><Key.down><Key.down><Key.down><Key.down><Key.down><Key.down><Key.down><Key.down><Key.down><Key.down><Key.down><Key.down><Key.down><Key.down><Key.down><Key.down><Key.down><Key.down><Key.down><Key.down><Key.down><Key.down><Key.down><Key.down><Key.down><Key.down><Key.down><Key.down><Key.down><Key.down><Key.down><Key.down><Key.down><Key.down><Key.down><Key.down><Key.down><Key.down><Key.down><Key.down><Key.down><Key.down><Key.down><Key.down><Key.down><Key.down><Key.down><Key.down><Key.down><Key.down><Key.down><Key.down><Key.down><Key.down><Key.down><Key.down><Key.down><Key.down><Key.down><Key.down><Key.down><Key.down><Key.down><Key.down><Key.down><Key.down><Key.down><Key.down><Key.down>
Screenshot: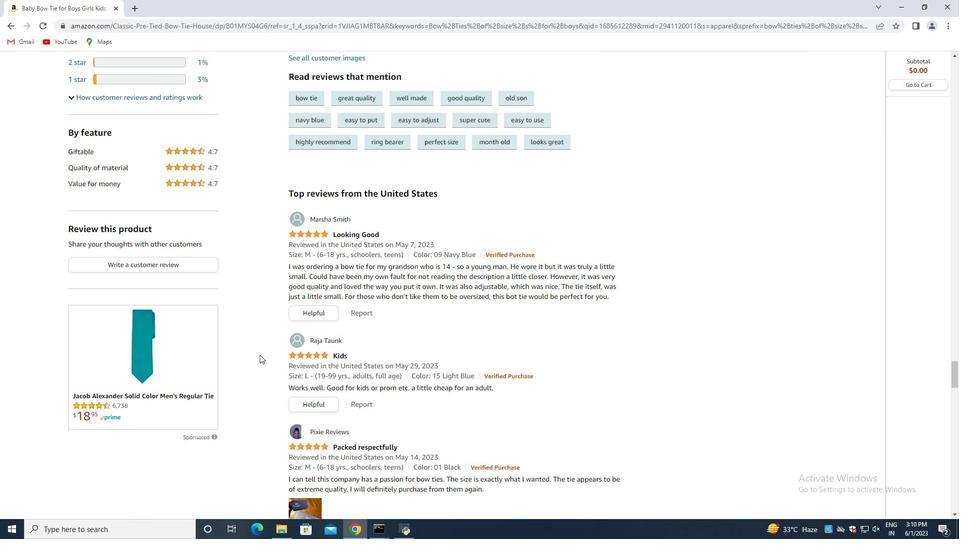 
Action: Mouse moved to (259, 356)
Screenshot: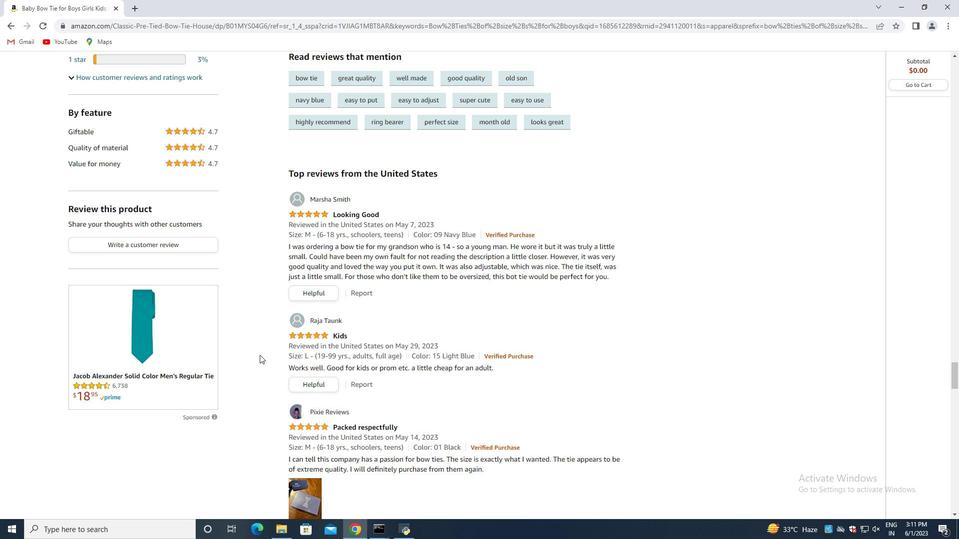 
Action: Mouse scrolled (259, 355) with delta (0, 0)
Screenshot: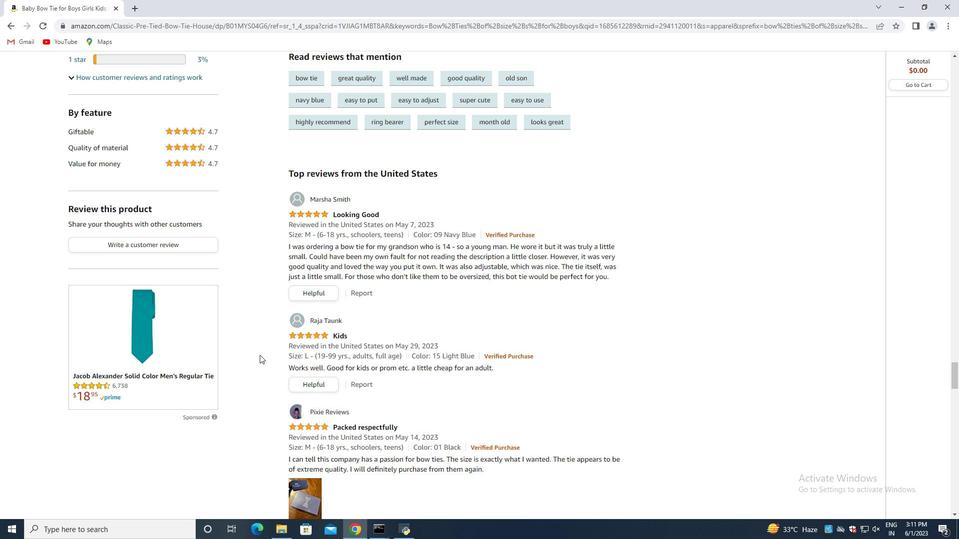 
Action: Mouse moved to (257, 360)
Screenshot: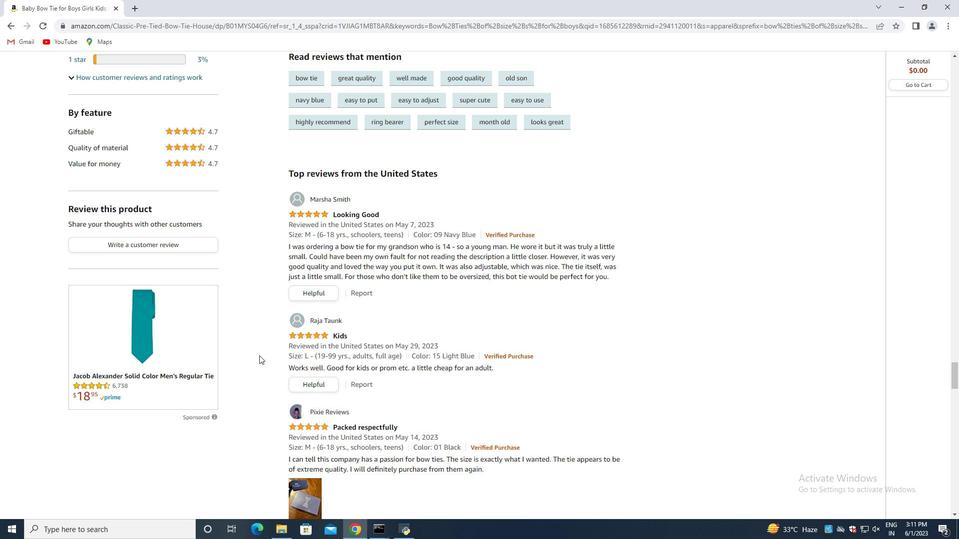 
Action: Mouse scrolled (257, 359) with delta (0, 0)
Screenshot: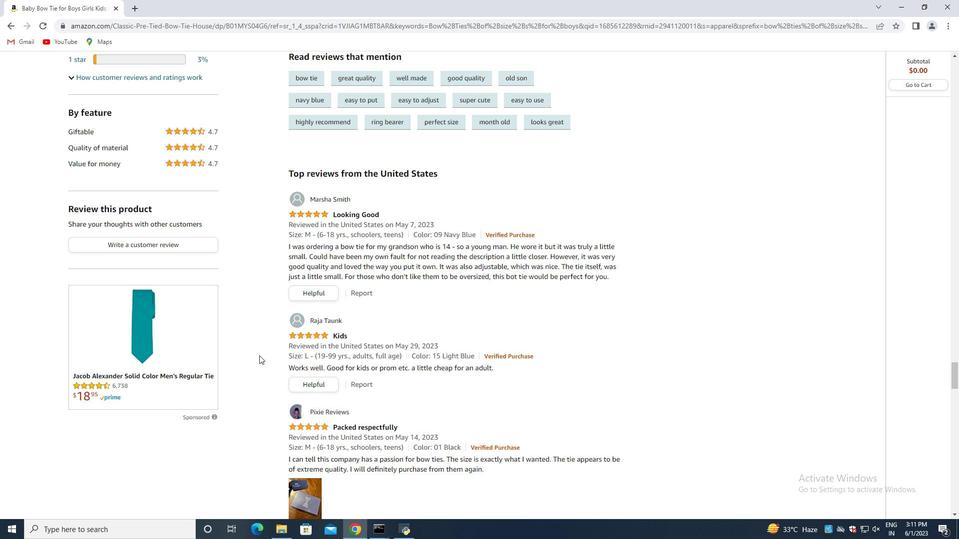 
Action: Mouse moved to (314, 343)
Screenshot: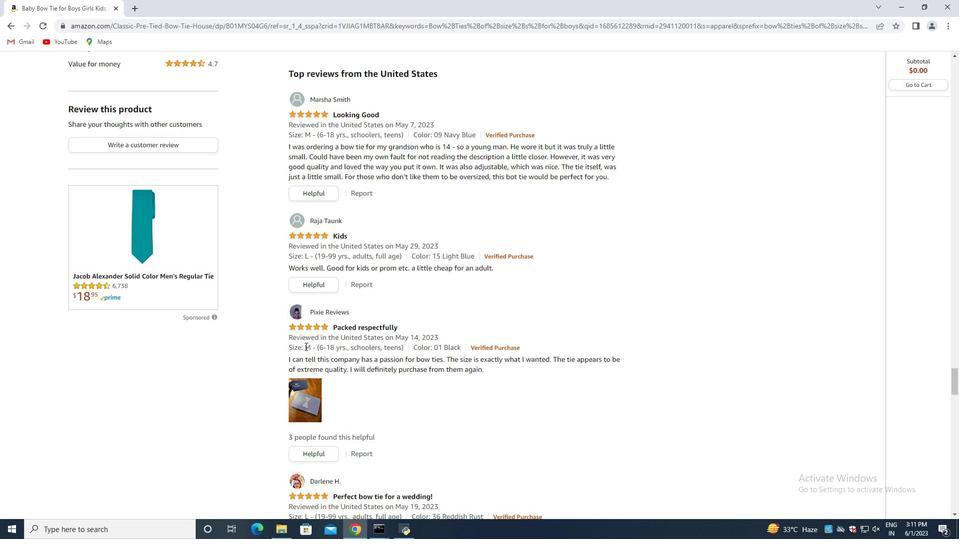 
Action: Mouse scrolled (314, 342) with delta (0, 0)
Screenshot: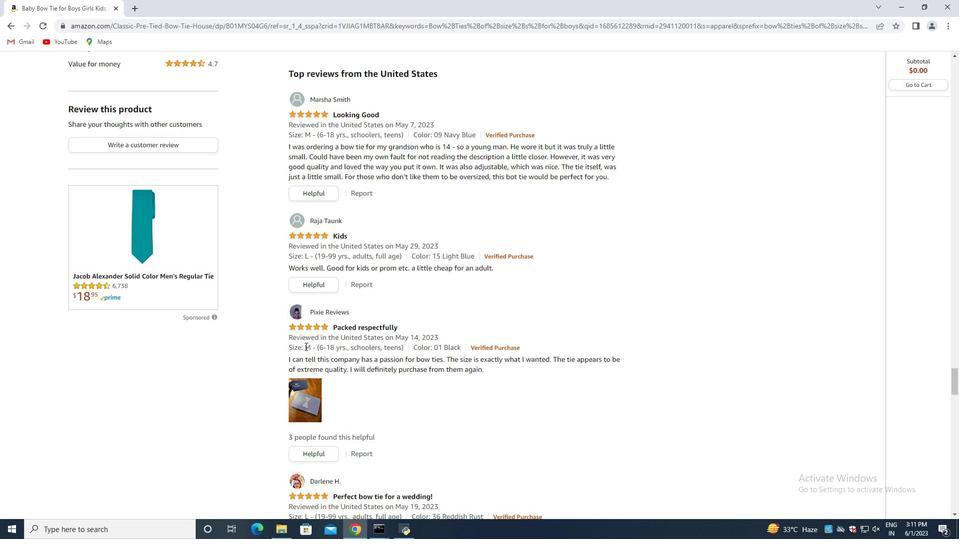 
Action: Mouse moved to (318, 342)
Screenshot: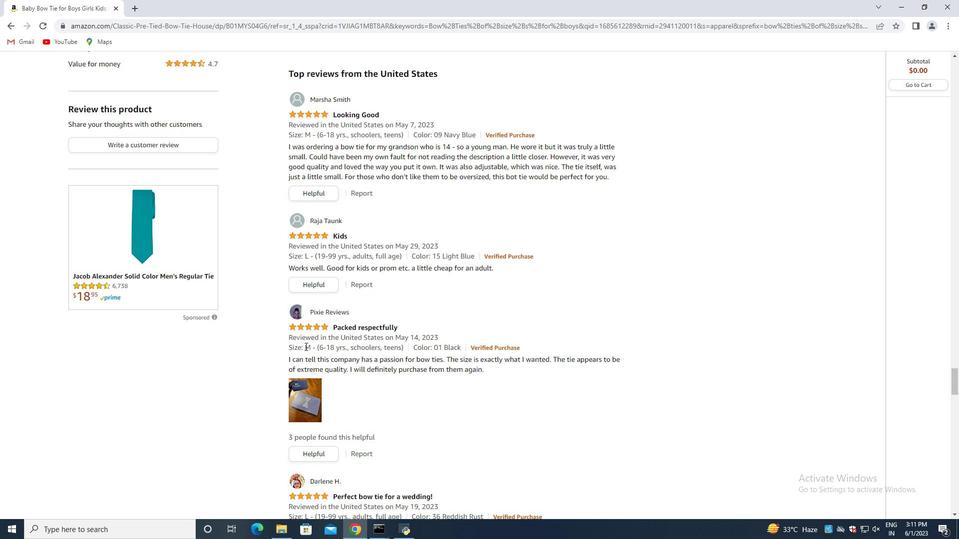 
Action: Mouse scrolled (318, 341) with delta (0, 0)
Screenshot: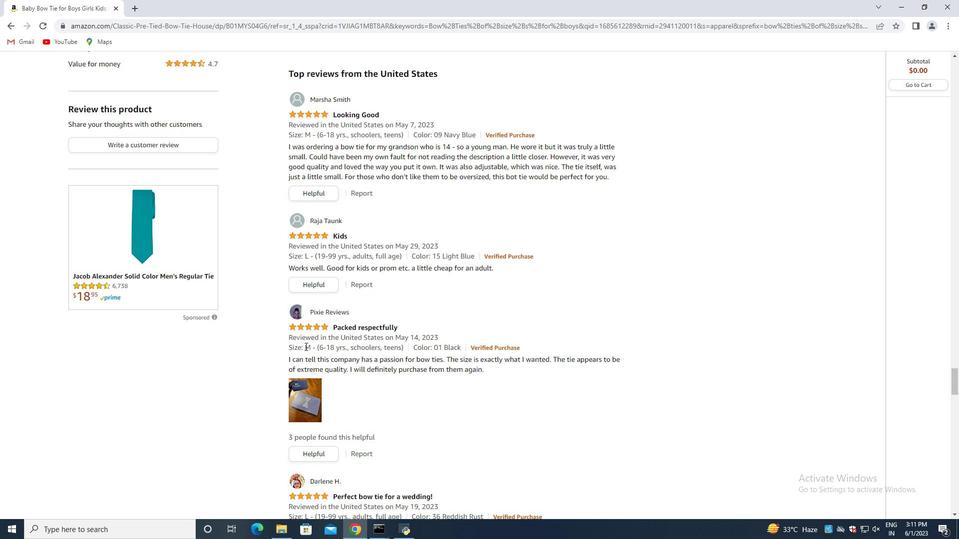
Action: Mouse moved to (329, 338)
Screenshot: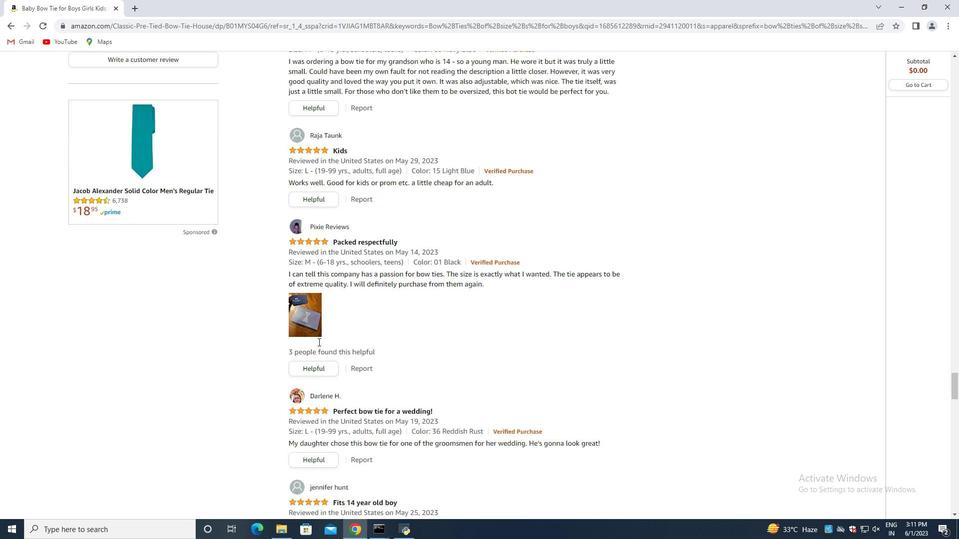 
Action: Mouse scrolled (329, 338) with delta (0, 0)
Screenshot: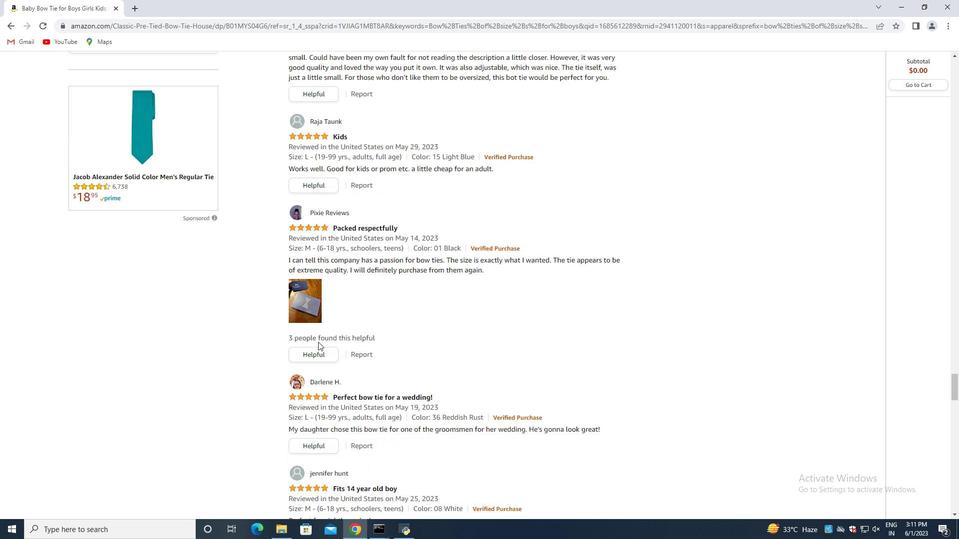 
Action: Mouse moved to (330, 338)
Screenshot: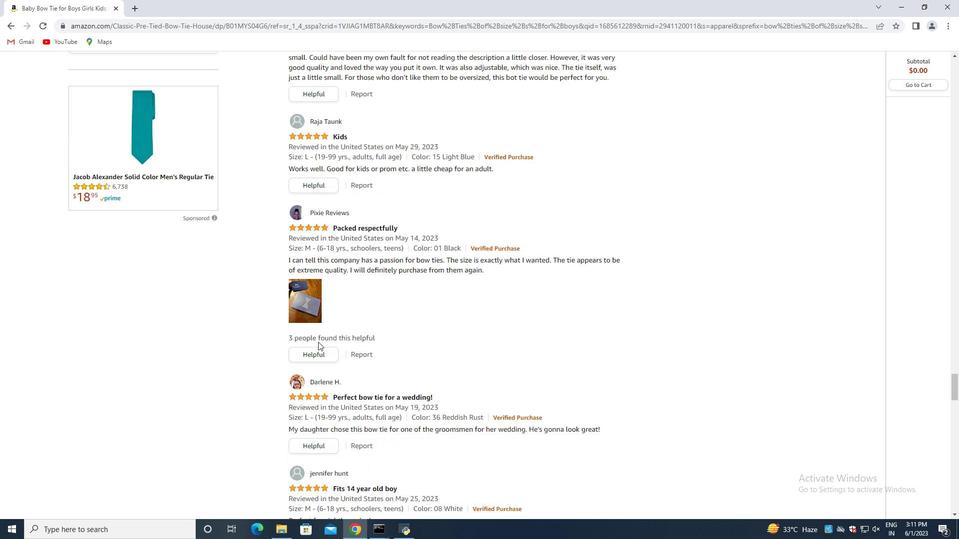 
Action: Mouse scrolled (330, 338) with delta (0, 0)
Screenshot: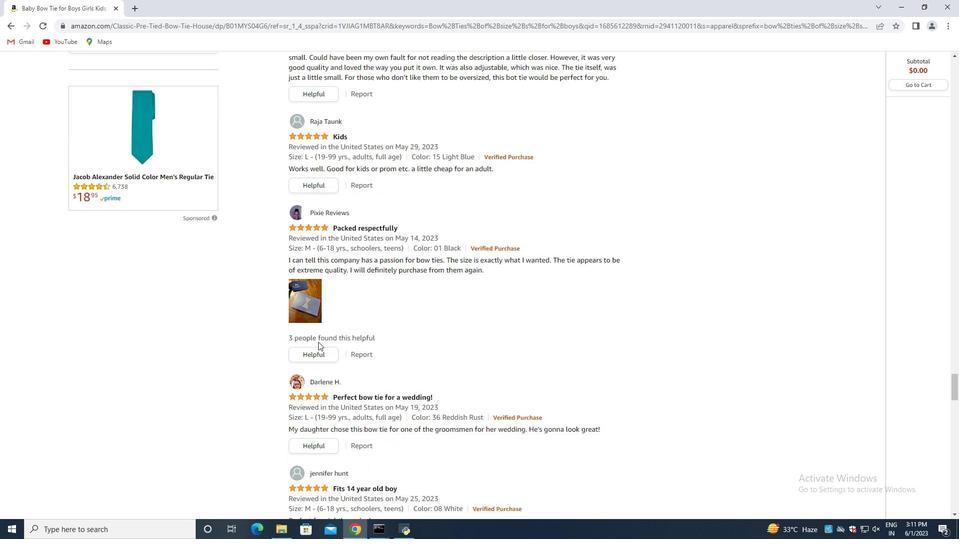 
Action: Mouse moved to (340, 336)
Screenshot: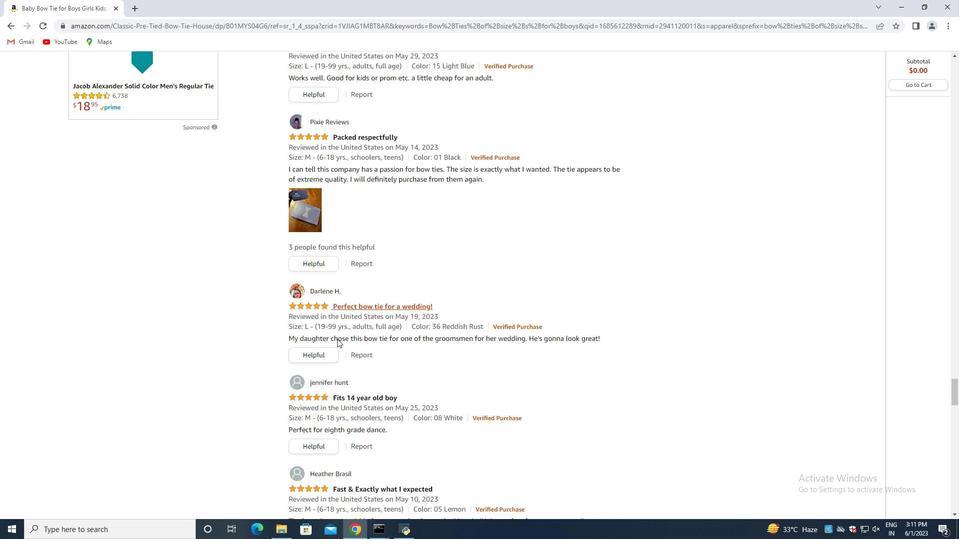 
Action: Mouse scrolled (340, 335) with delta (0, 0)
Screenshot: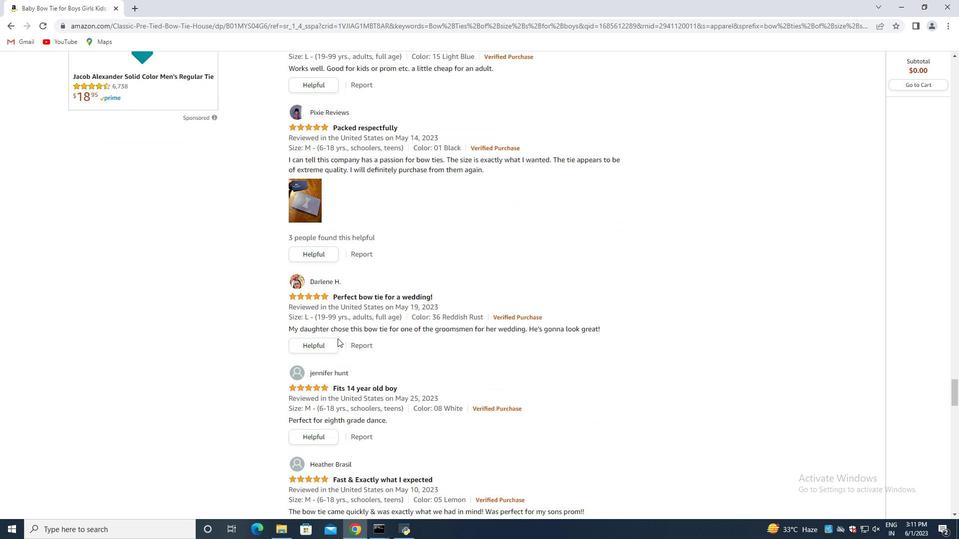
Action: Mouse scrolled (340, 335) with delta (0, 0)
Screenshot: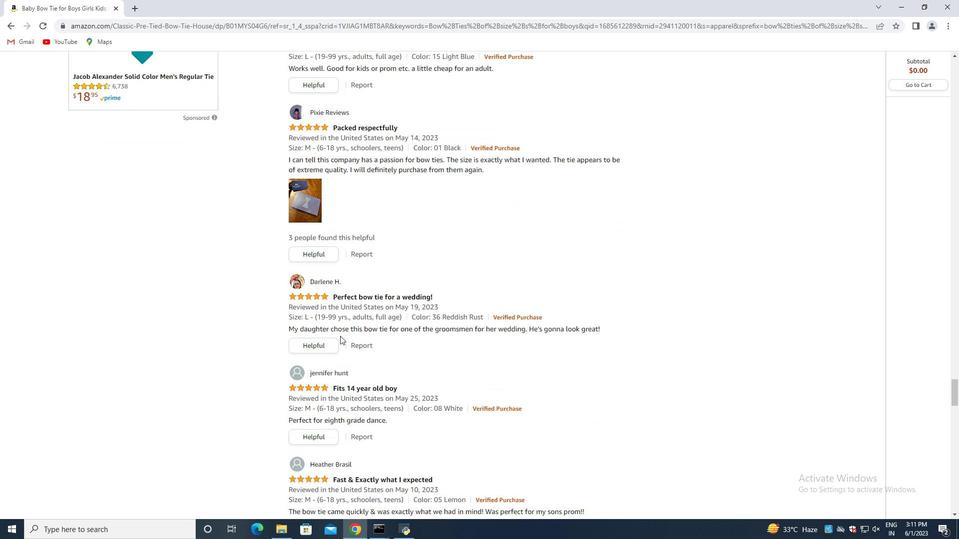 
Action: Mouse moved to (331, 333)
Screenshot: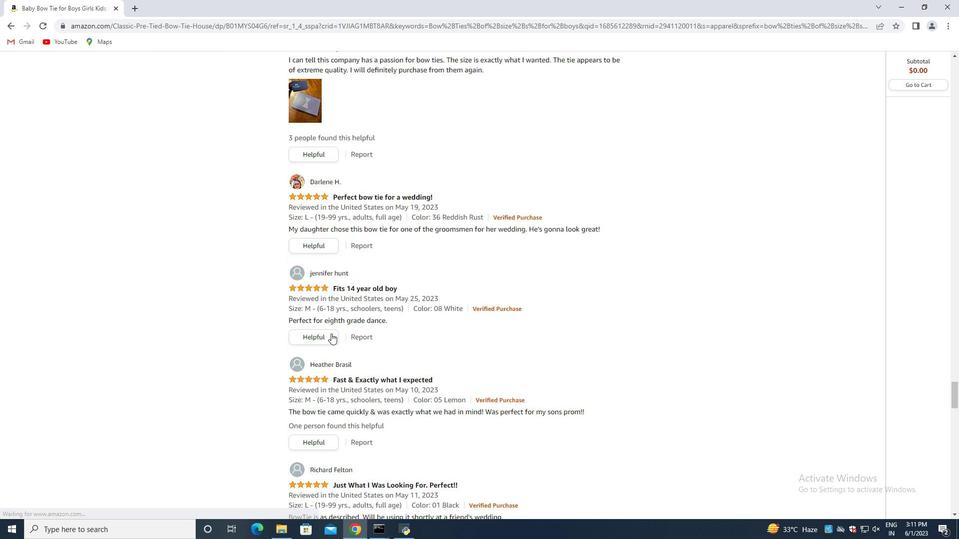 
Action: Mouse scrolled (331, 333) with delta (0, 0)
Screenshot: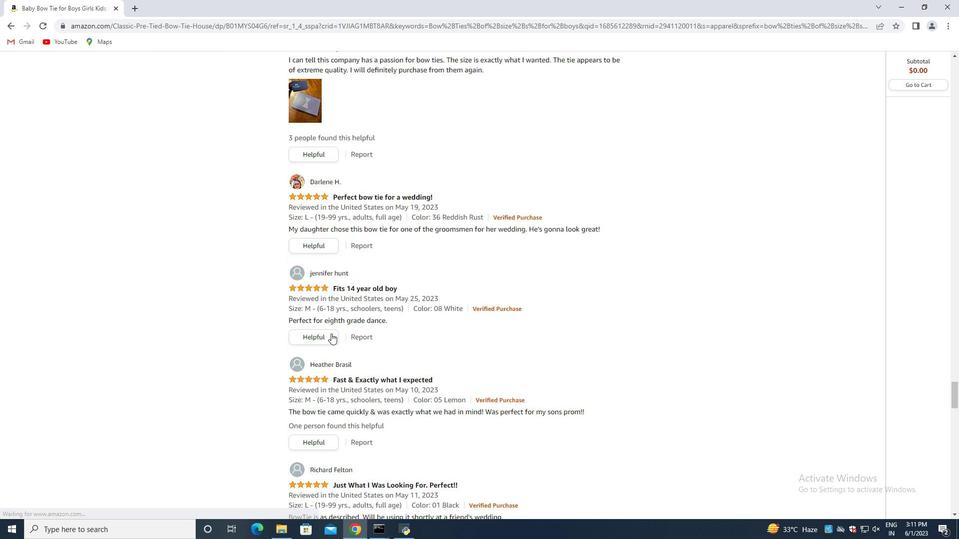 
Action: Mouse moved to (331, 333)
Screenshot: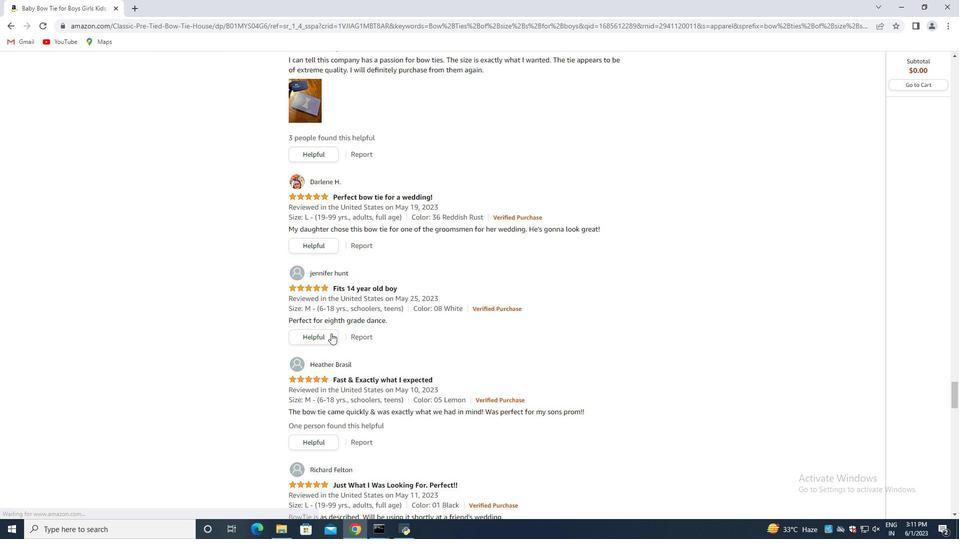 
Action: Mouse scrolled (331, 333) with delta (0, 0)
Screenshot: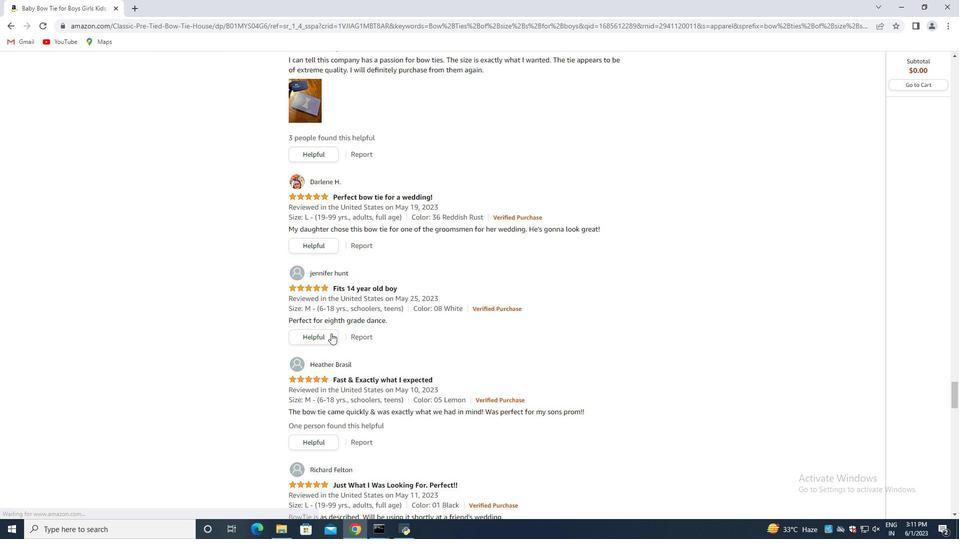 
Action: Mouse moved to (331, 335)
Screenshot: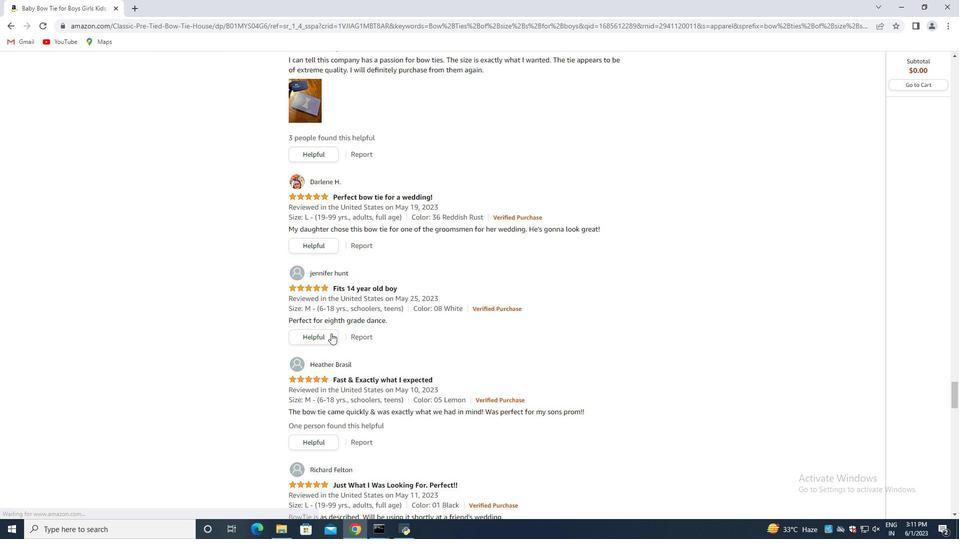 
Action: Mouse scrolled (331, 334) with delta (0, 0)
Screenshot: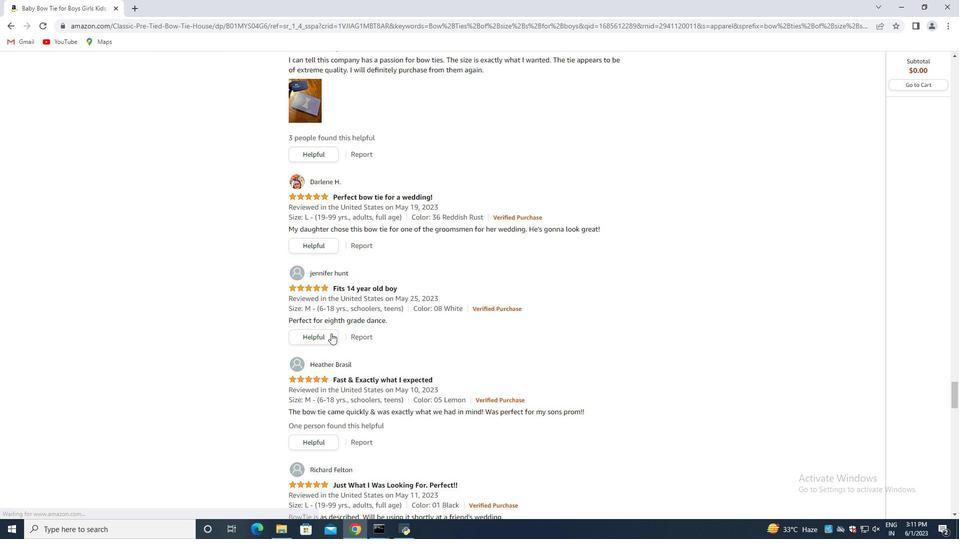 
Action: Mouse moved to (333, 336)
Screenshot: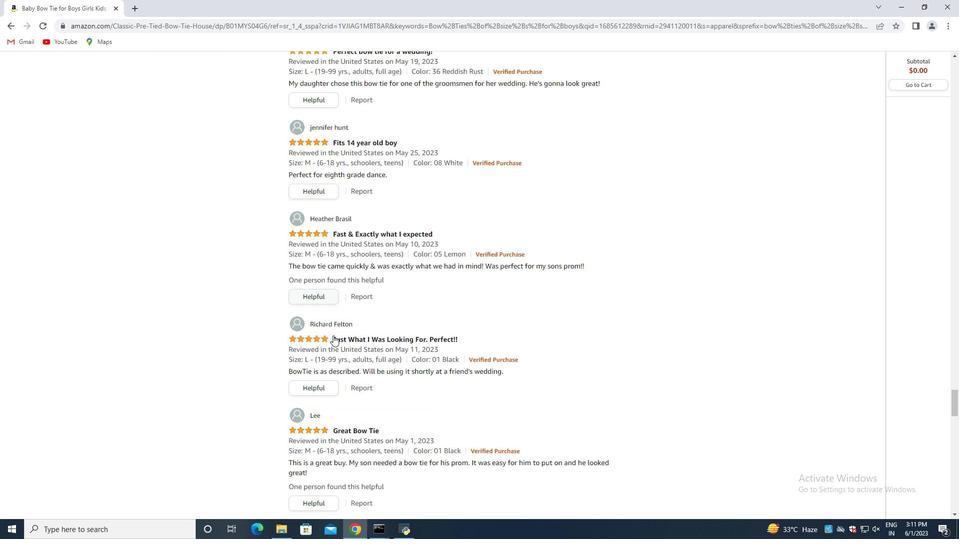 
Action: Mouse scrolled (333, 336) with delta (0, 0)
Screenshot: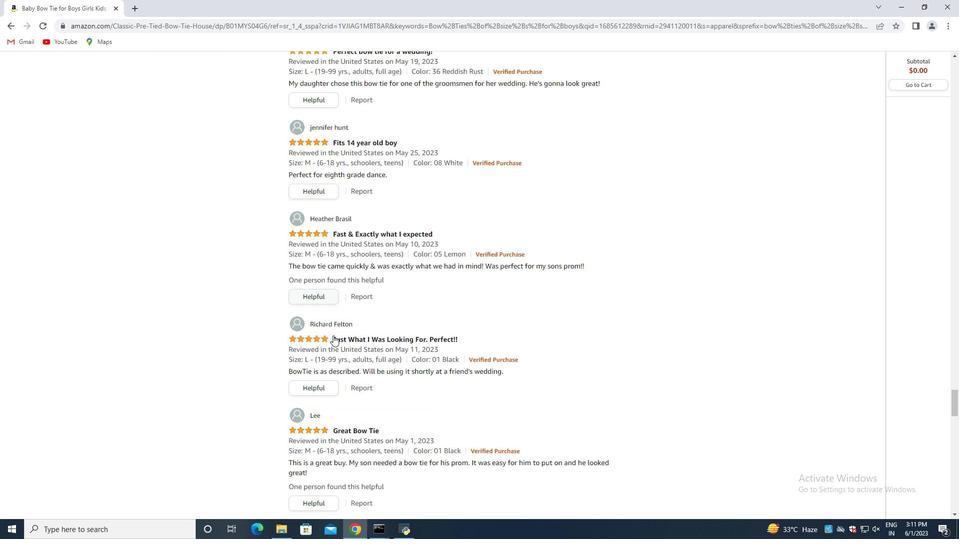 
Action: Mouse moved to (333, 338)
Screenshot: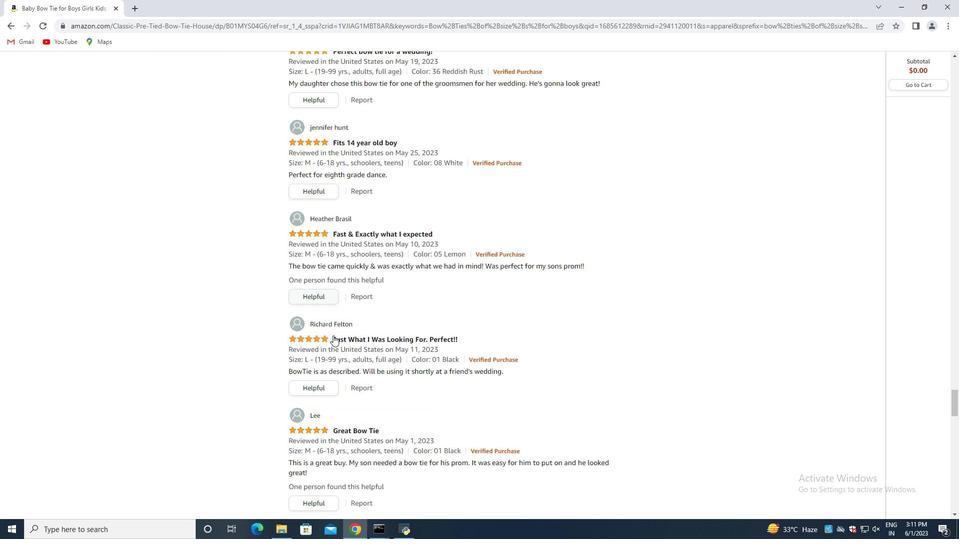 
Action: Mouse scrolled (333, 337) with delta (0, 0)
Screenshot: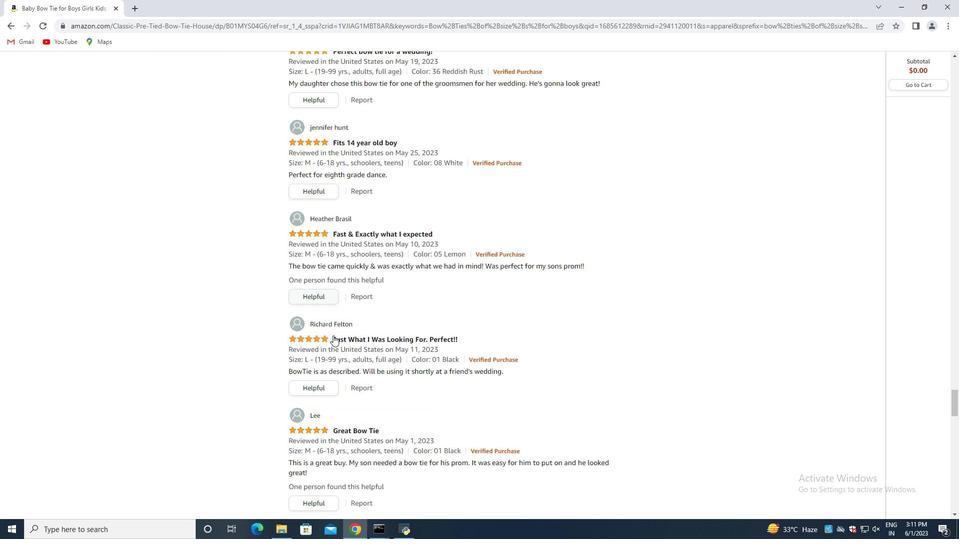 
Action: Mouse moved to (334, 338)
Screenshot: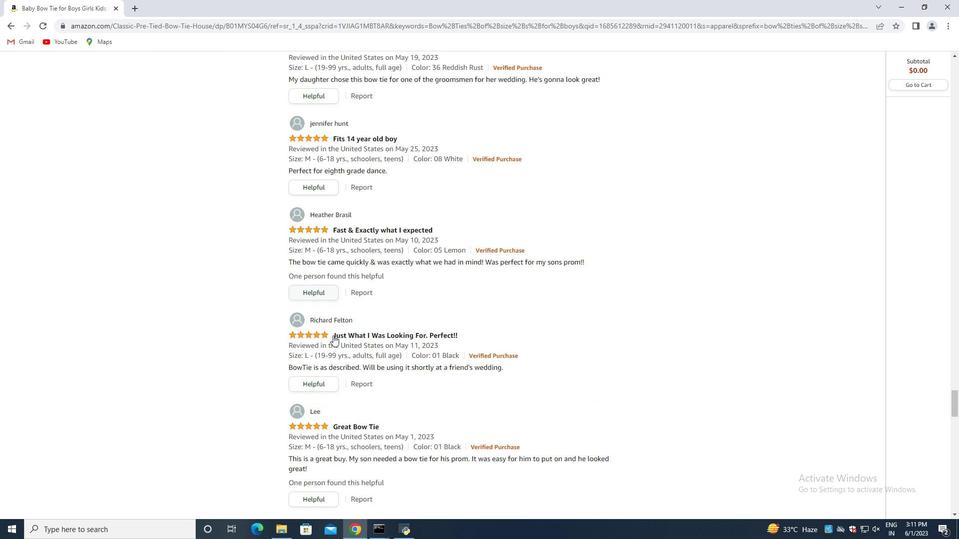 
Action: Mouse scrolled (334, 337) with delta (0, 0)
Screenshot: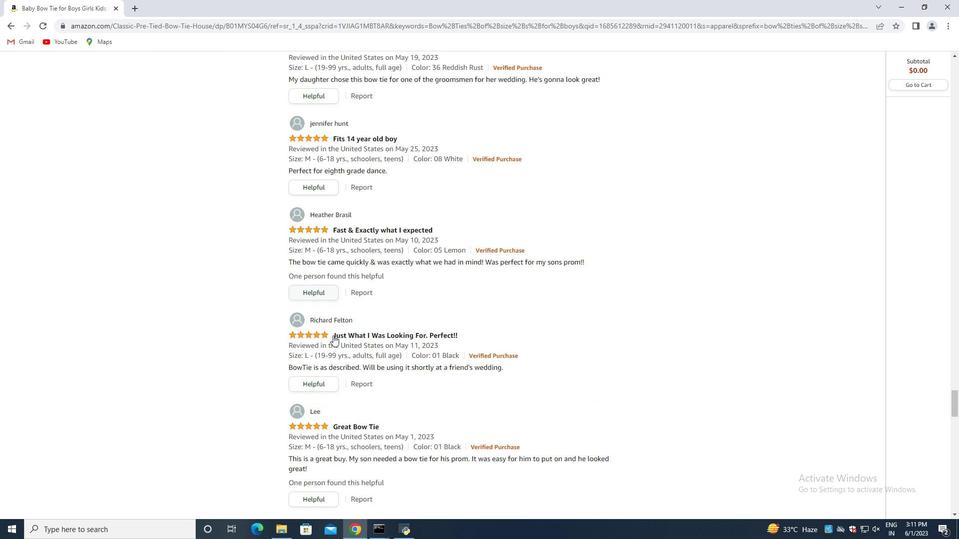 
Action: Mouse moved to (334, 338)
Screenshot: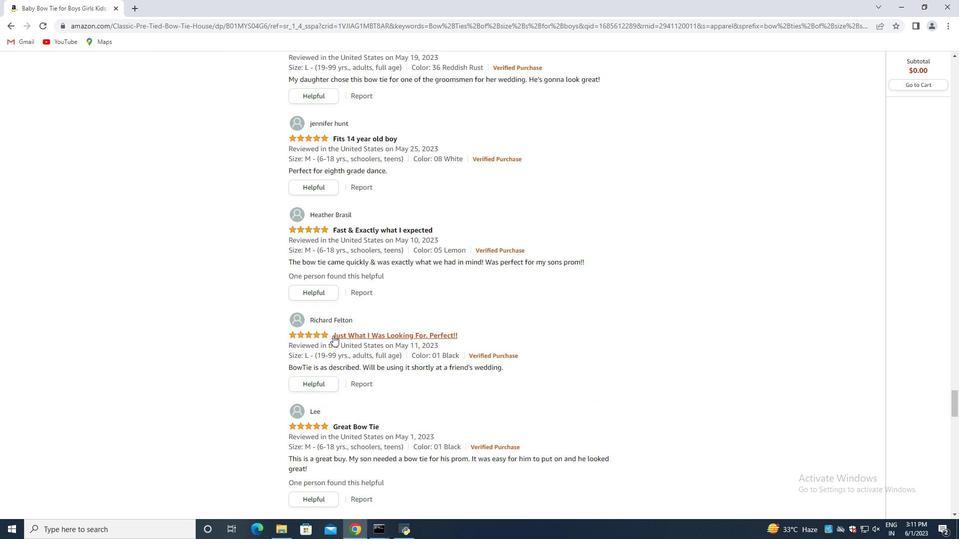
Action: Mouse scrolled (334, 338) with delta (0, 0)
Screenshot: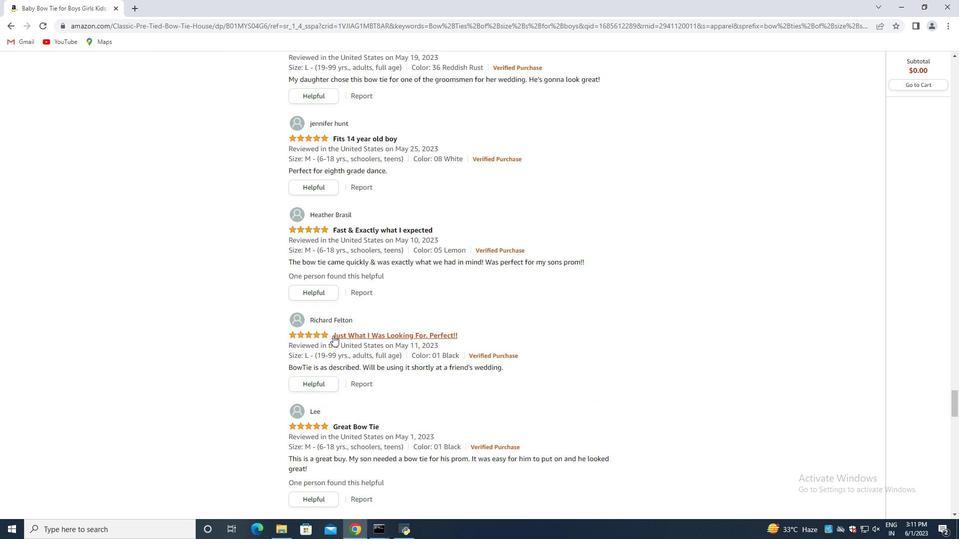 
Action: Mouse moved to (335, 339)
Screenshot: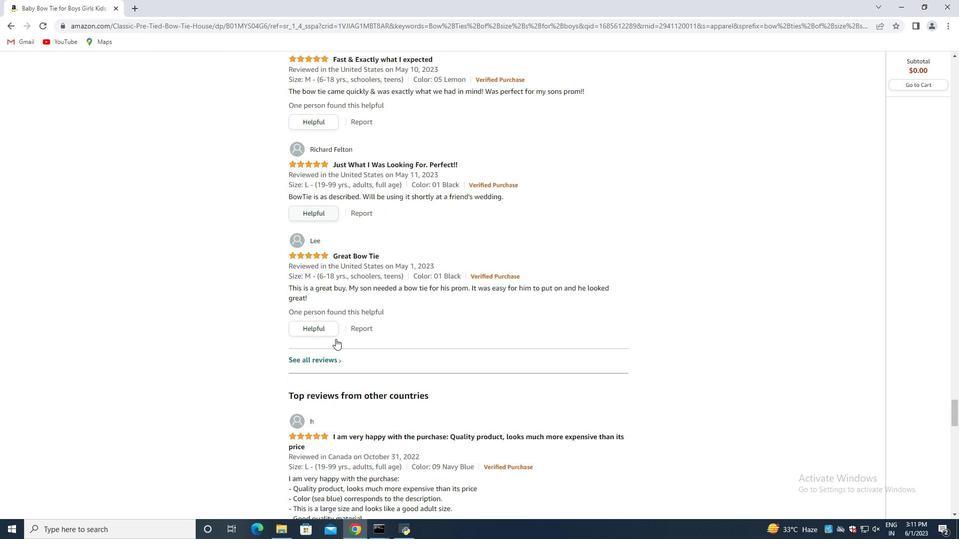 
Action: Mouse scrolled (335, 338) with delta (0, 0)
Screenshot: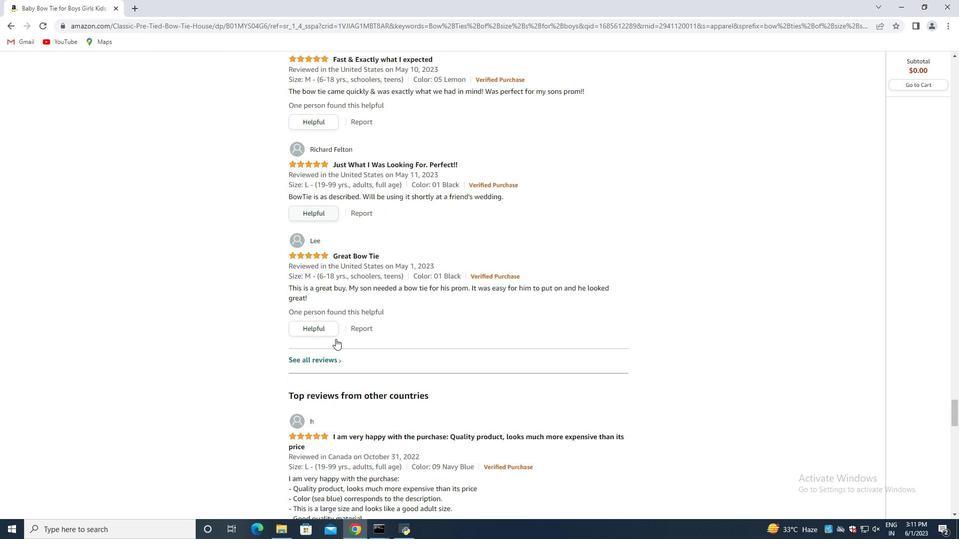 
Action: Mouse moved to (335, 339)
Screenshot: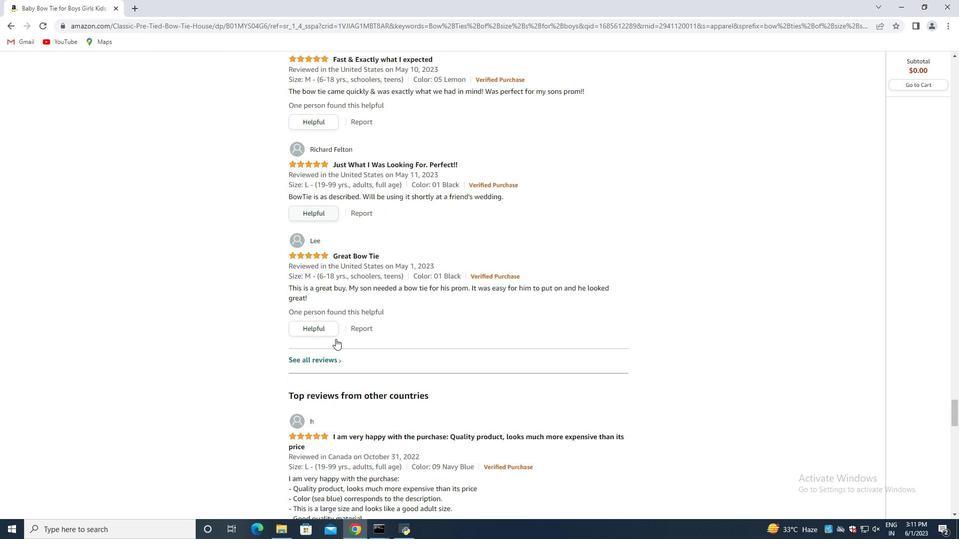 
Action: Mouse scrolled (335, 339) with delta (0, 0)
Screenshot: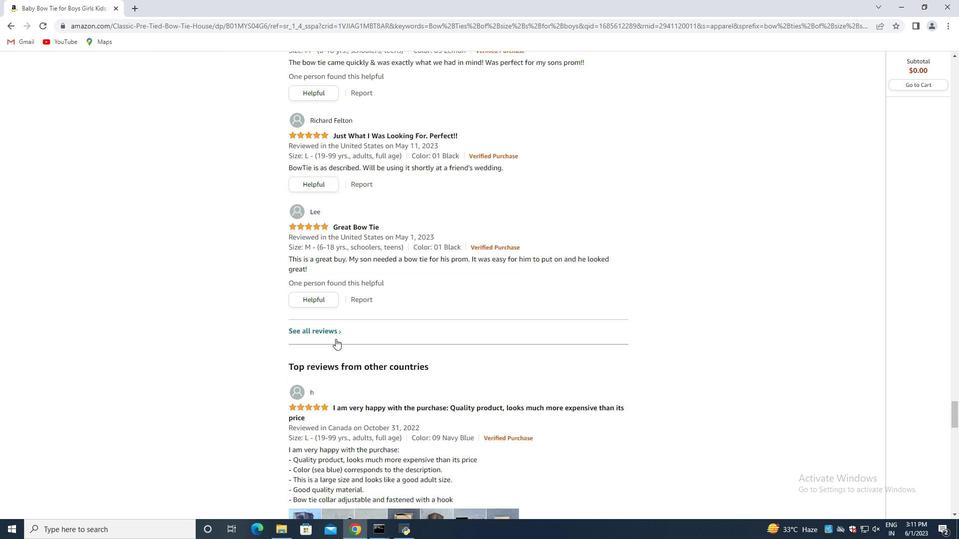 
Action: Mouse moved to (335, 339)
Screenshot: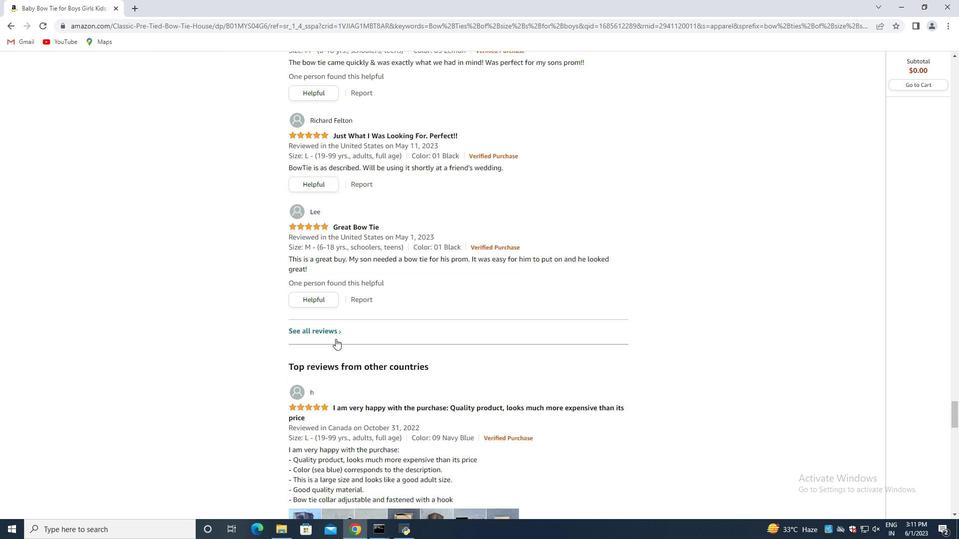 
Action: Mouse scrolled (335, 339) with delta (0, 0)
Screenshot: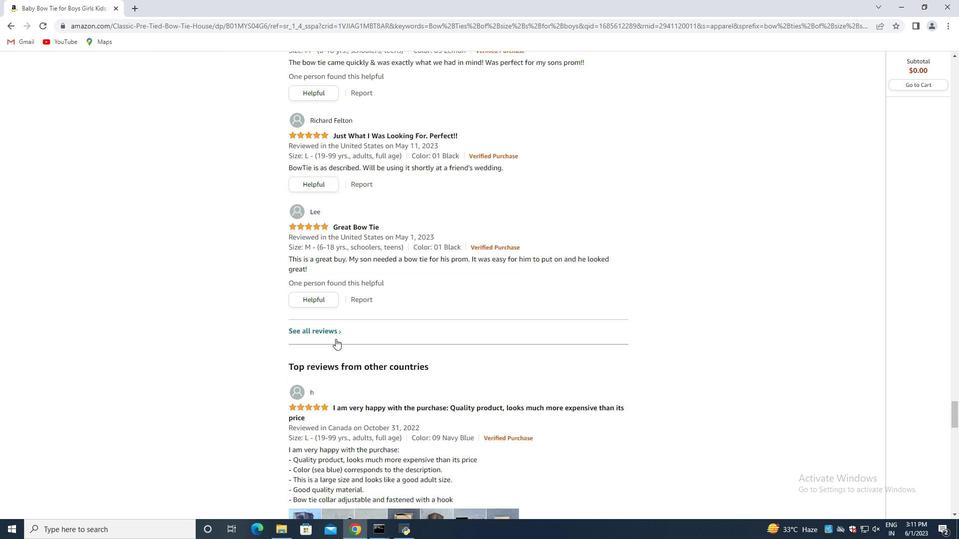 
Action: Mouse moved to (335, 340)
Screenshot: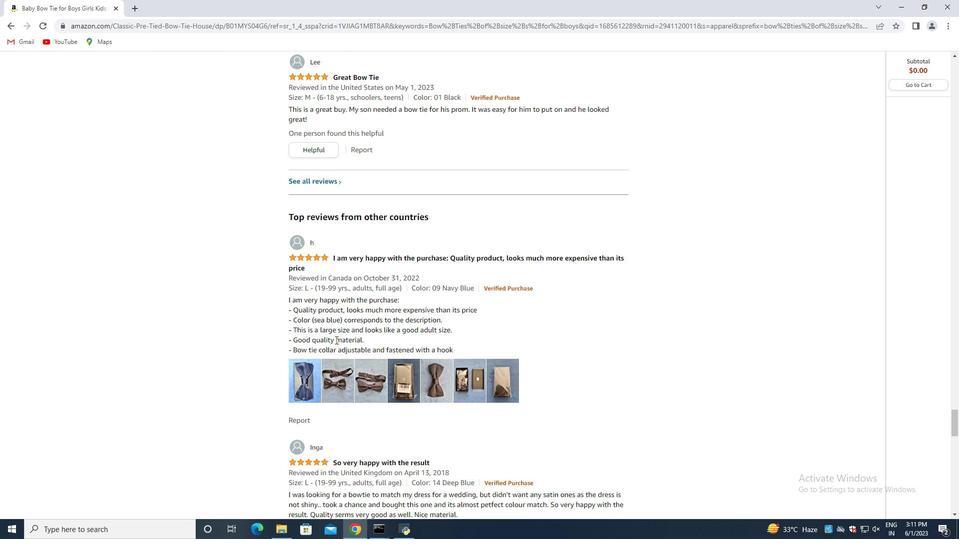 
Action: Mouse scrolled (335, 340) with delta (0, 0)
Screenshot: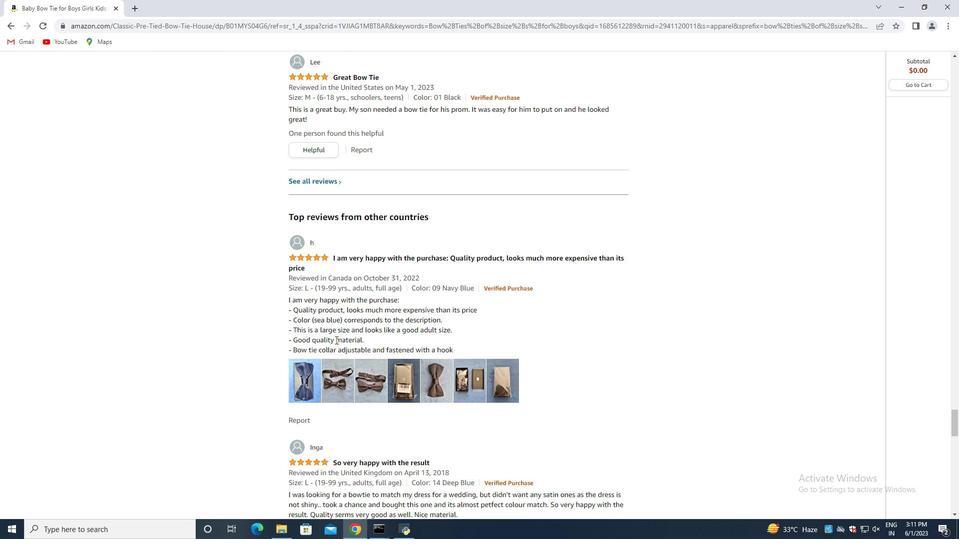 
Action: Mouse scrolled (335, 340) with delta (0, 0)
Screenshot: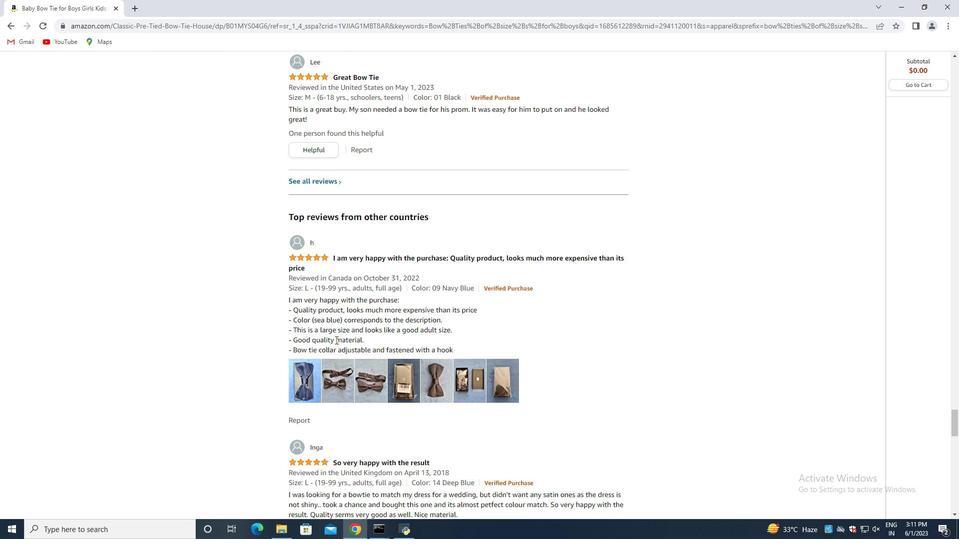 
Action: Mouse moved to (336, 341)
Screenshot: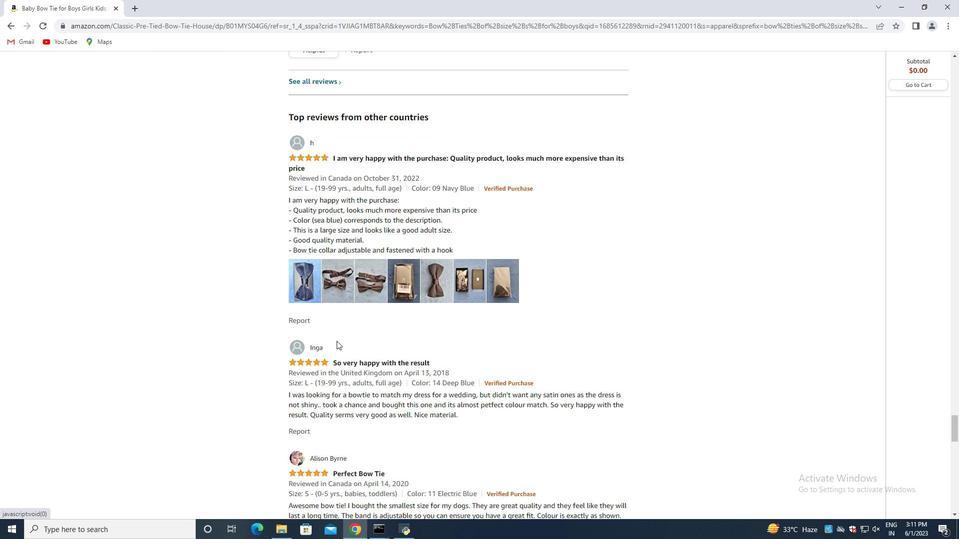 
Action: Mouse scrolled (336, 341) with delta (0, 0)
Screenshot: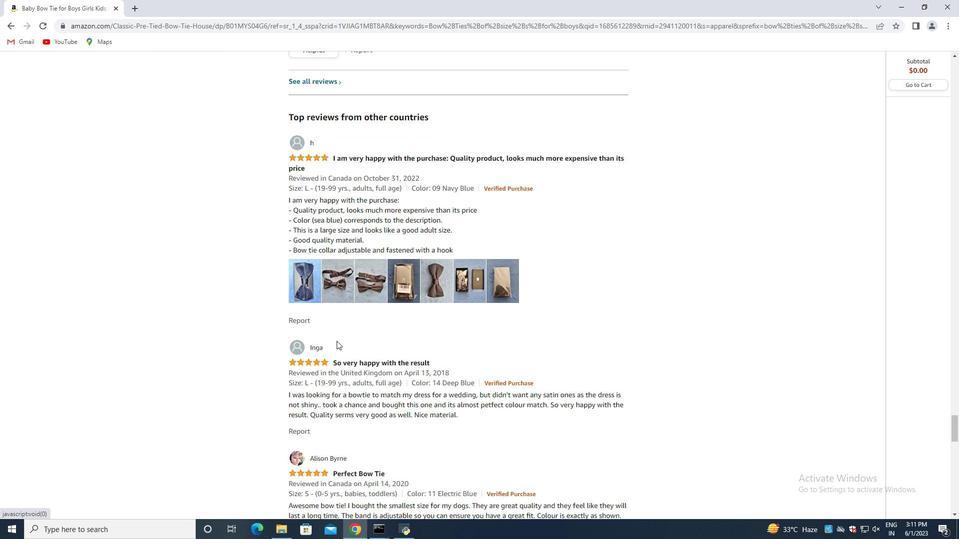 
Action: Mouse moved to (336, 342)
Screenshot: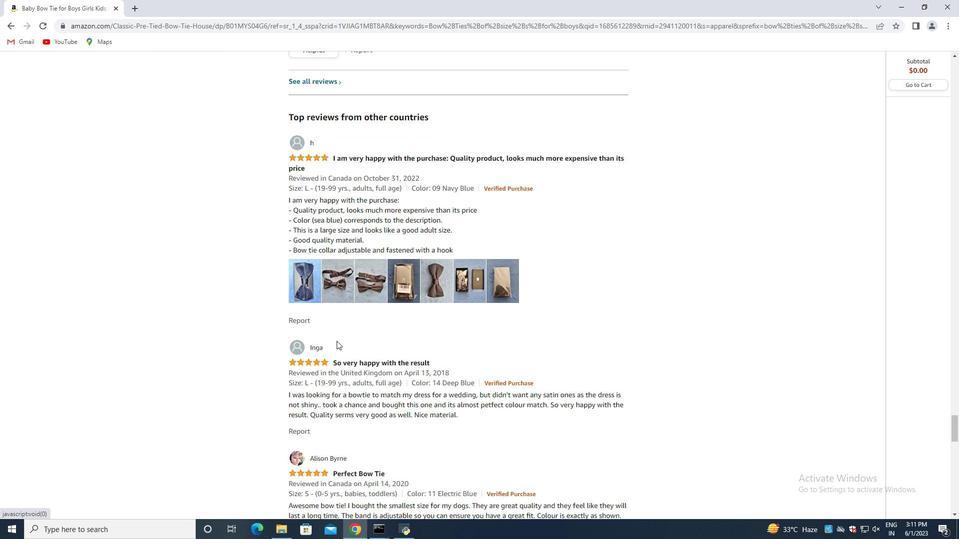 
Action: Mouse scrolled (336, 342) with delta (0, 0)
Screenshot: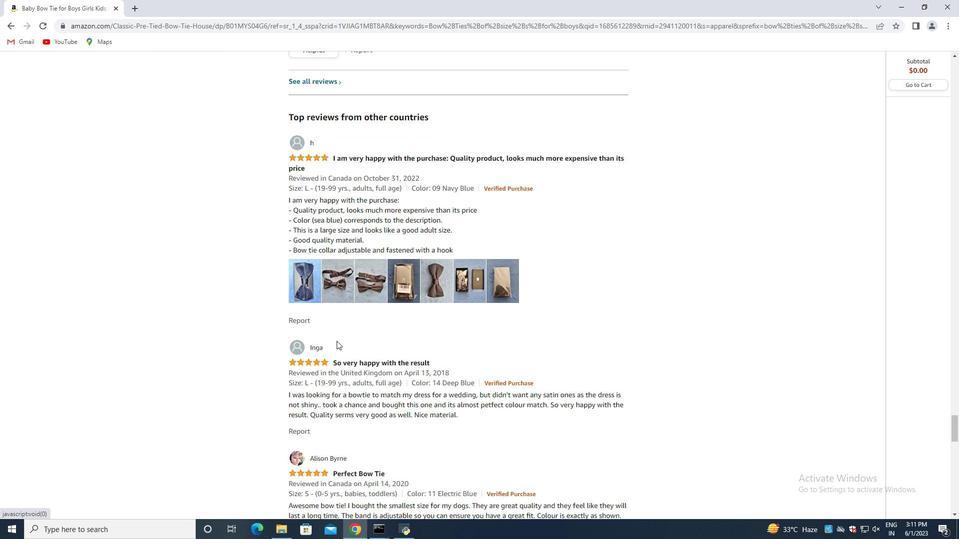 
Action: Mouse moved to (337, 342)
Screenshot: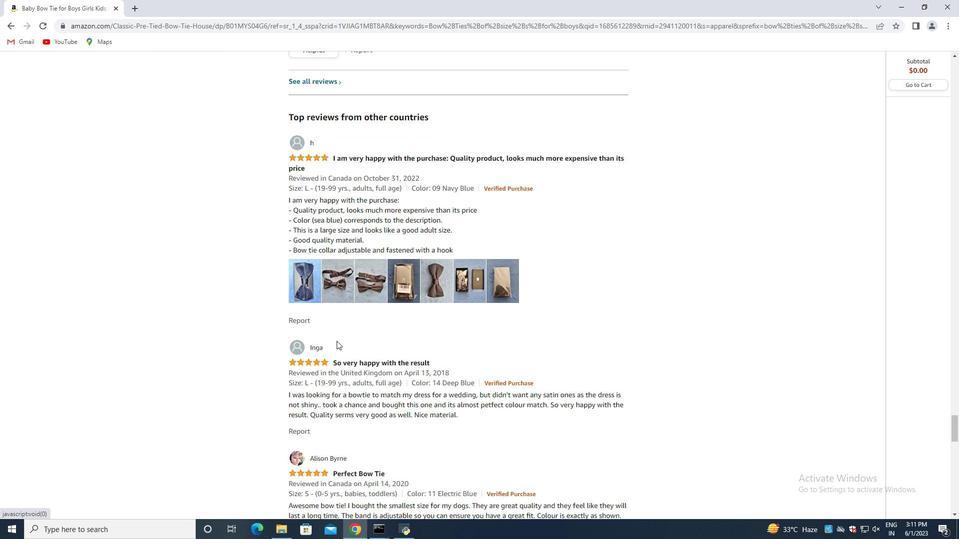 
Action: Mouse scrolled (337, 342) with delta (0, 0)
Screenshot: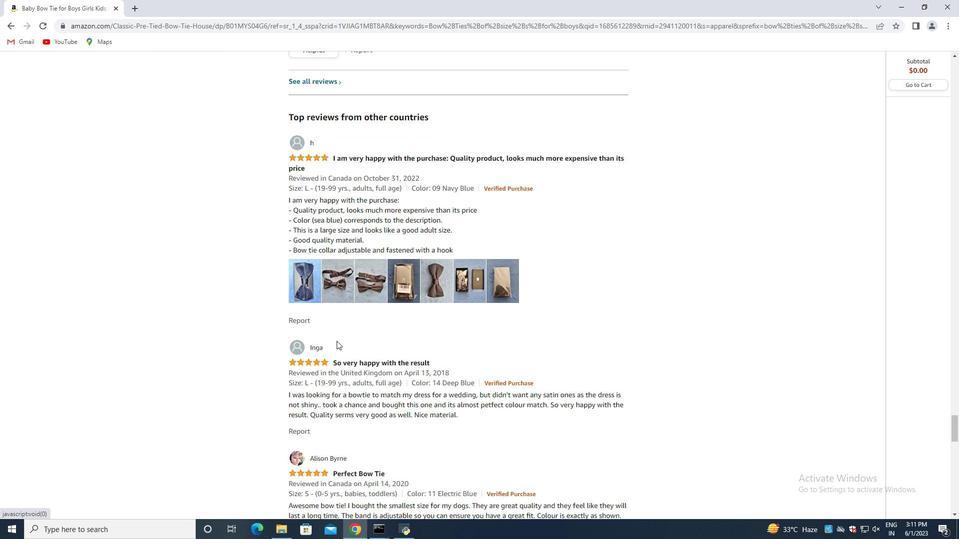 
Action: Mouse moved to (338, 343)
Screenshot: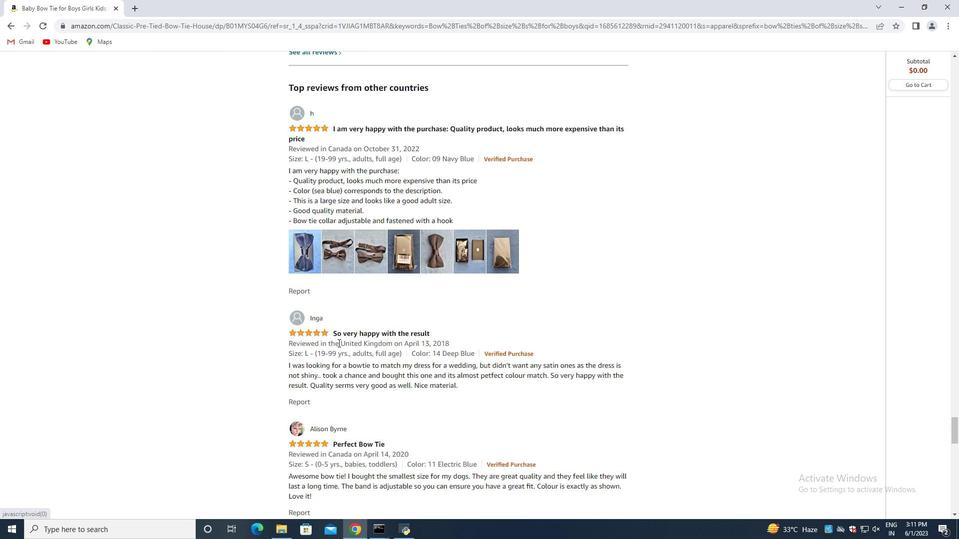 
Action: Mouse scrolled (338, 342) with delta (0, 0)
Screenshot: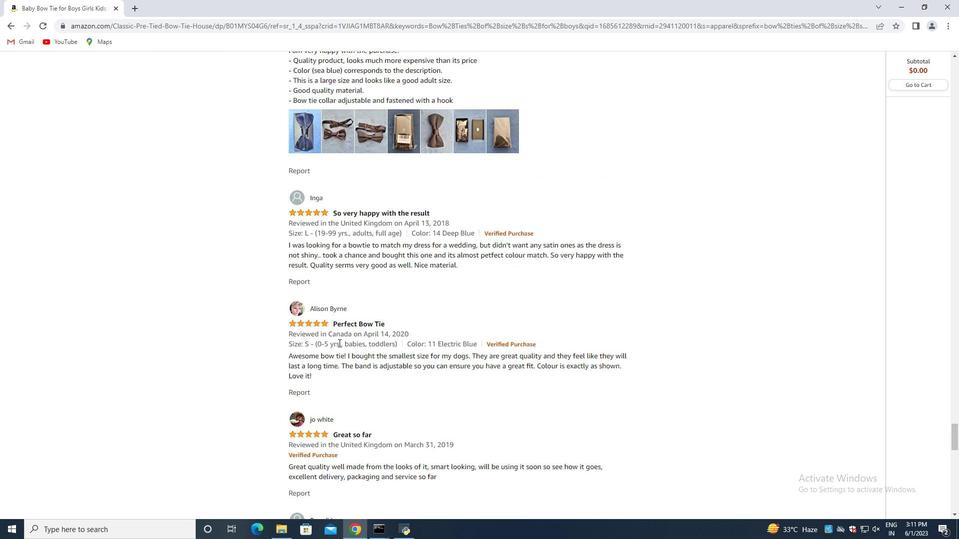 
Action: Mouse moved to (338, 343)
Screenshot: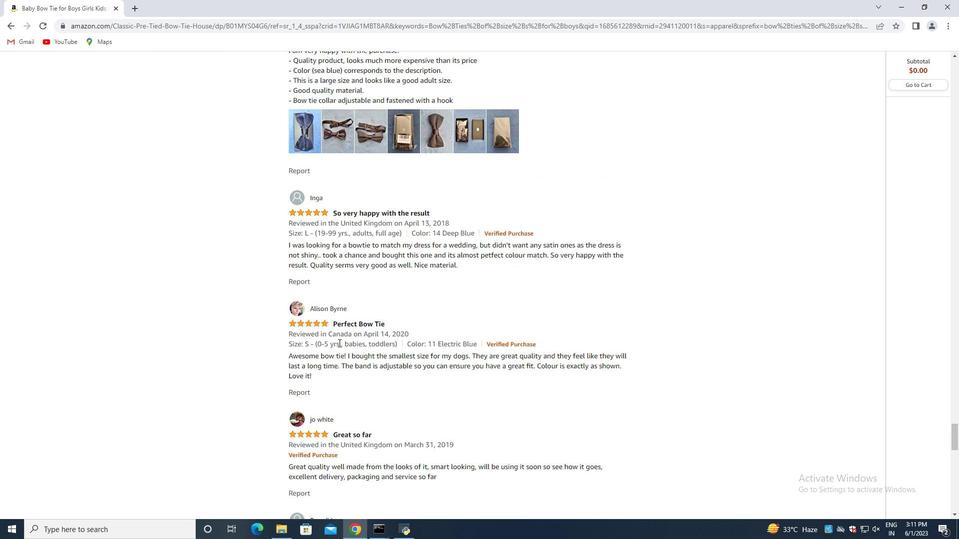 
Action: Mouse scrolled (338, 342) with delta (0, 0)
Screenshot: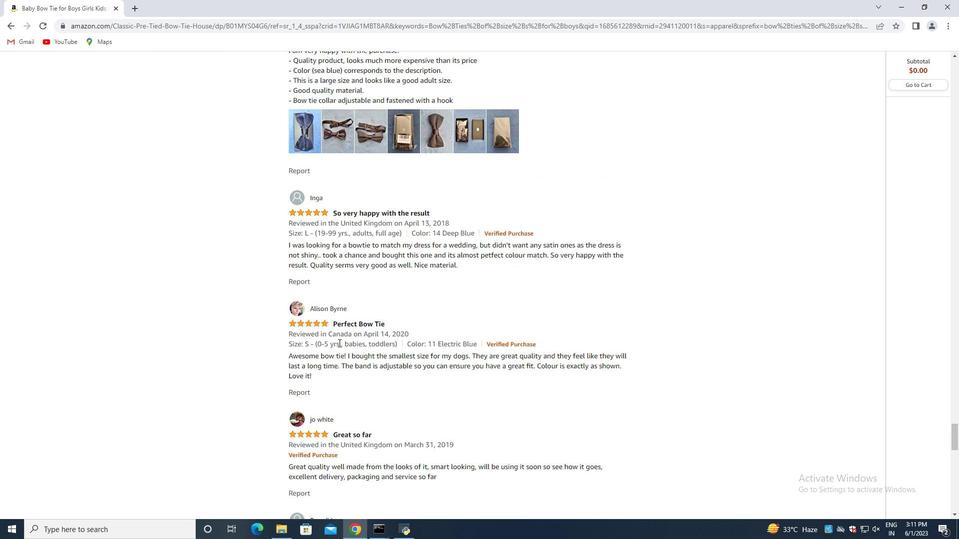 
Action: Mouse moved to (338, 343)
Screenshot: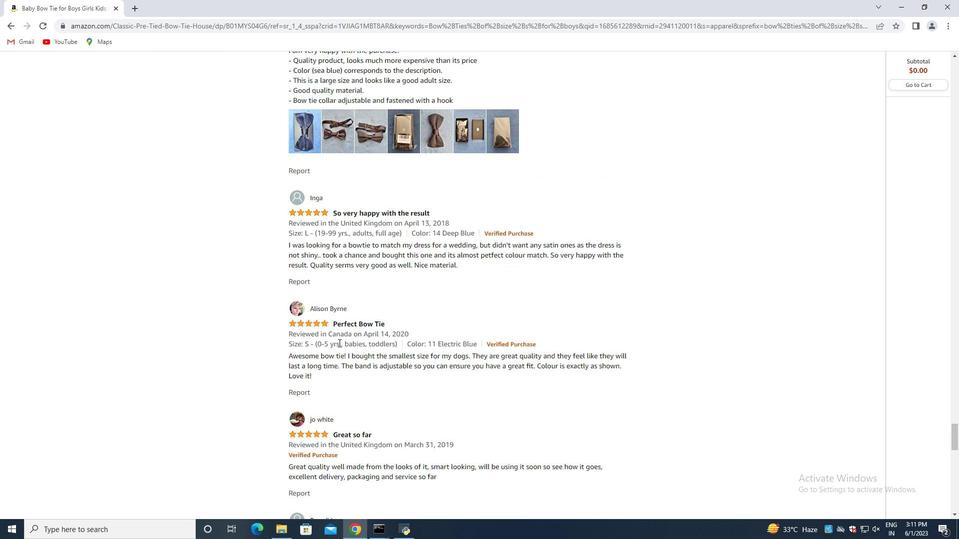 
Action: Mouse scrolled (338, 342) with delta (0, 0)
Screenshot: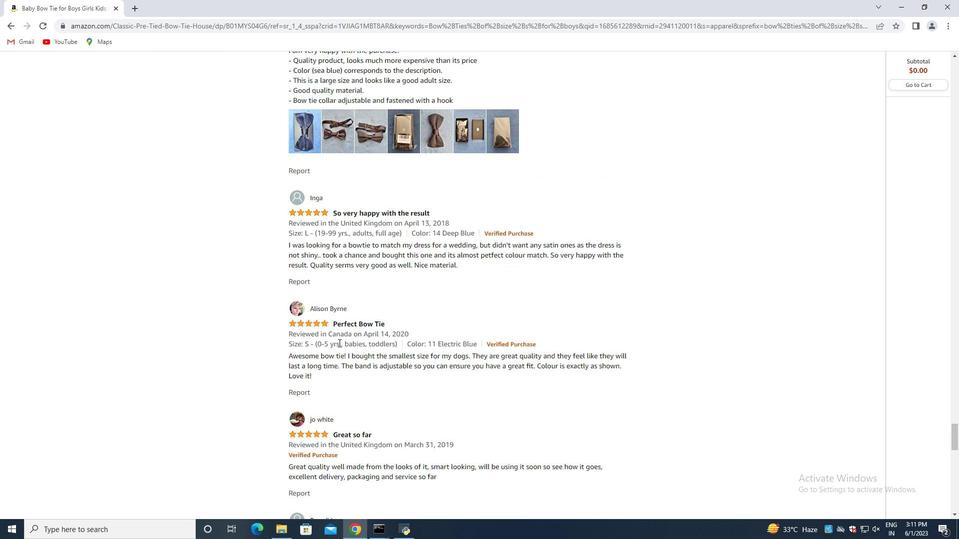 
Action: Mouse scrolled (338, 342) with delta (0, 0)
Screenshot: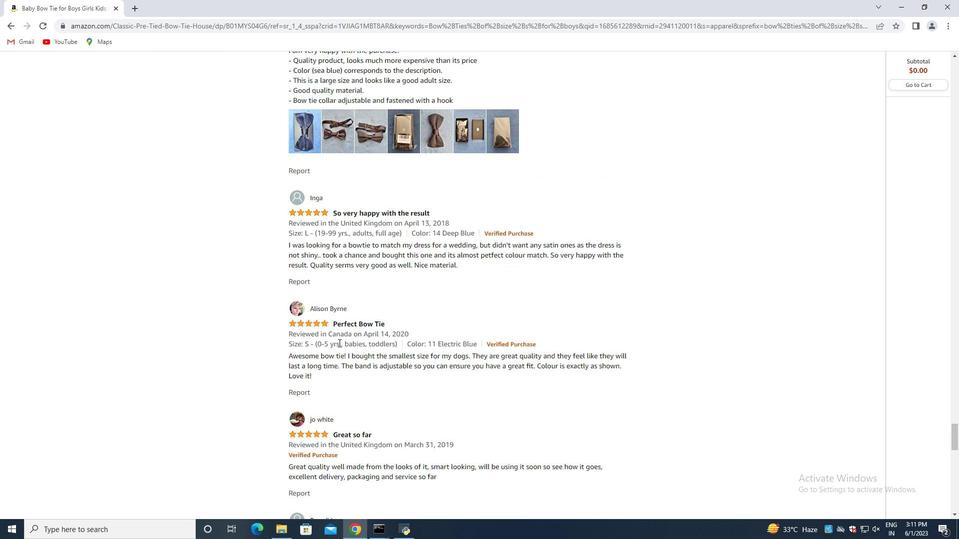 
Action: Mouse moved to (339, 343)
Screenshot: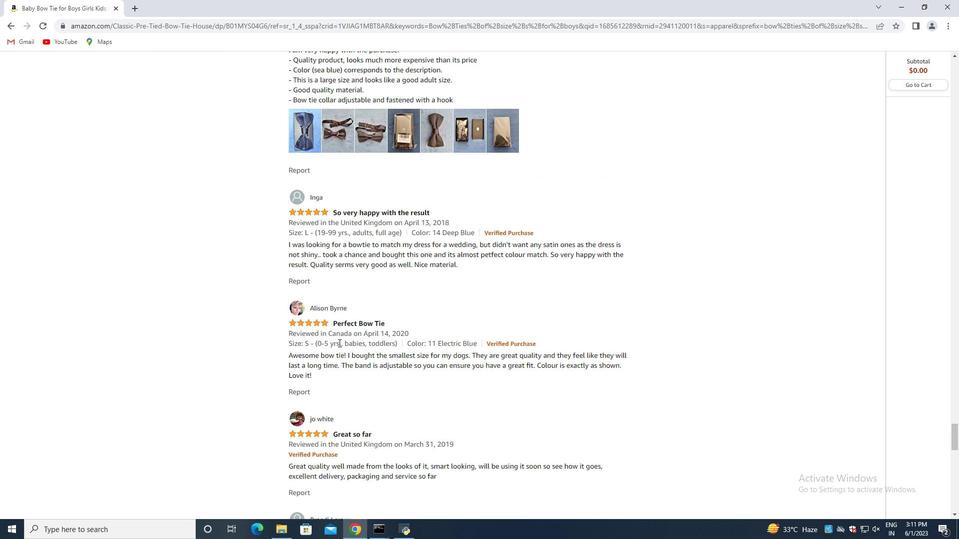 
Action: Mouse scrolled (338, 342) with delta (0, 0)
Screenshot: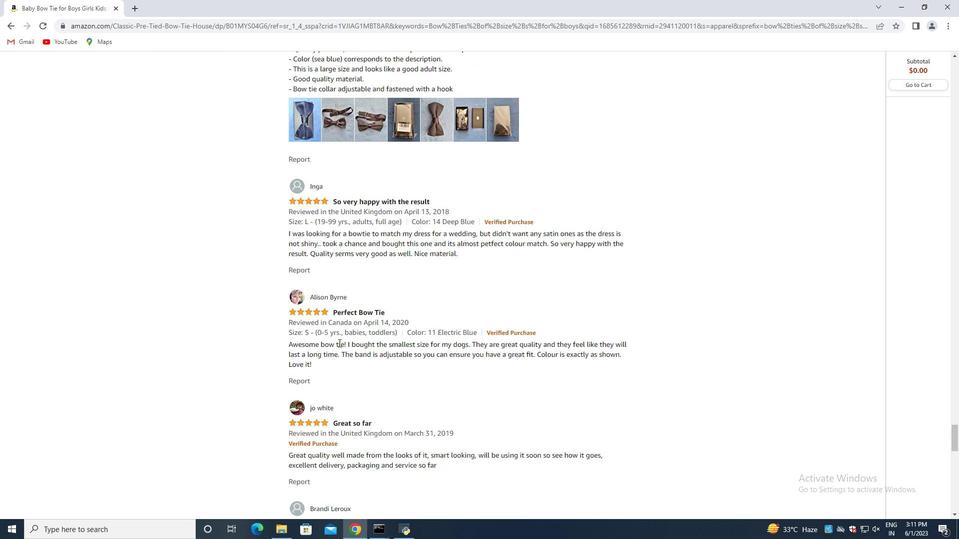 
Action: Mouse scrolled (339, 344) with delta (0, 0)
Screenshot: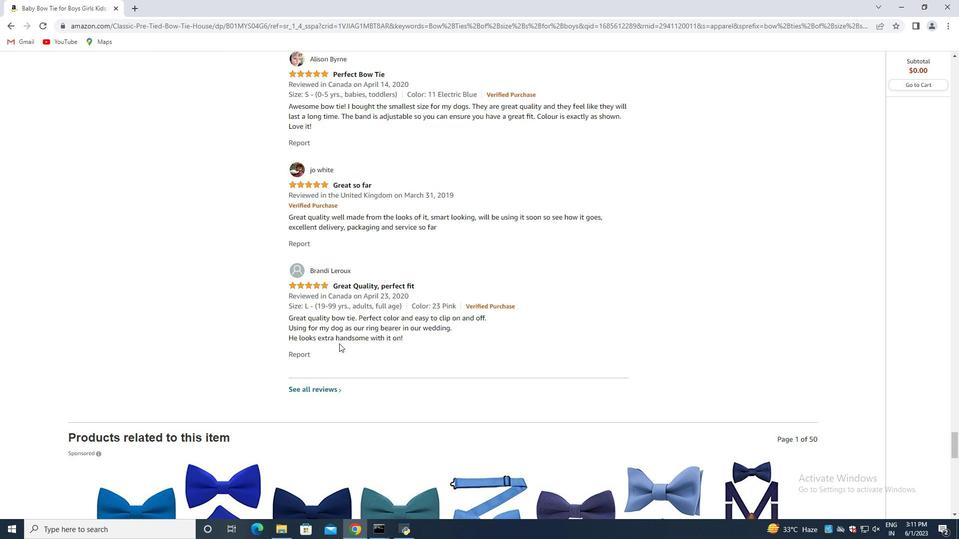 
Action: Mouse scrolled (339, 344) with delta (0, 0)
Screenshot: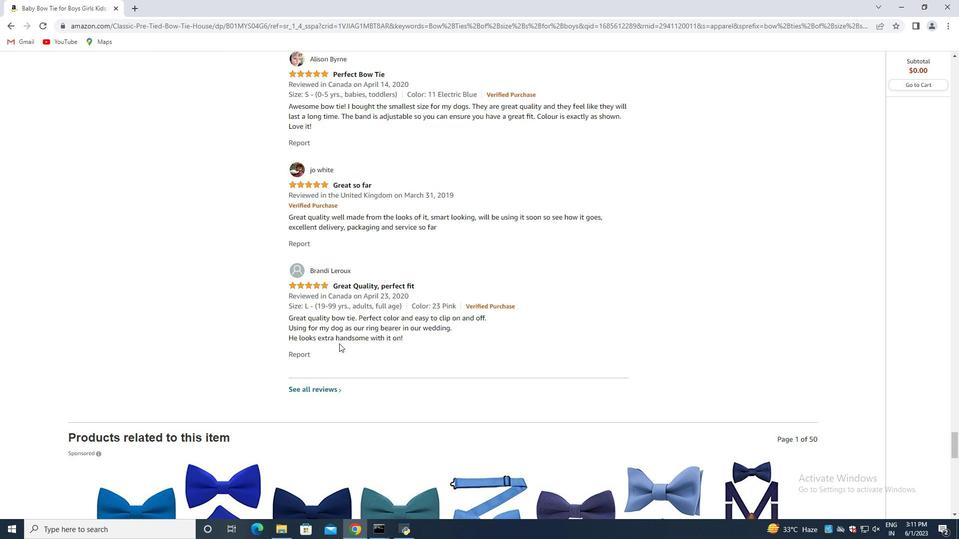 
Action: Mouse scrolled (339, 344) with delta (0, 0)
Screenshot: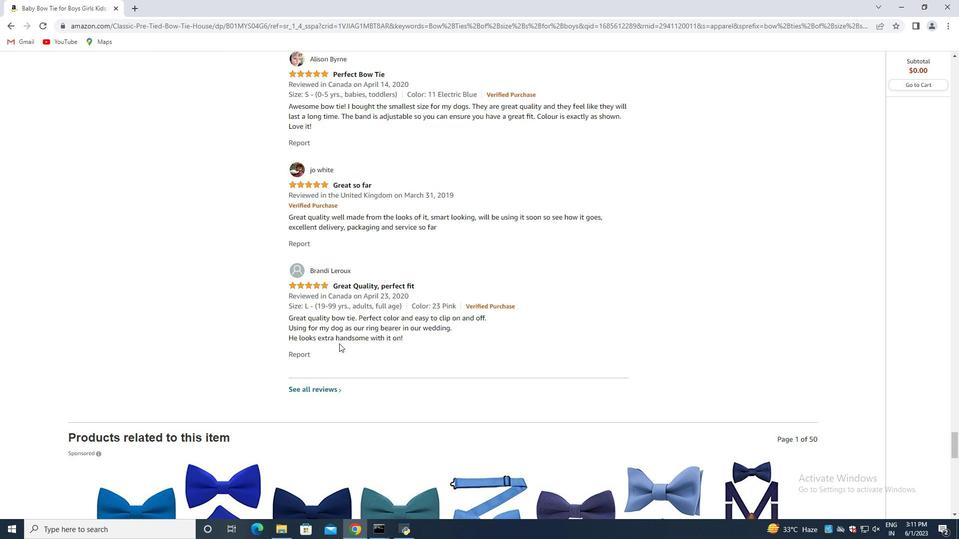
Action: Mouse scrolled (339, 344) with delta (0, 0)
Screenshot: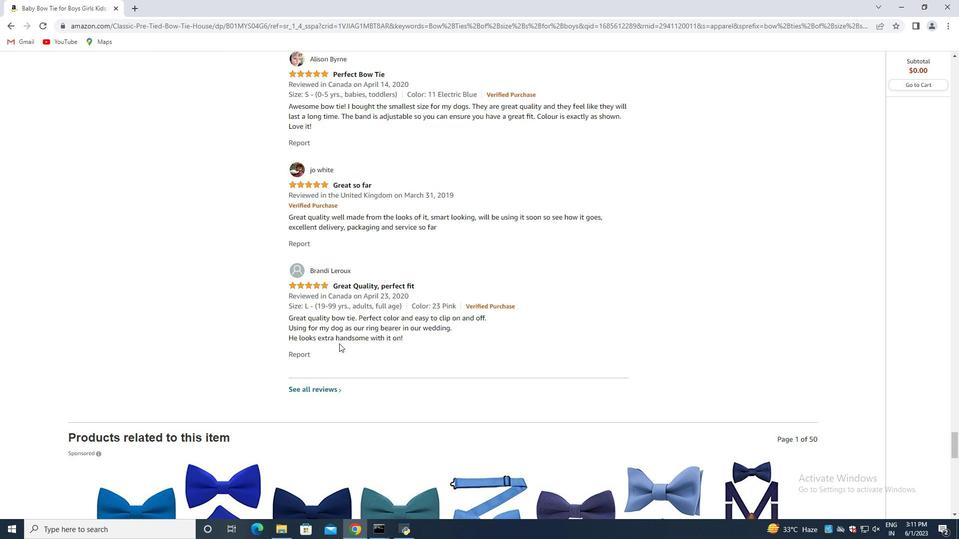 
Action: Mouse scrolled (339, 344) with delta (0, 0)
Screenshot: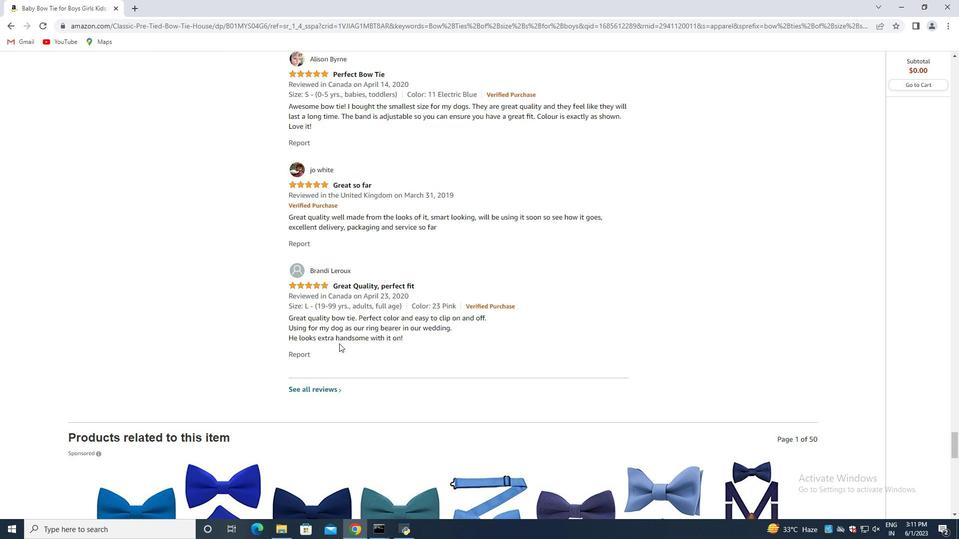 
Action: Mouse scrolled (339, 344) with delta (0, 0)
Screenshot: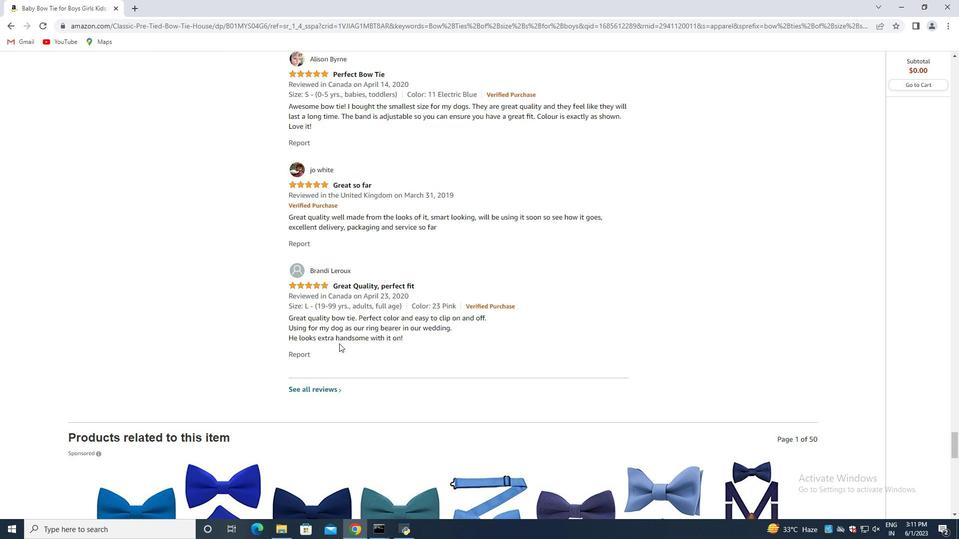 
Action: Mouse scrolled (339, 344) with delta (0, 0)
Screenshot: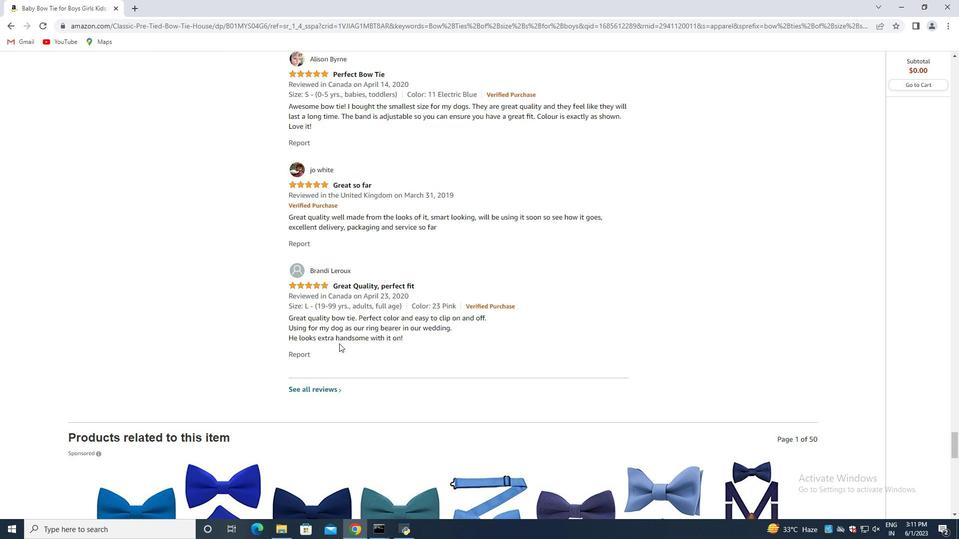 
Action: Mouse moved to (337, 331)
Screenshot: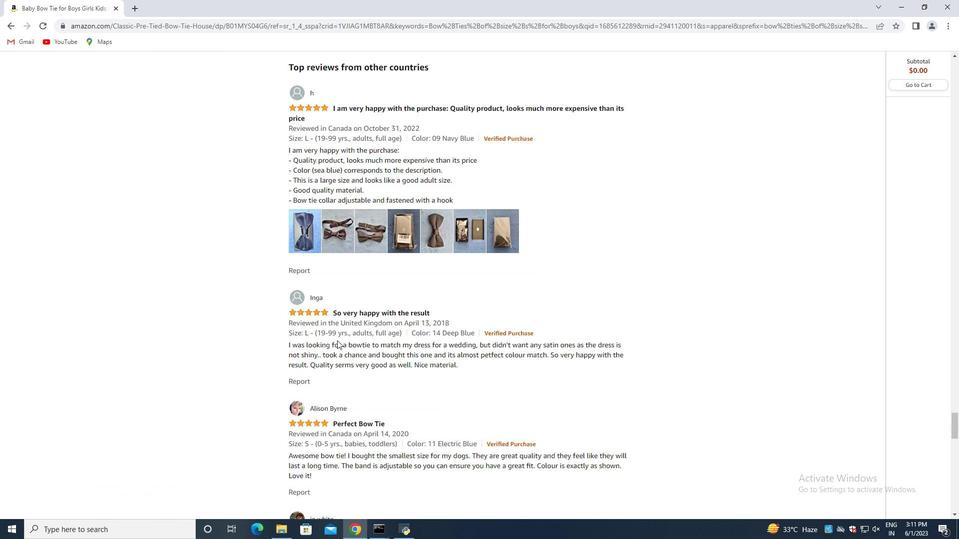 
Action: Mouse scrolled (337, 331) with delta (0, 0)
Screenshot: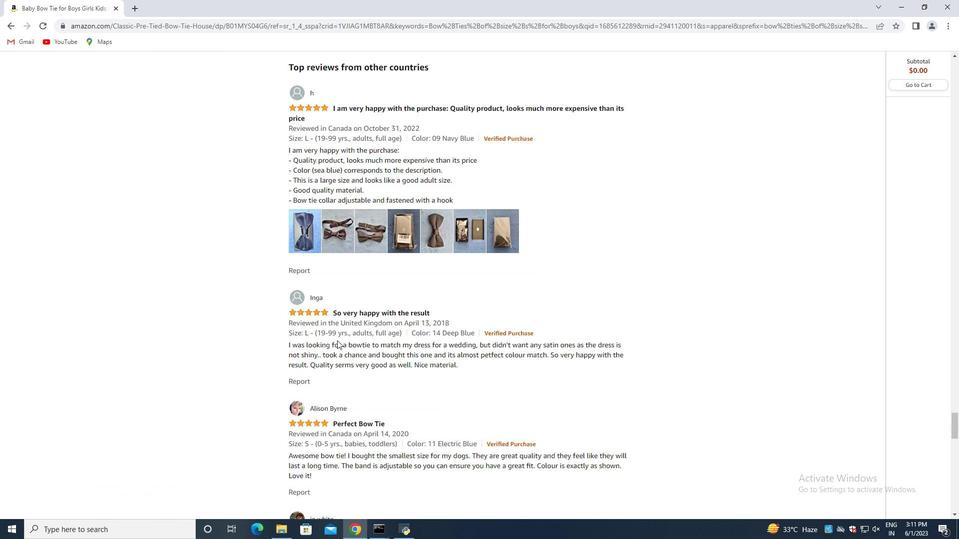 
Action: Mouse moved to (340, 326)
Screenshot: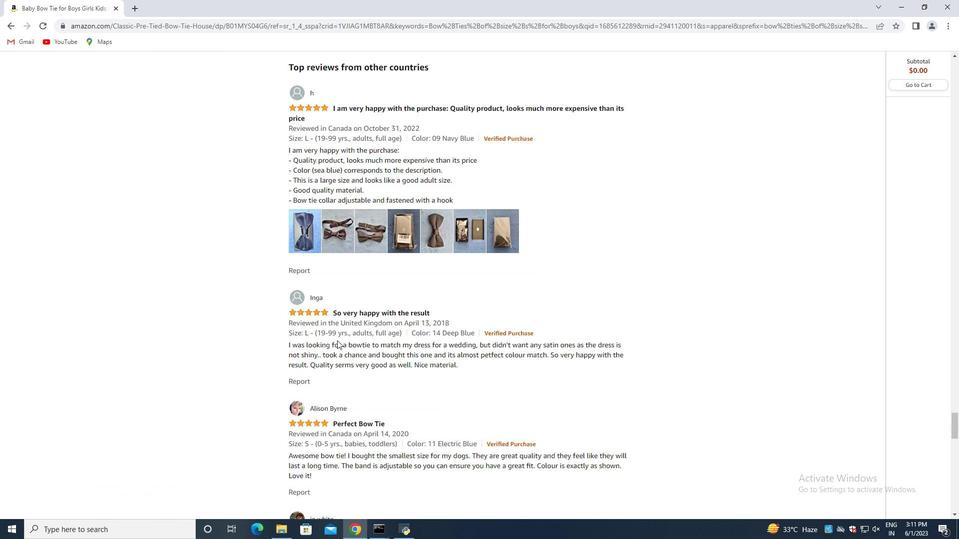 
Action: Mouse scrolled (340, 326) with delta (0, 0)
Screenshot: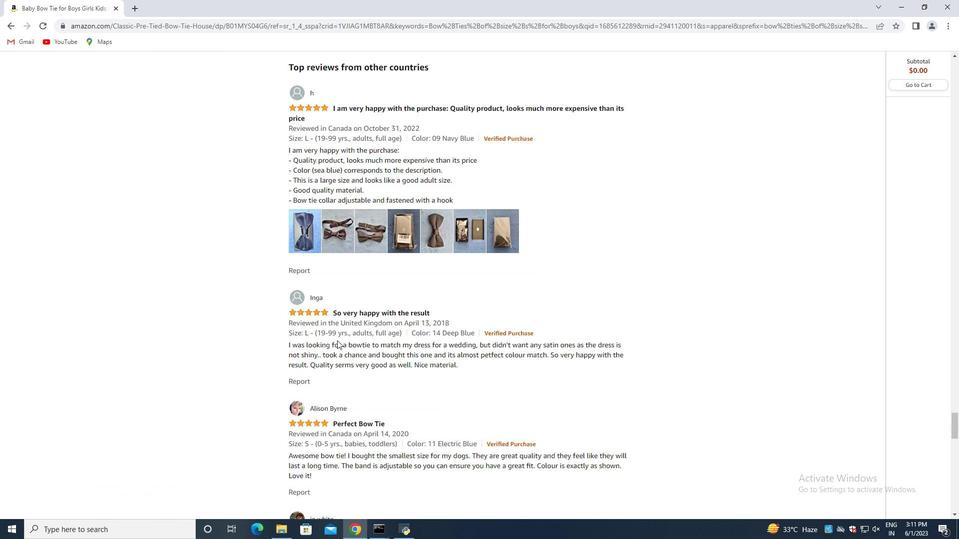 
Action: Mouse moved to (340, 325)
Screenshot: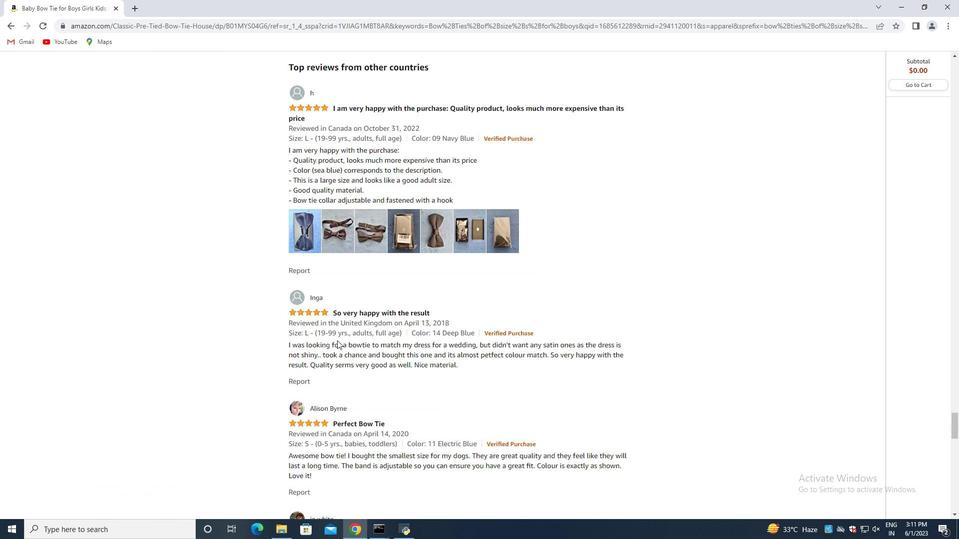 
Action: Mouse scrolled (340, 325) with delta (0, 0)
Screenshot: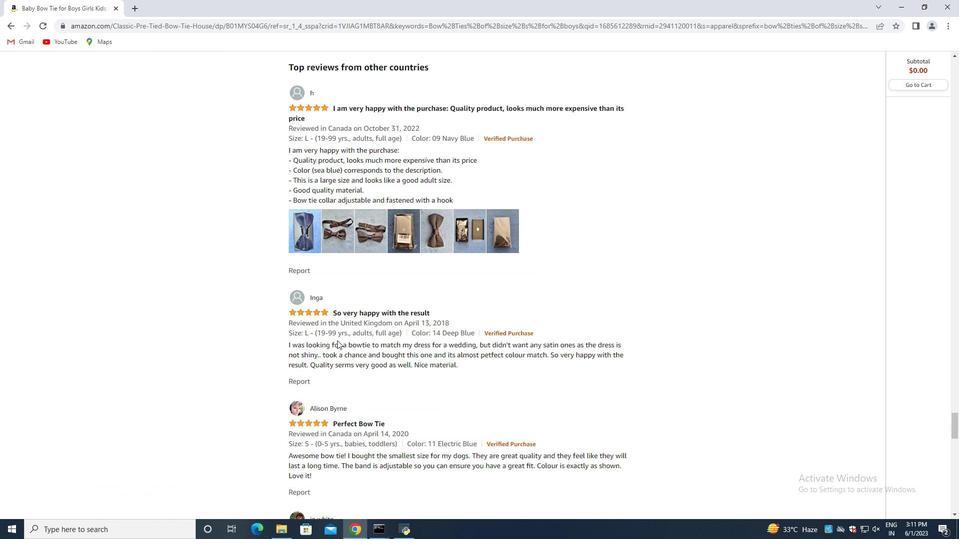 
Action: Mouse scrolled (340, 325) with delta (0, 0)
Screenshot: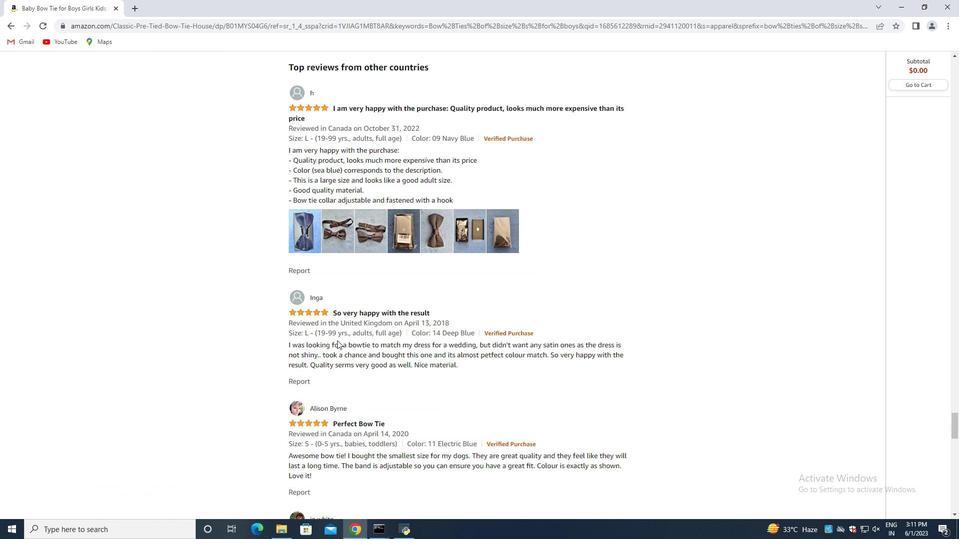 
Action: Mouse scrolled (340, 325) with delta (0, 0)
Screenshot: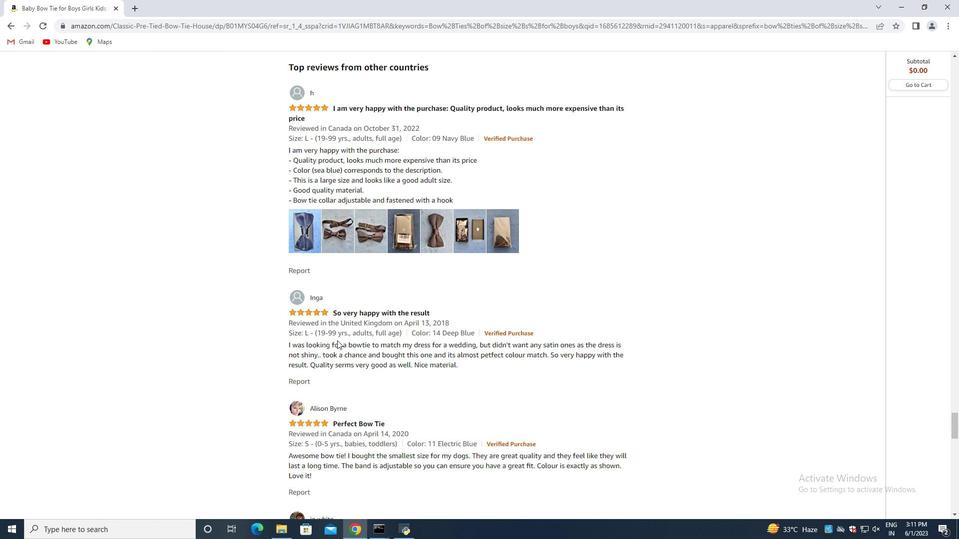 
Action: Mouse moved to (341, 326)
Screenshot: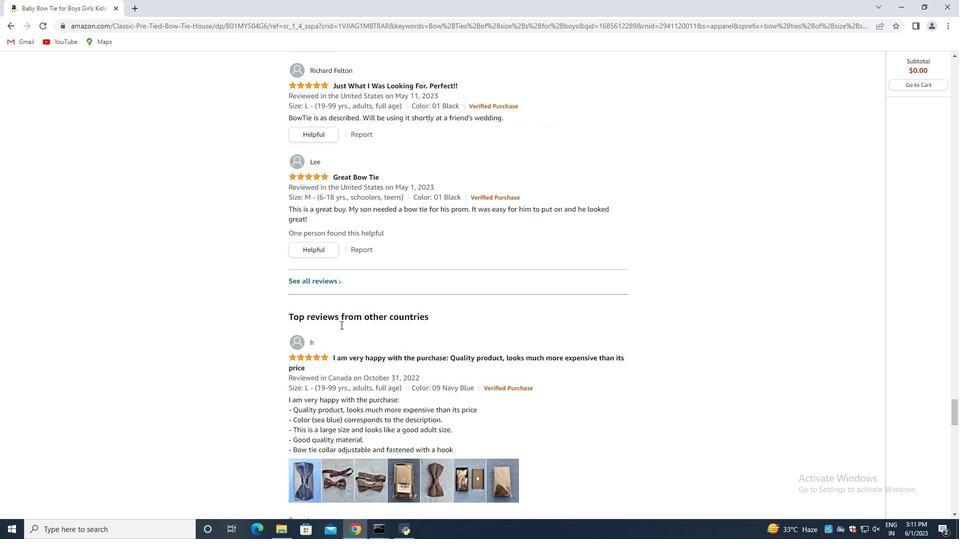 
Action: Mouse scrolled (341, 326) with delta (0, 0)
Screenshot: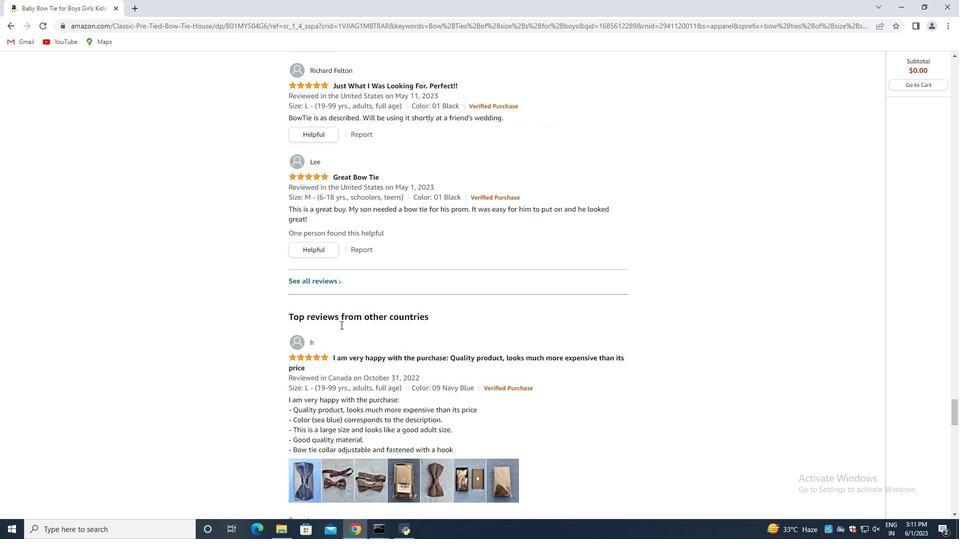 
Action: Mouse moved to (342, 332)
Screenshot: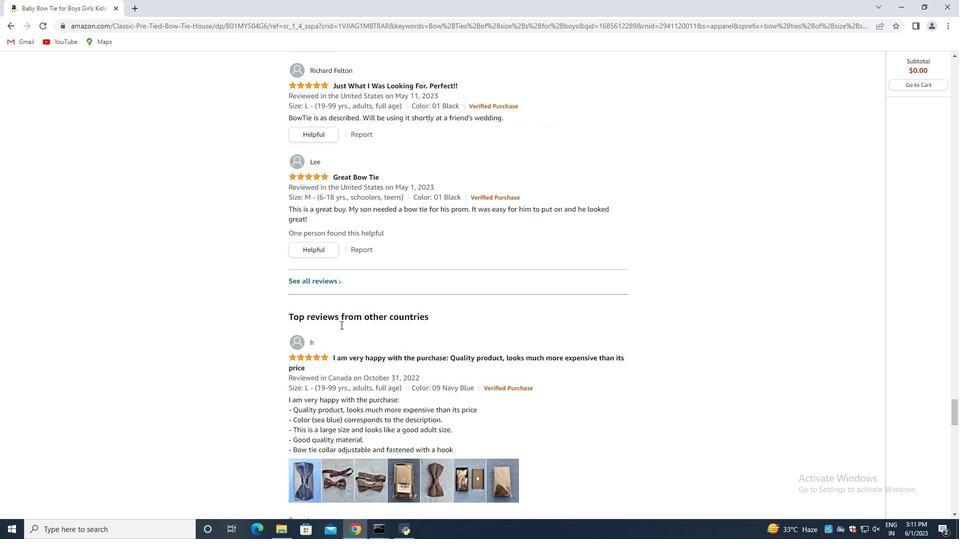 
Action: Mouse scrolled (342, 332) with delta (0, 0)
Screenshot: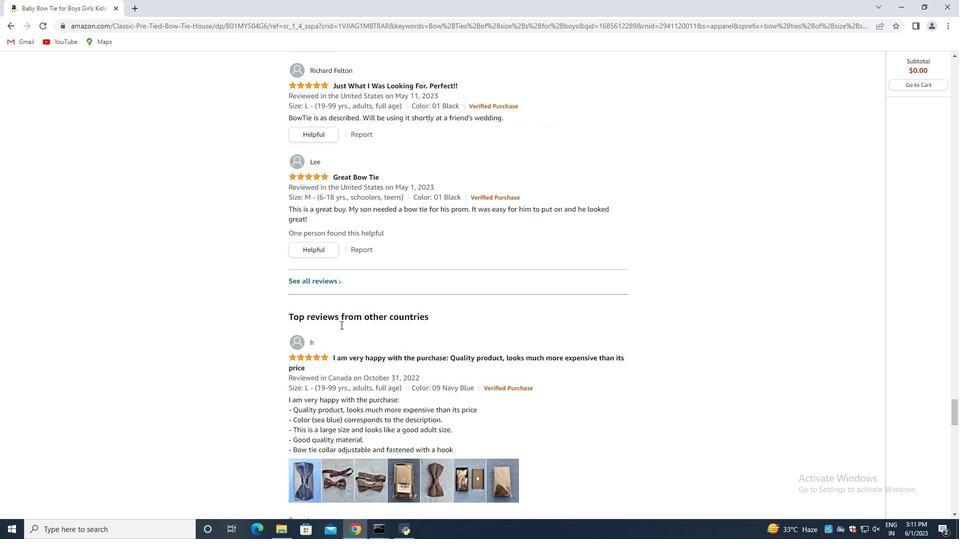 
Action: Mouse moved to (343, 335)
Screenshot: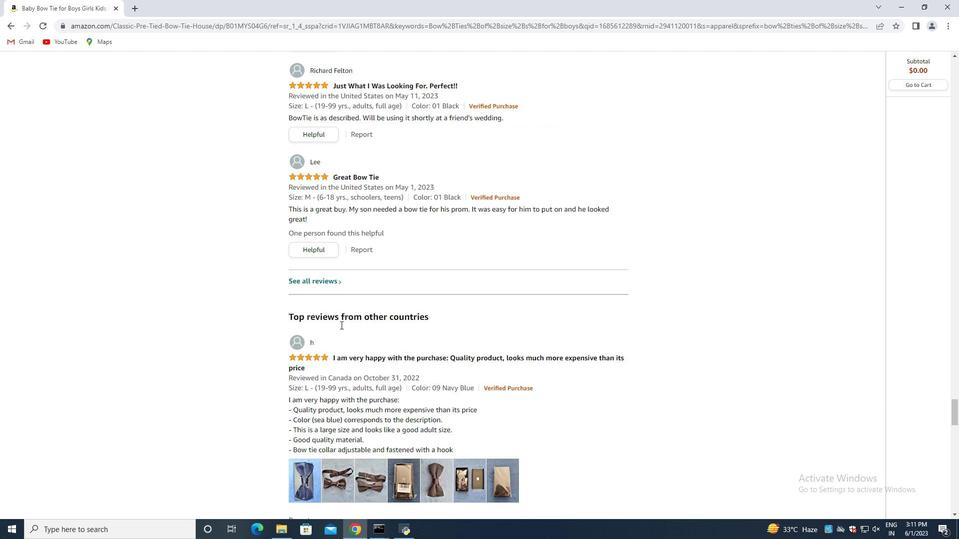 
Action: Mouse scrolled (343, 335) with delta (0, 0)
Screenshot: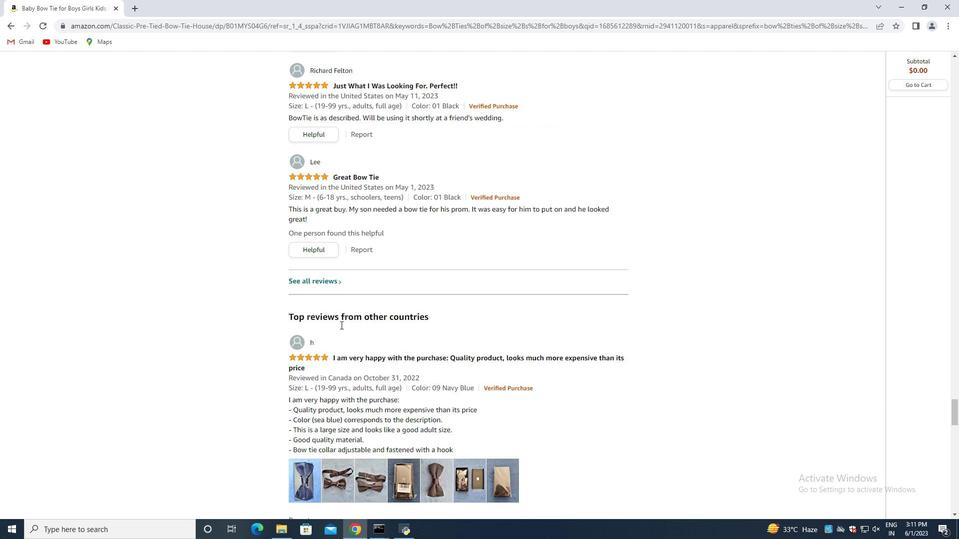 
Action: Mouse moved to (343, 336)
Screenshot: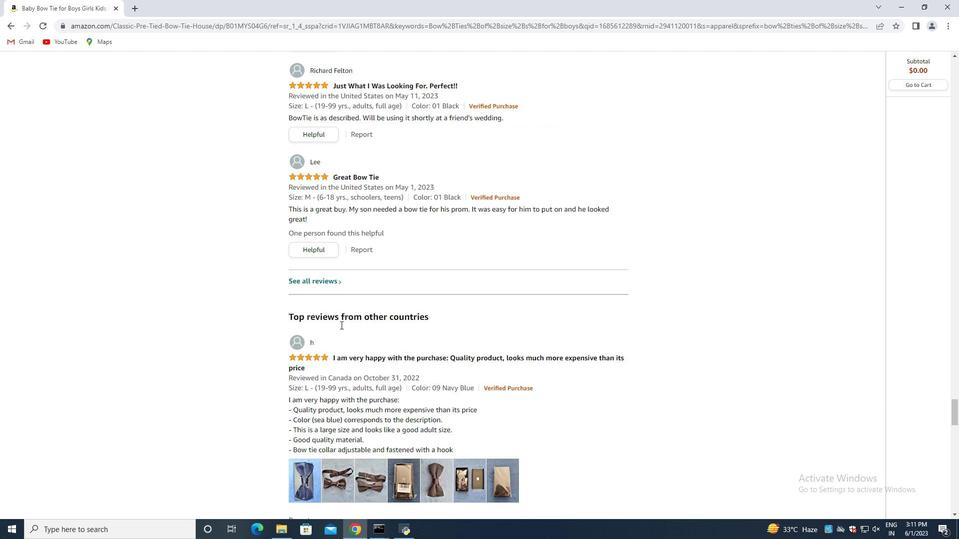 
Action: Mouse scrolled (343, 335) with delta (0, 0)
Screenshot: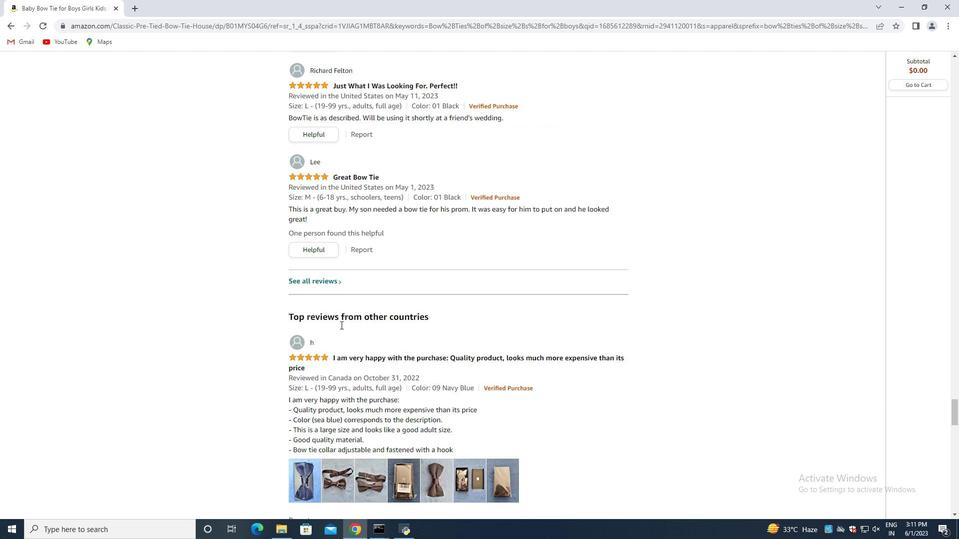 
Action: Mouse moved to (344, 336)
Screenshot: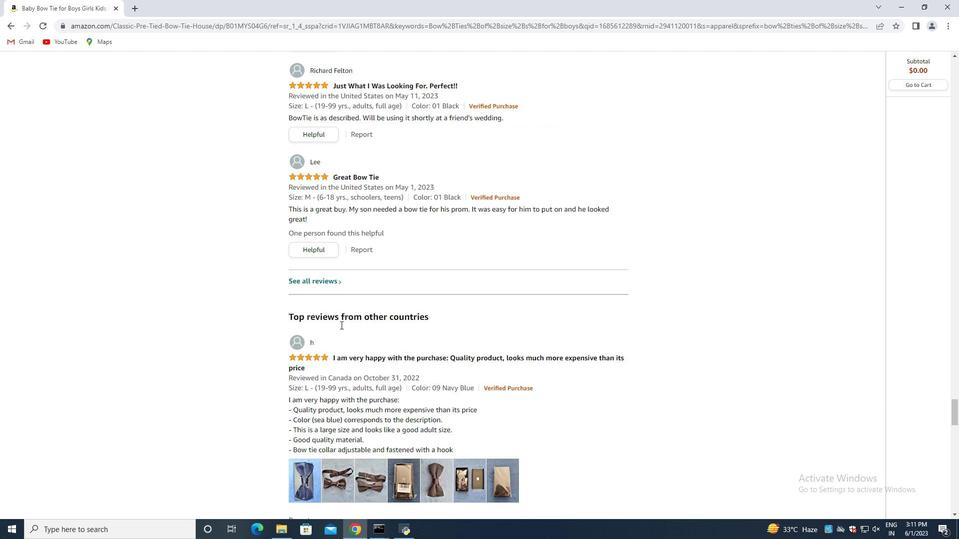 
Action: Mouse scrolled (344, 336) with delta (0, 0)
Screenshot: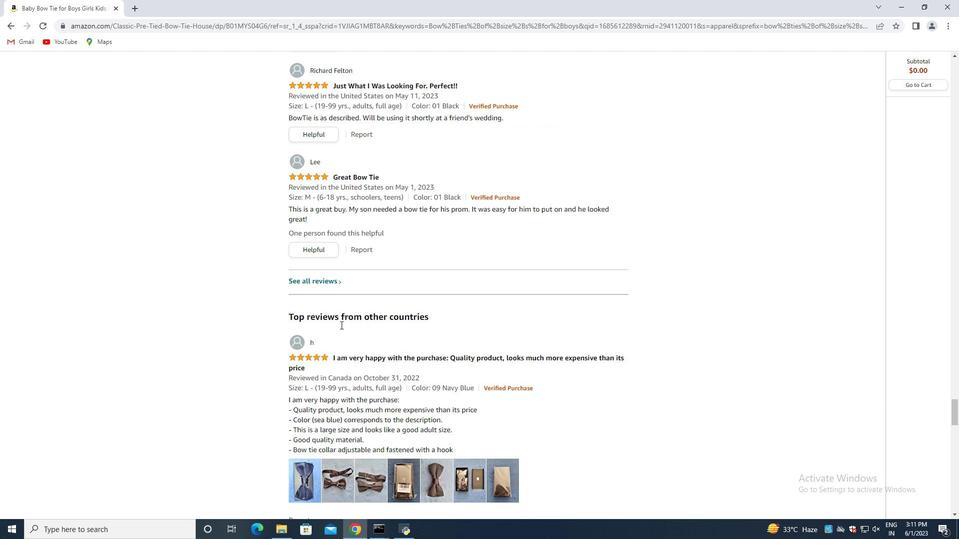 
Action: Mouse moved to (345, 337)
Screenshot: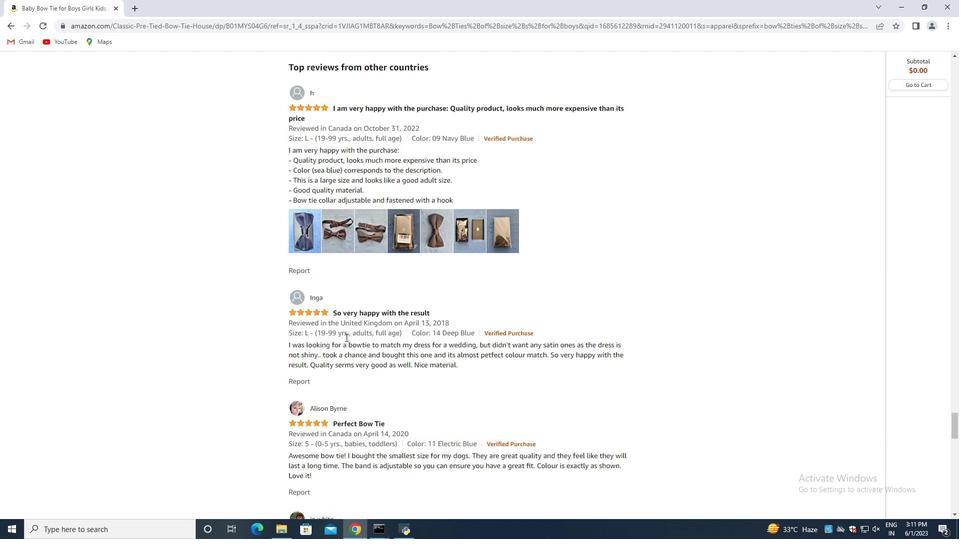 
Action: Mouse scrolled (345, 337) with delta (0, 0)
Screenshot: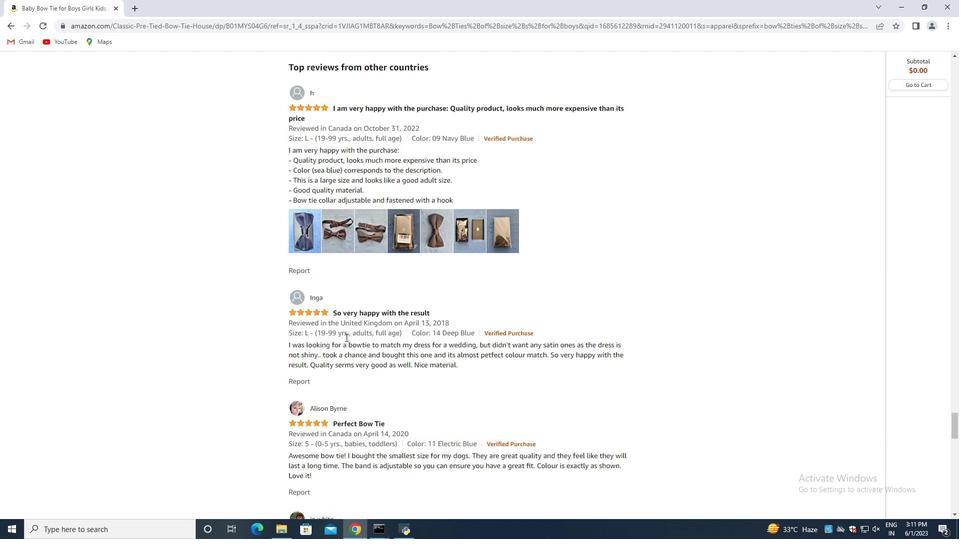 
Action: Mouse moved to (345, 347)
Screenshot: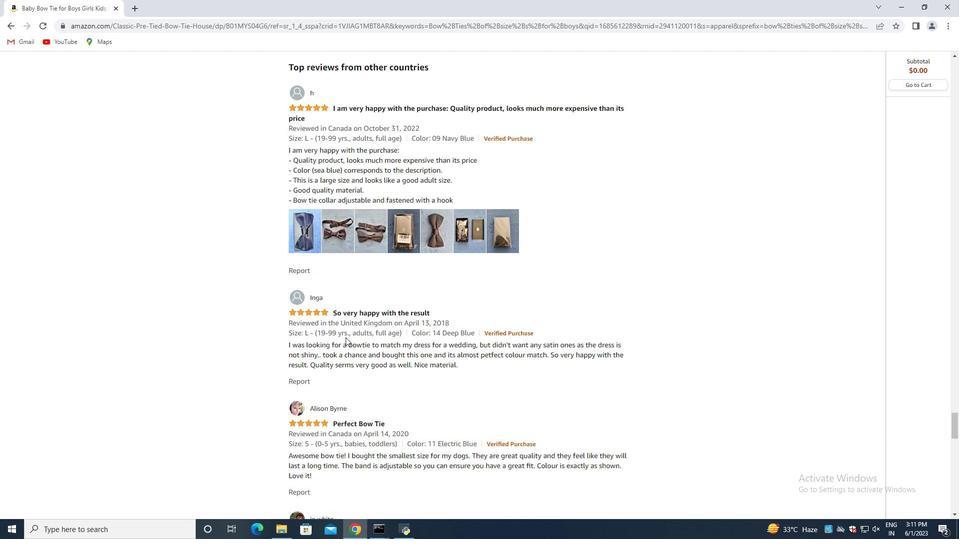 
Action: Mouse scrolled (345, 346) with delta (0, 0)
Screenshot: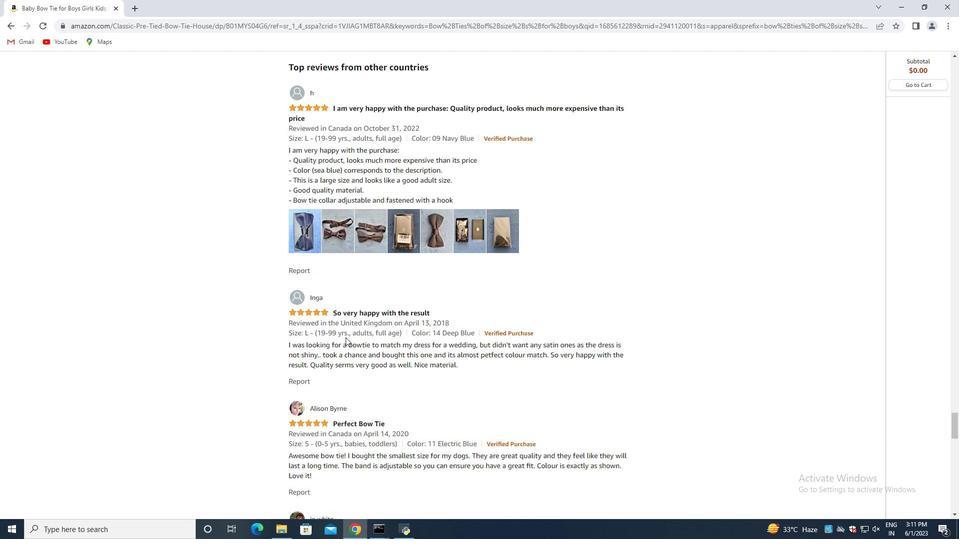 
Action: Mouse moved to (346, 357)
Screenshot: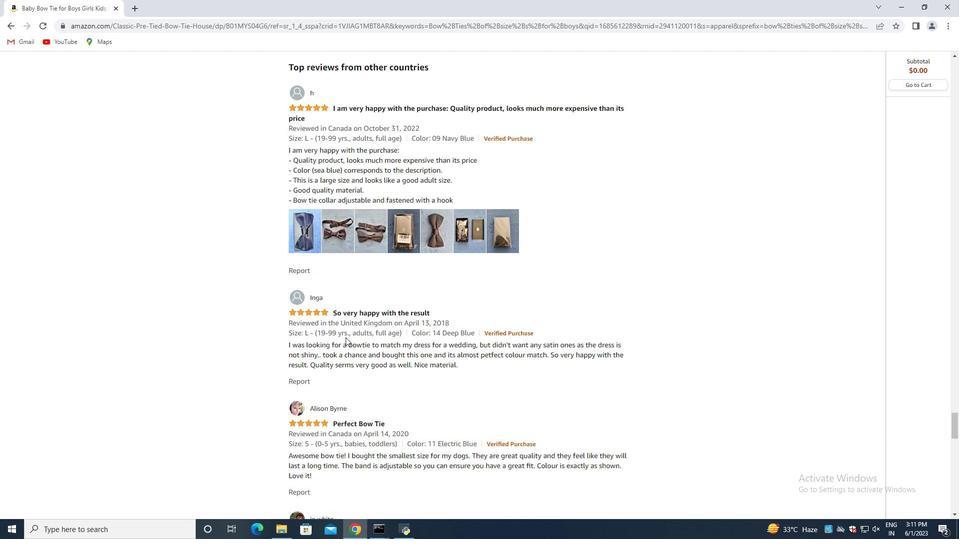 
Action: Mouse scrolled (346, 356) with delta (0, 0)
Screenshot: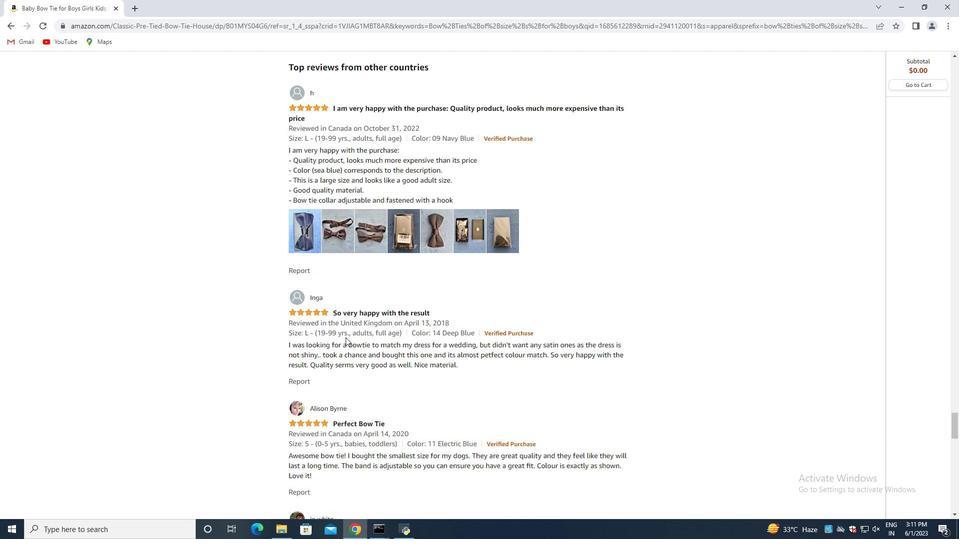 
Action: Mouse moved to (347, 360)
Screenshot: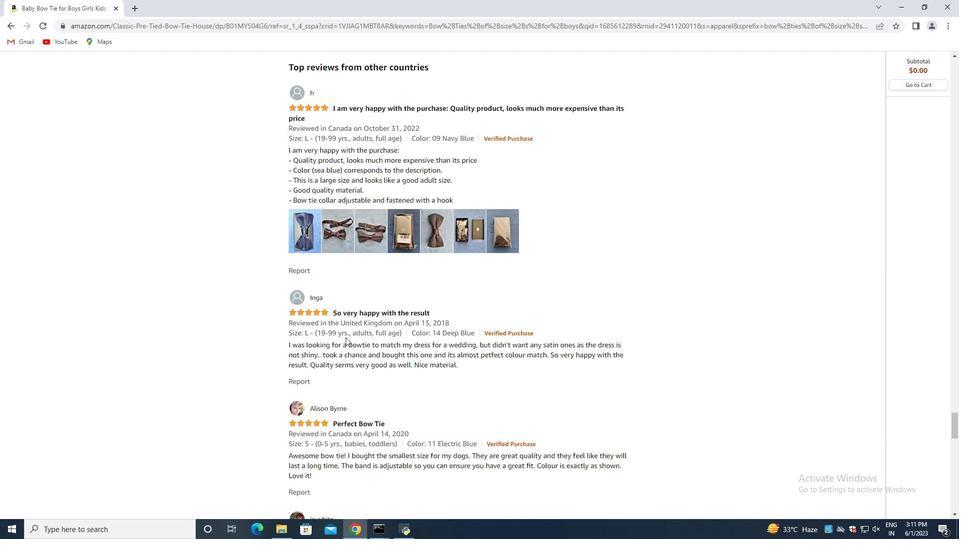 
Action: Mouse scrolled (347, 360) with delta (0, 0)
Screenshot: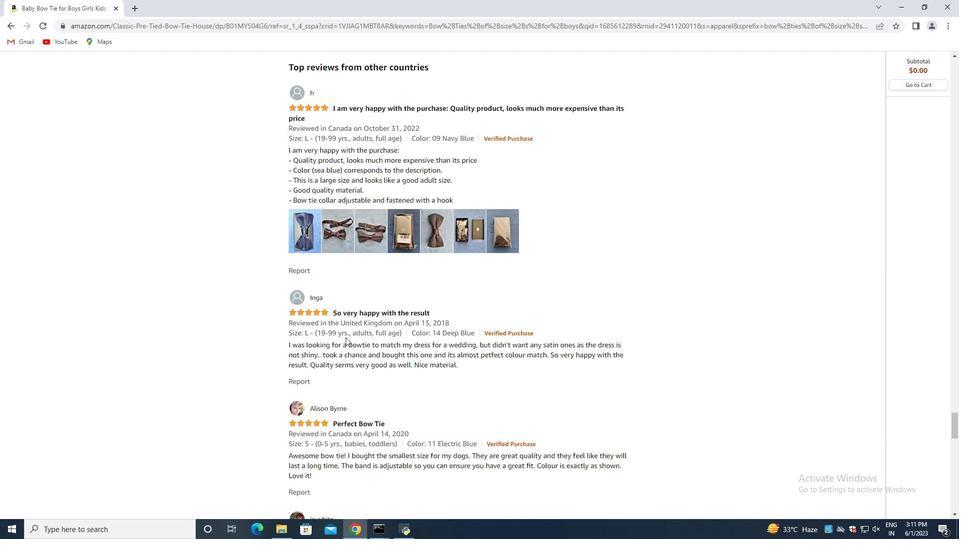 
Action: Mouse moved to (347, 360)
Screenshot: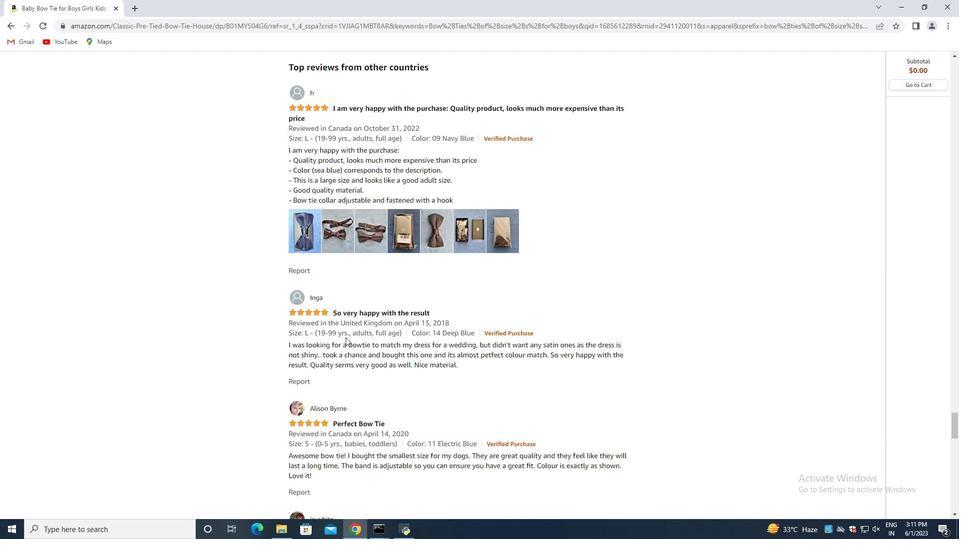 
Action: Mouse scrolled (347, 360) with delta (0, 0)
Screenshot: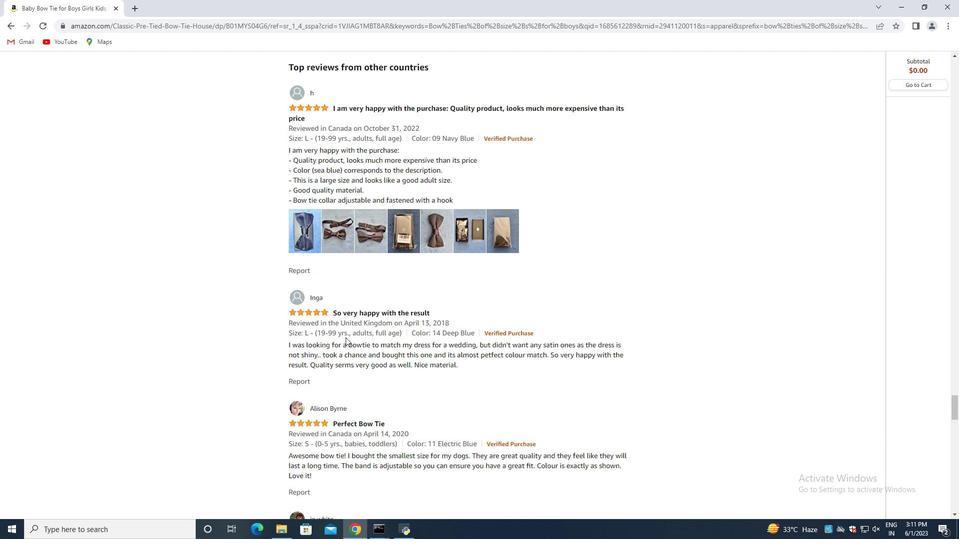
Action: Mouse moved to (347, 362)
Screenshot: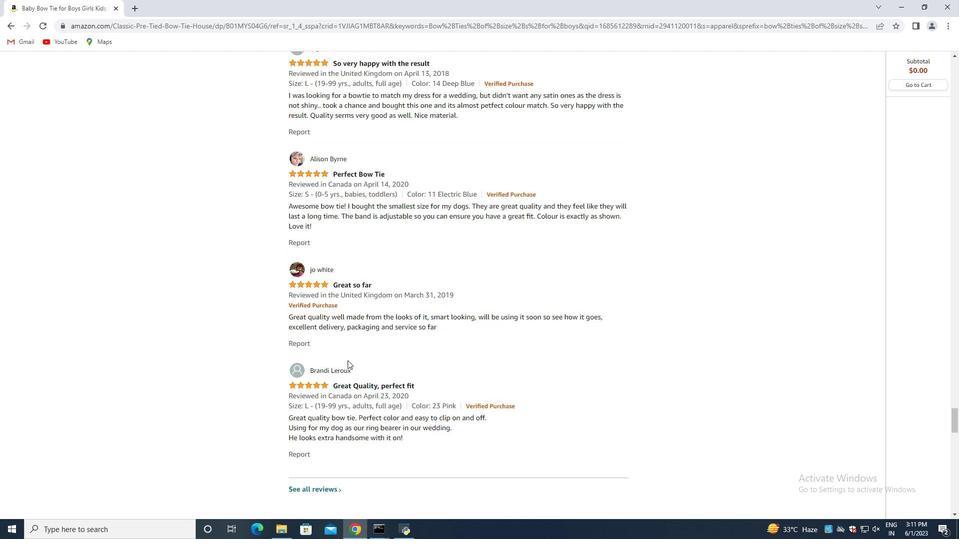 
Action: Mouse scrolled (347, 361) with delta (0, 0)
Screenshot: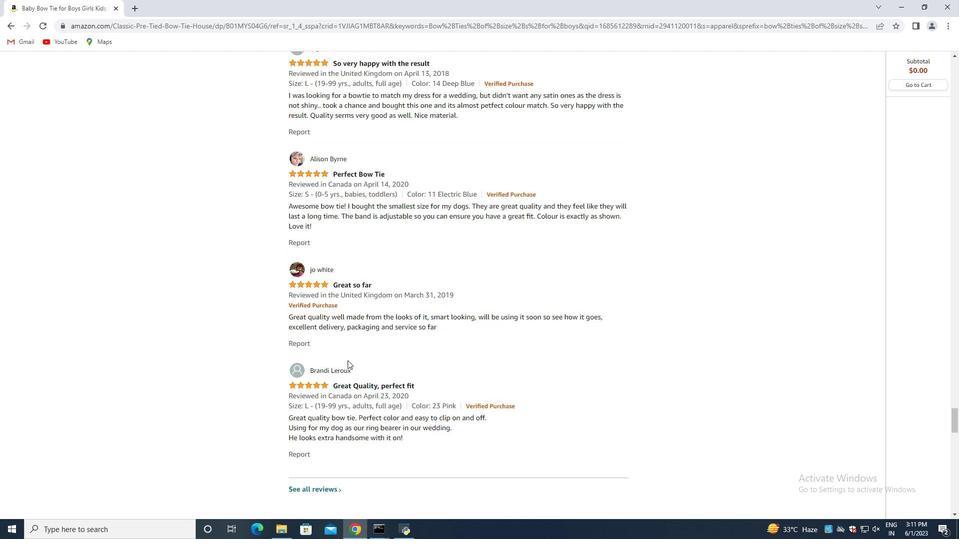 
Action: Mouse scrolled (347, 361) with delta (0, 0)
Screenshot: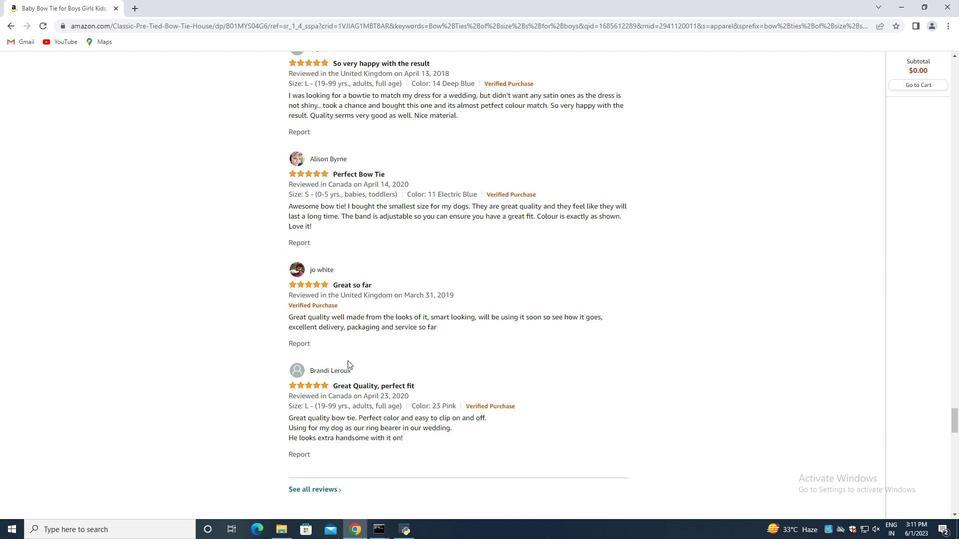 
Action: Mouse scrolled (347, 362) with delta (0, 0)
Screenshot: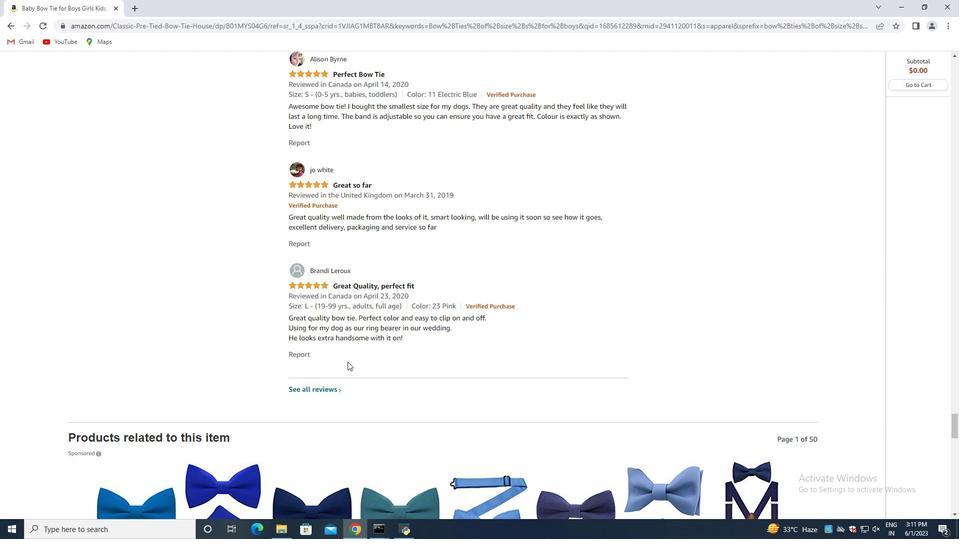 
Action: Mouse scrolled (347, 362) with delta (0, 0)
Screenshot: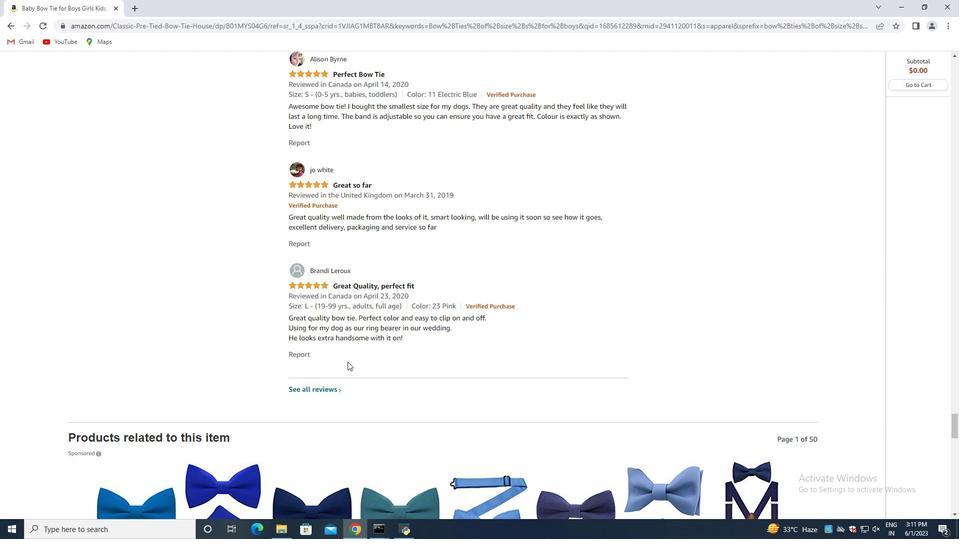 
Action: Mouse moved to (348, 362)
Screenshot: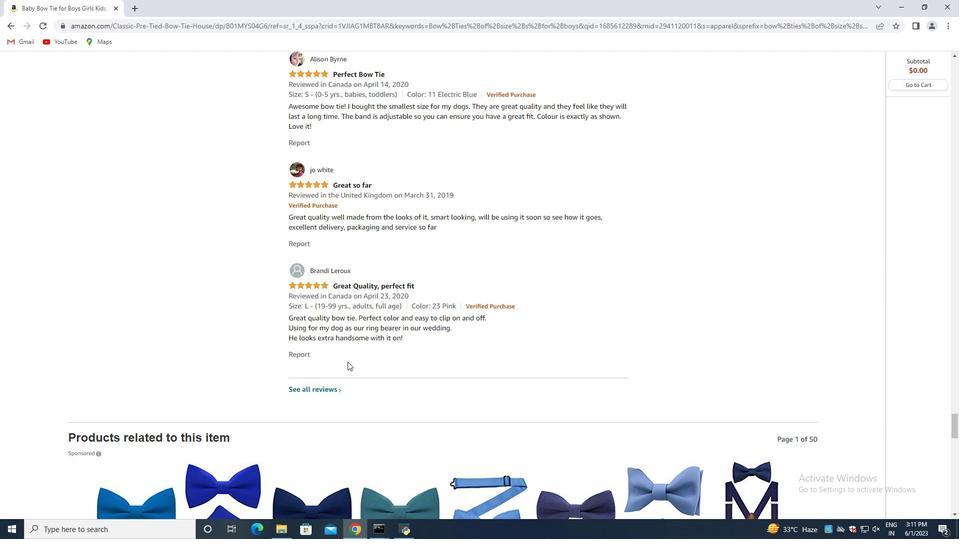 
Action: Mouse scrolled (348, 362) with delta (0, 0)
Screenshot: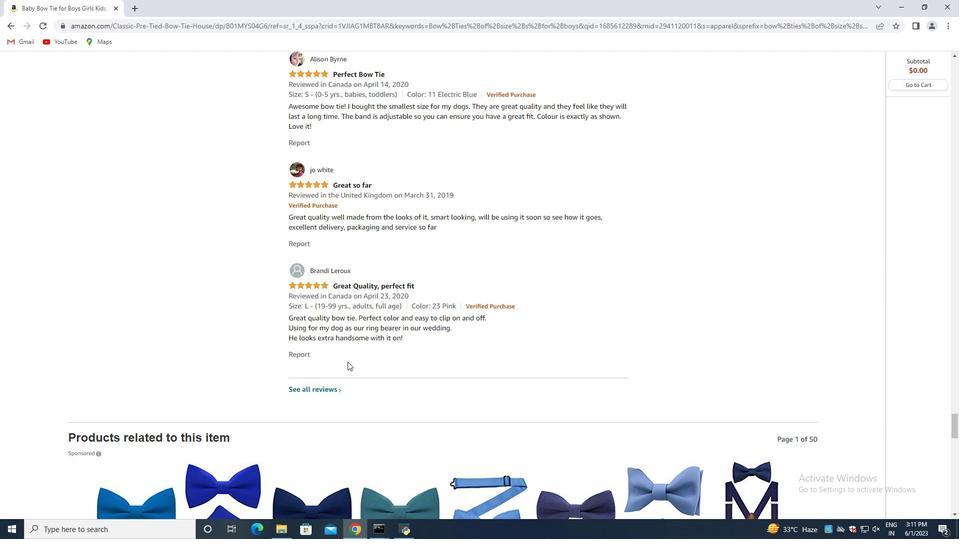 
Action: Mouse moved to (350, 362)
Screenshot: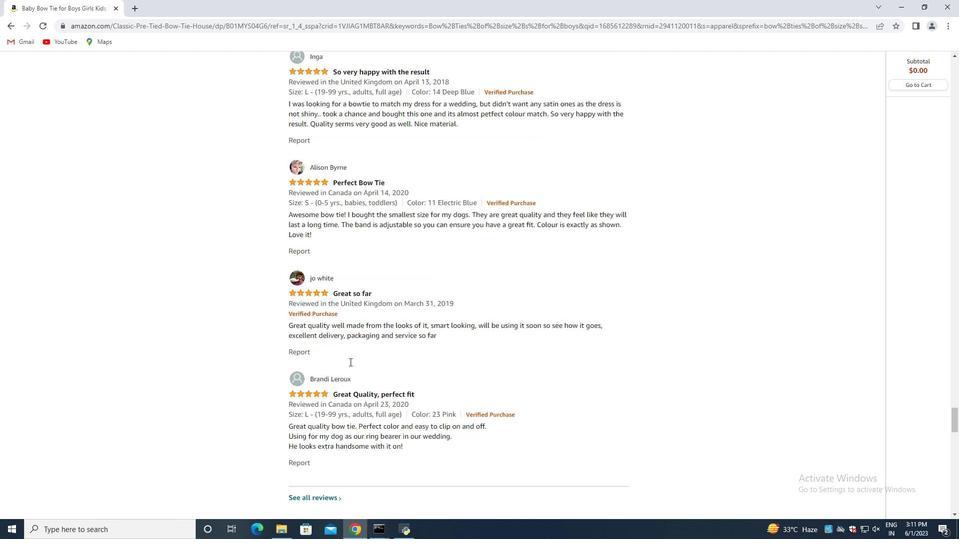 
Action: Mouse scrolled (350, 362) with delta (0, 0)
Screenshot: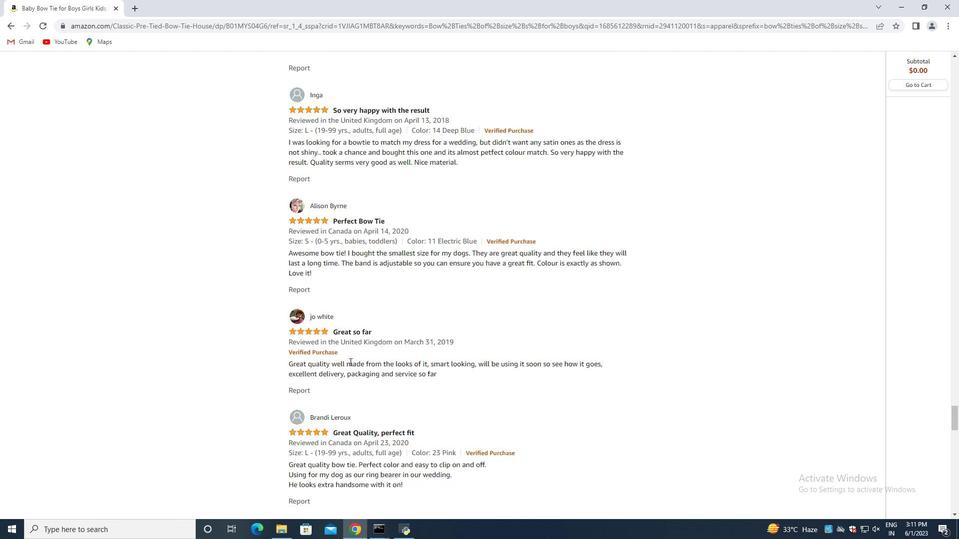 
Action: Mouse scrolled (350, 362) with delta (0, 0)
Screenshot: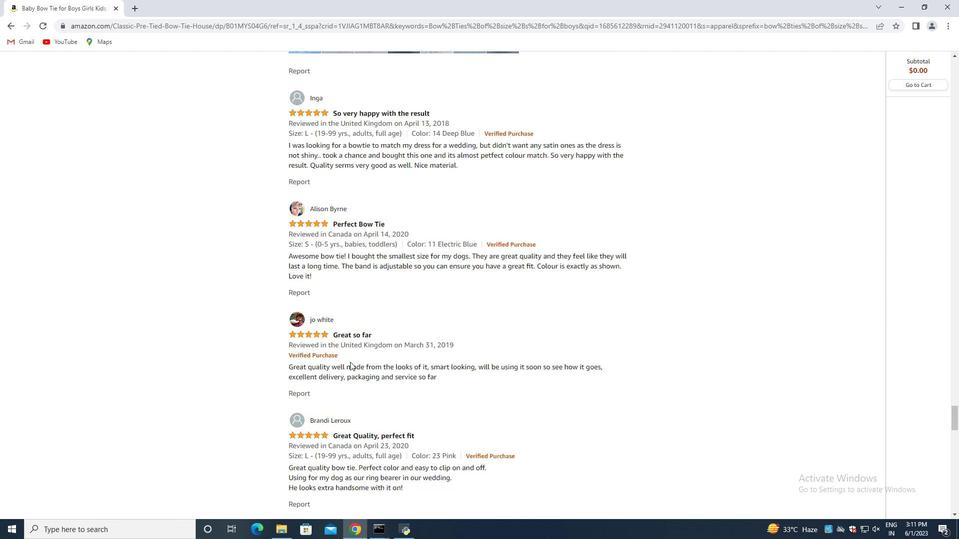 
Action: Mouse moved to (352, 361)
Screenshot: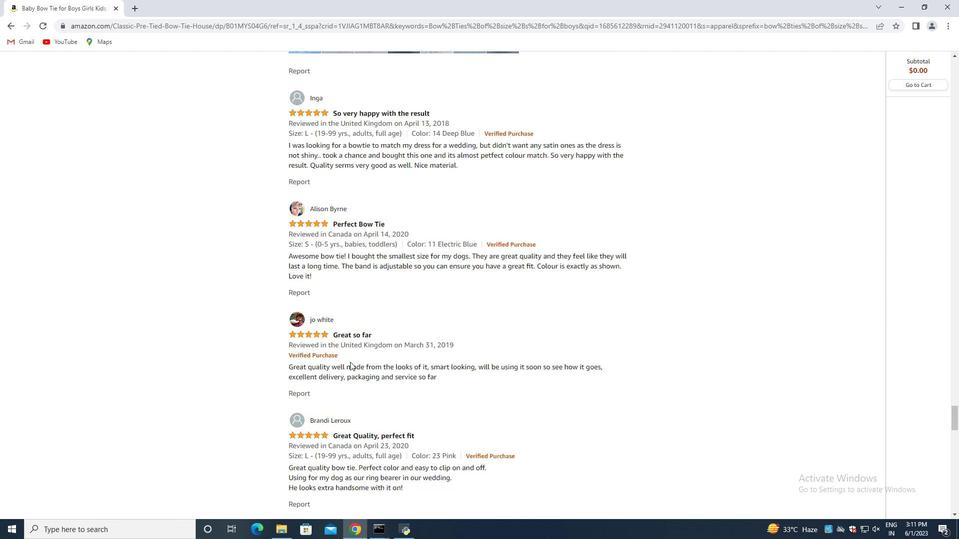 
Action: Mouse scrolled (352, 362) with delta (0, 0)
Screenshot: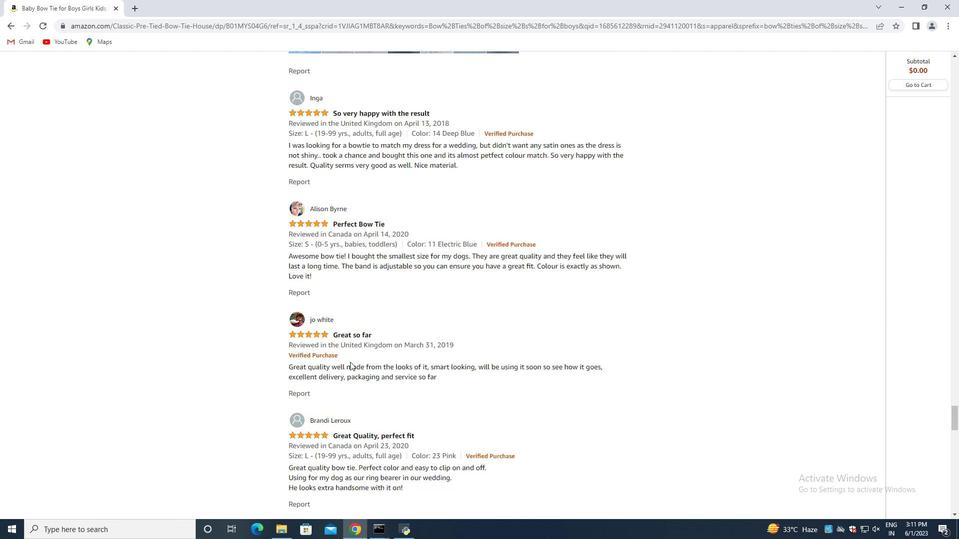 
Action: Mouse moved to (356, 361)
Screenshot: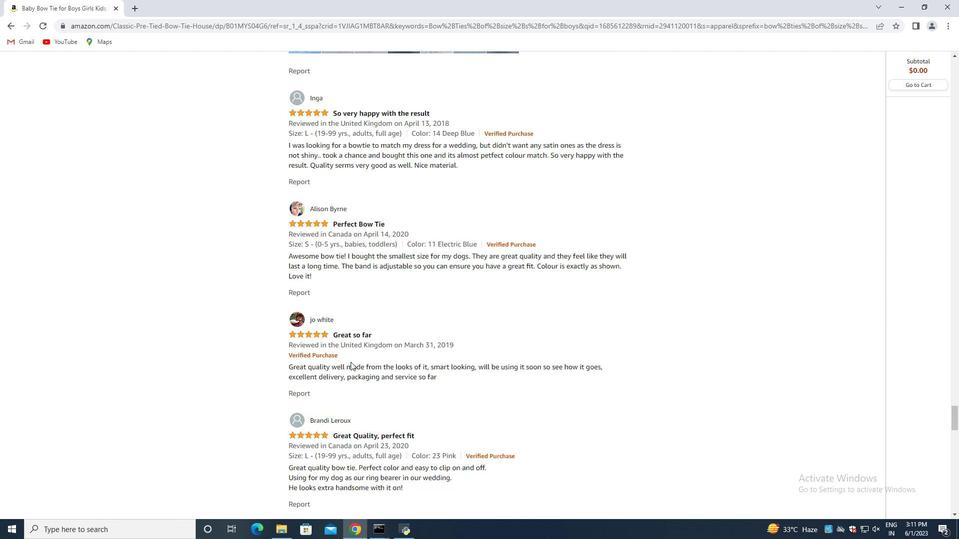 
Action: Mouse scrolled (356, 361) with delta (0, 0)
Screenshot: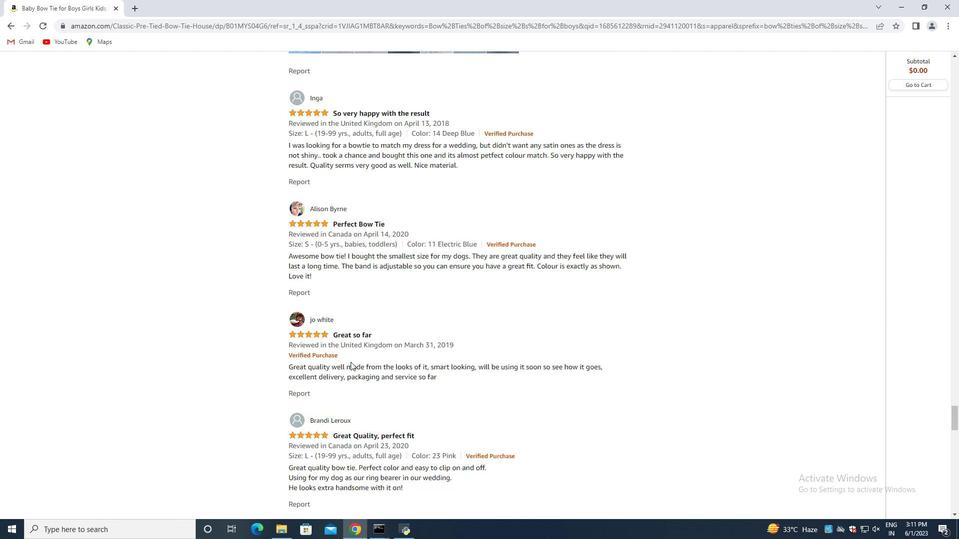 
Action: Mouse moved to (356, 360)
Screenshot: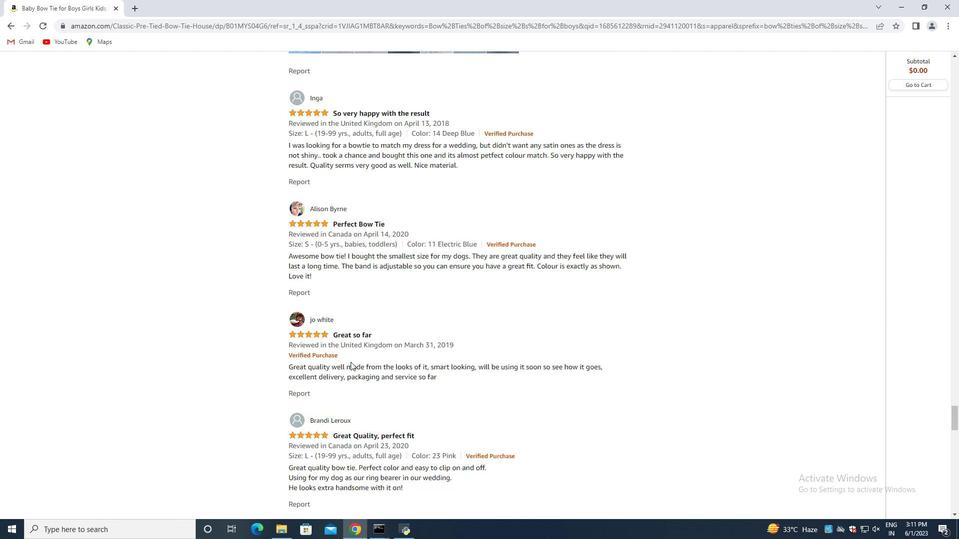 
Action: Mouse scrolled (356, 361) with delta (0, 0)
Screenshot: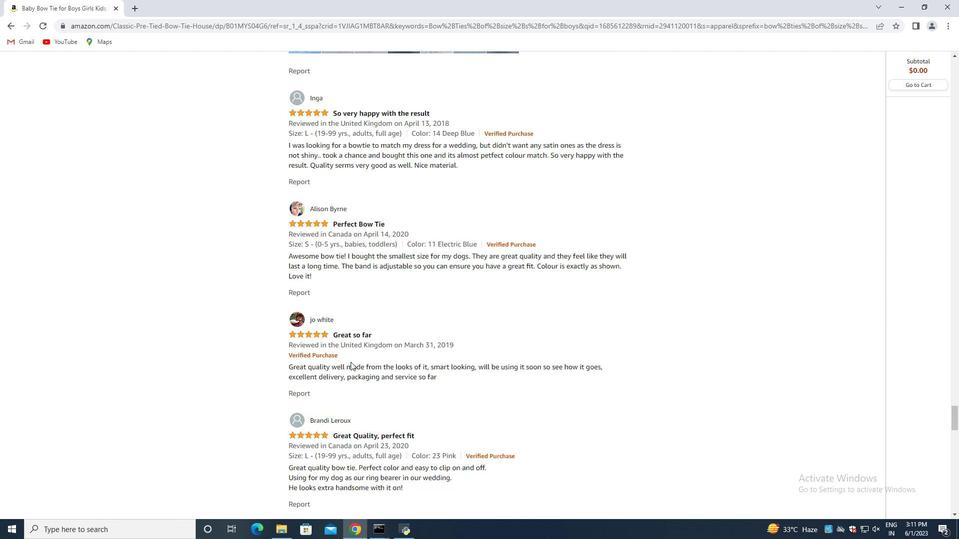 
Action: Mouse moved to (357, 360)
Screenshot: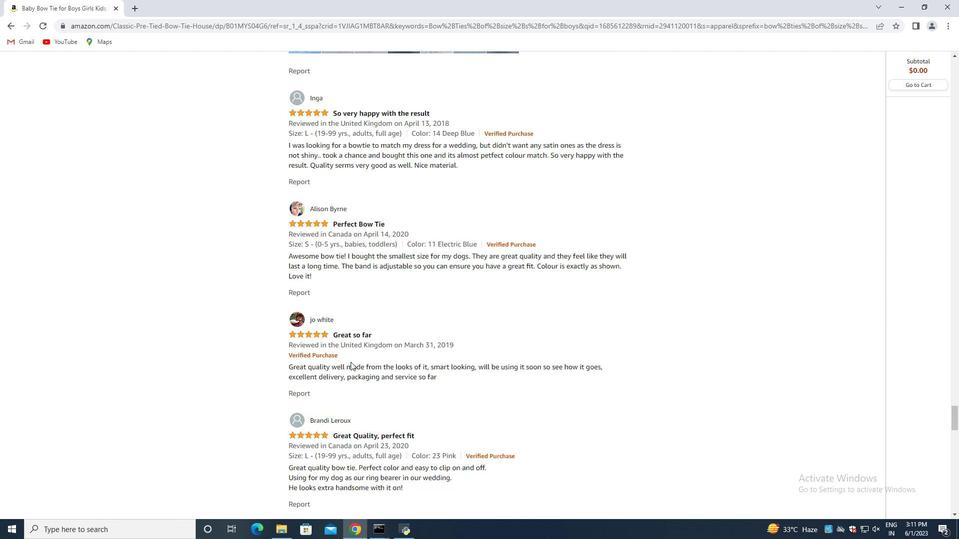 
Action: Mouse scrolled (357, 361) with delta (0, 0)
Screenshot: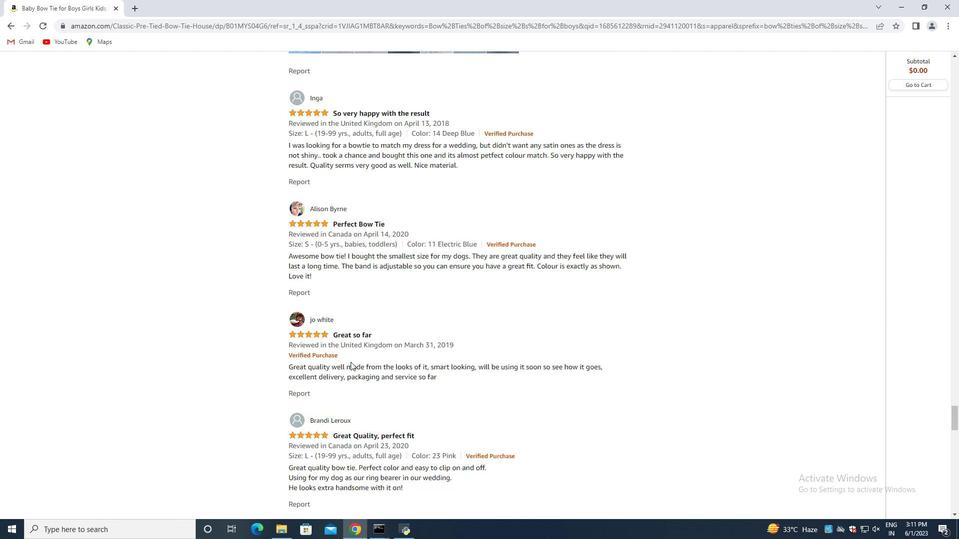 
Action: Mouse scrolled (357, 361) with delta (0, 0)
Screenshot: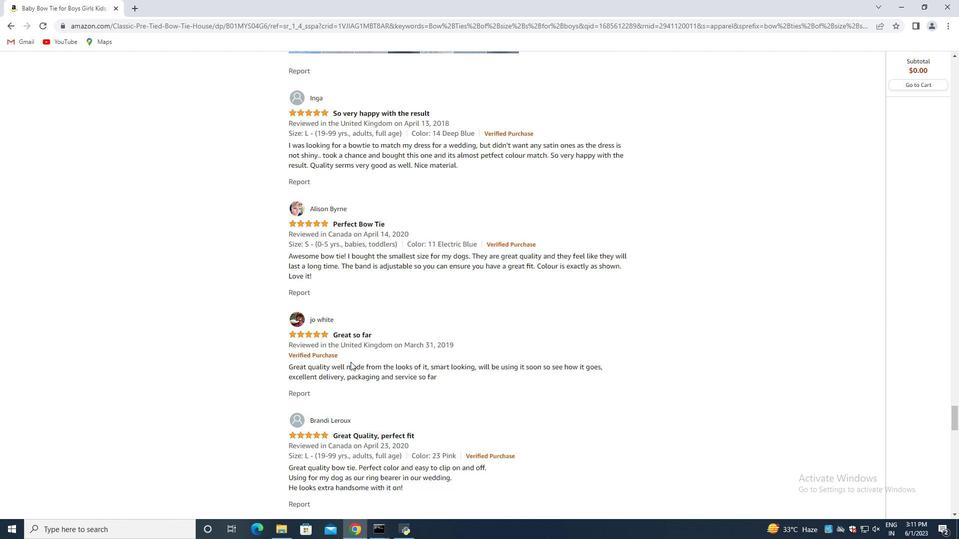 
Action: Mouse scrolled (357, 361) with delta (0, 0)
Screenshot: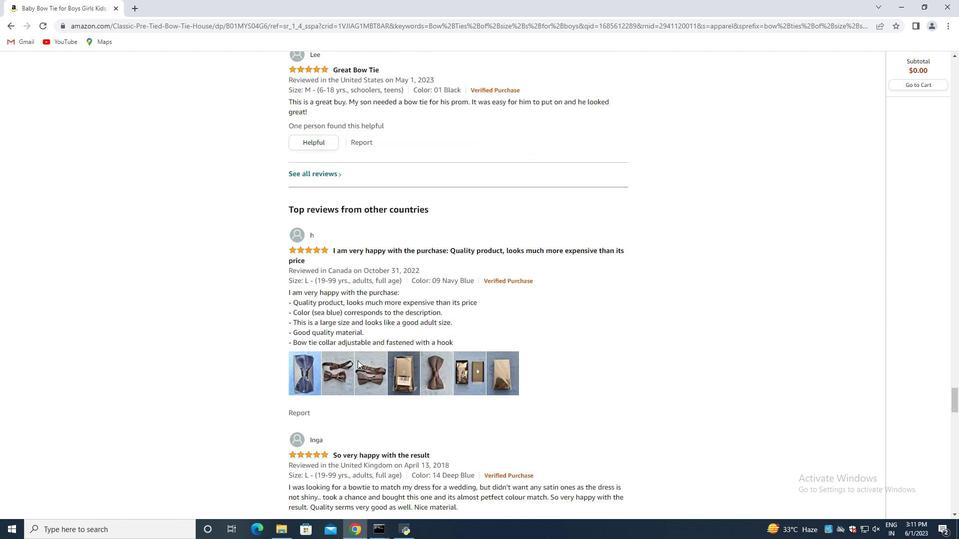 
Action: Mouse scrolled (357, 361) with delta (0, 0)
Screenshot: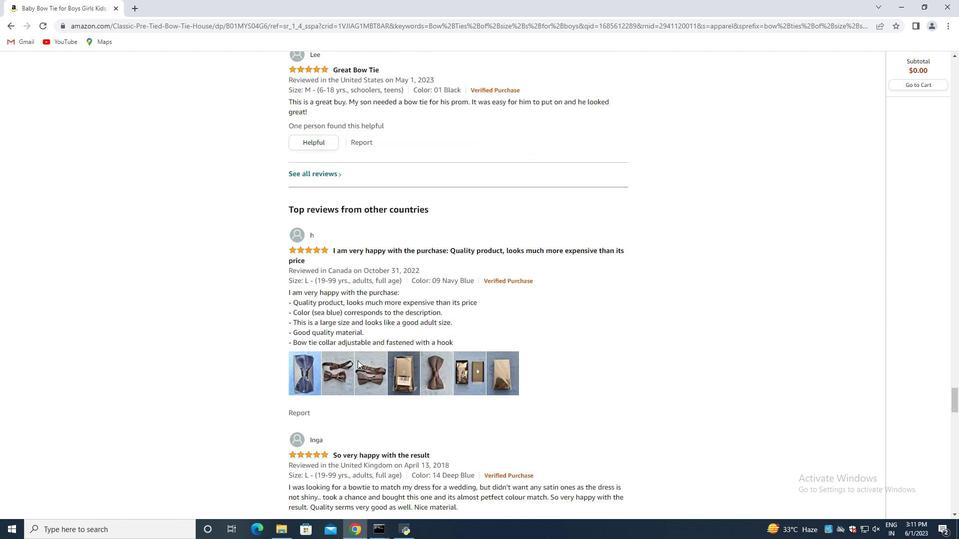 
Action: Mouse scrolled (357, 361) with delta (0, 0)
Screenshot: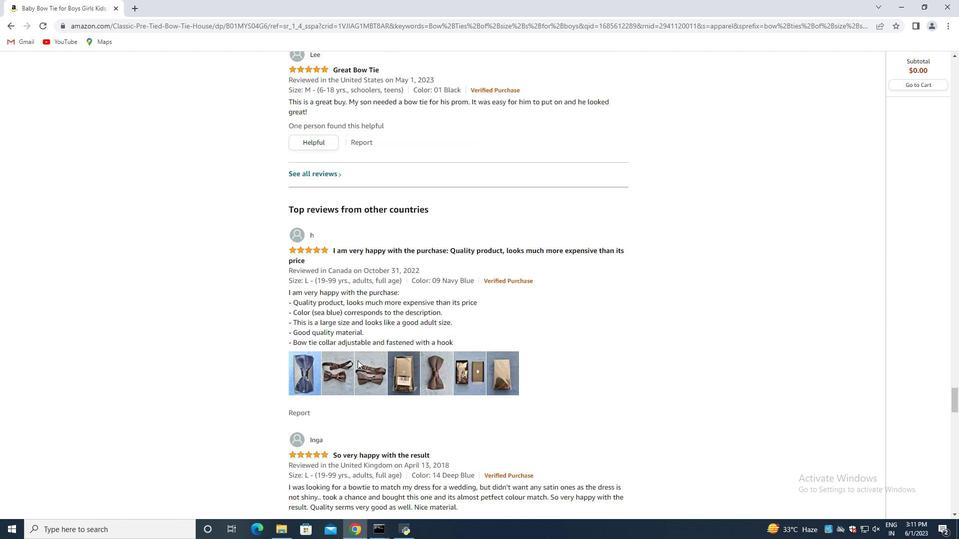 
Action: Mouse scrolled (357, 361) with delta (0, 0)
Screenshot: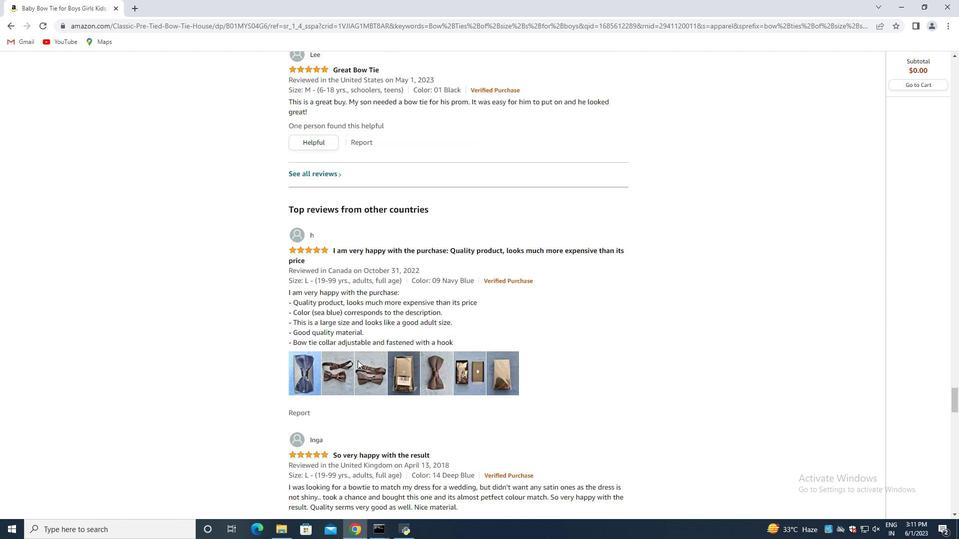 
Action: Mouse moved to (357, 360)
Screenshot: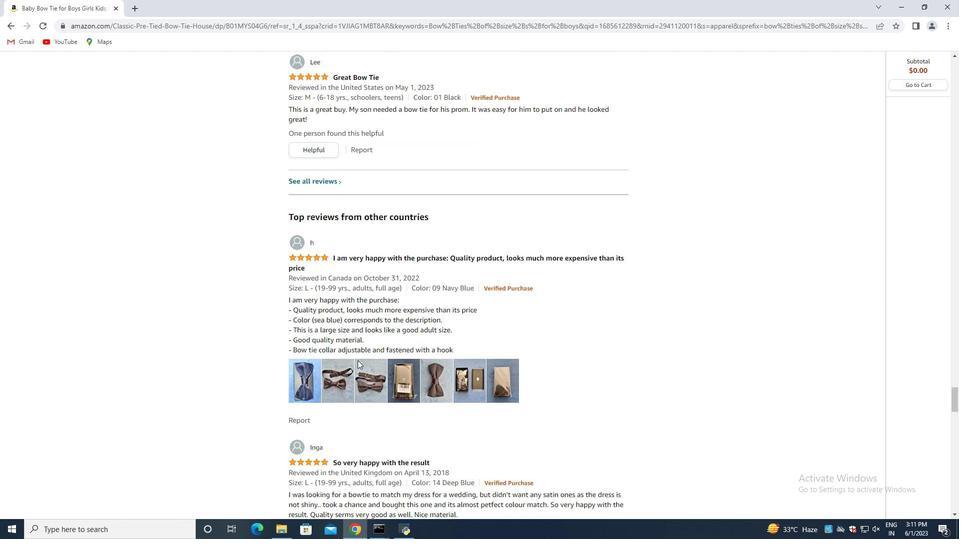 
Action: Mouse scrolled (357, 361) with delta (0, 0)
Screenshot: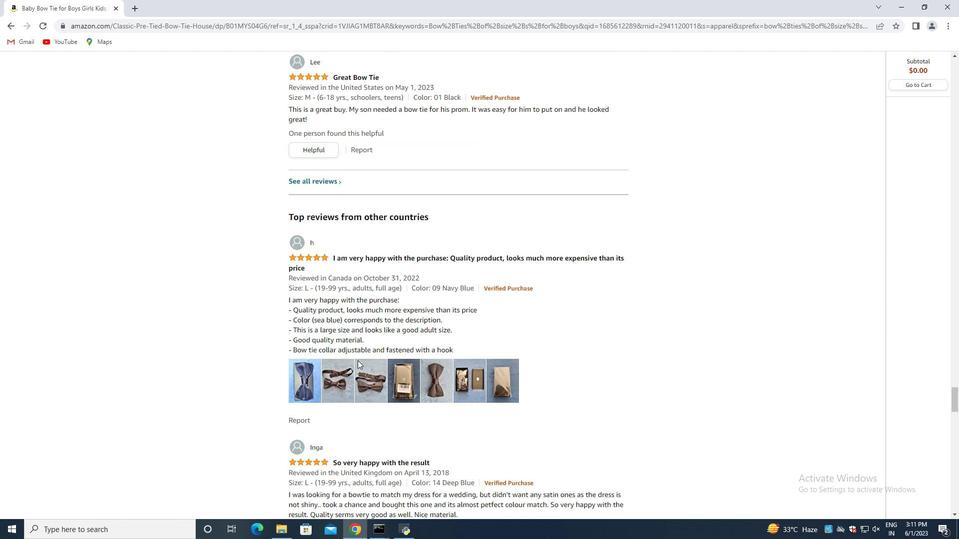 
Action: Mouse moved to (357, 356)
Screenshot: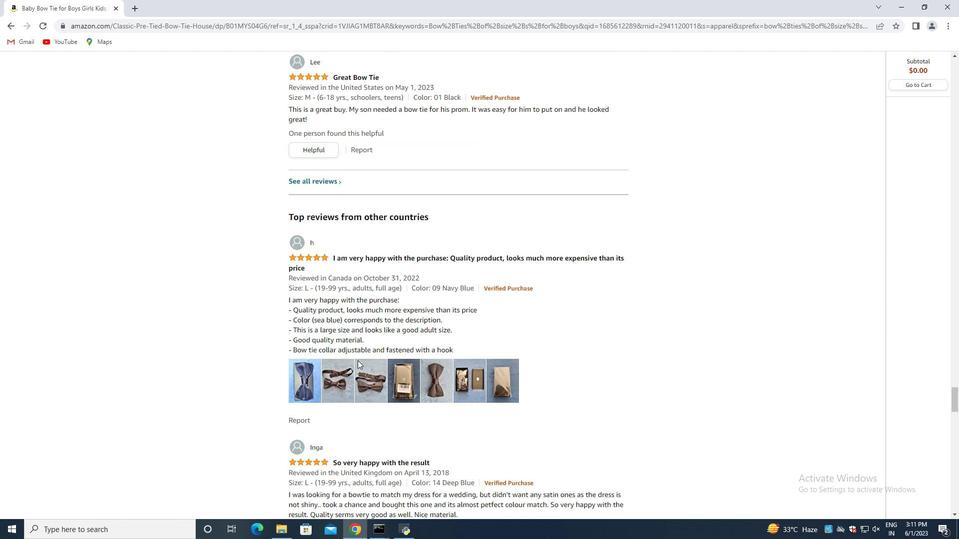 
Action: Mouse scrolled (357, 361) with delta (0, 0)
Screenshot: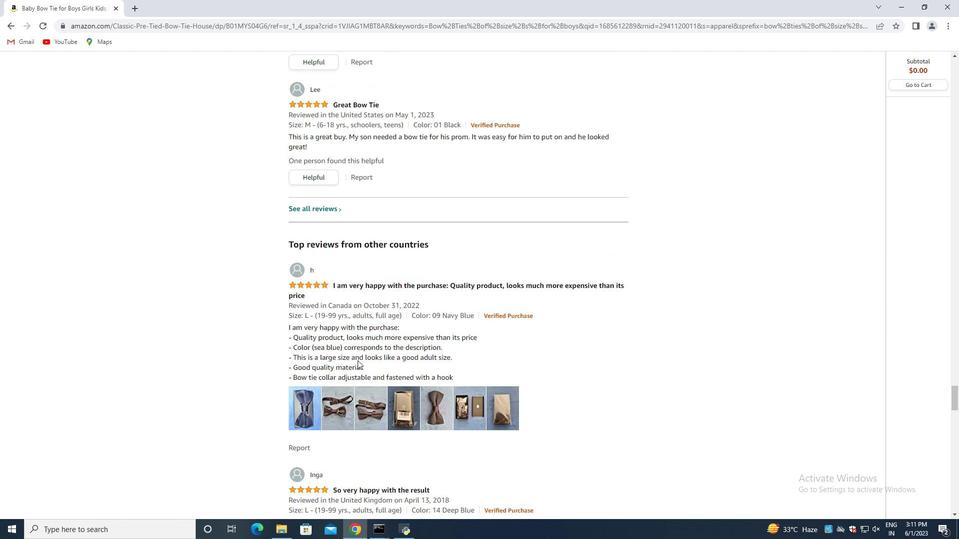 
Action: Mouse moved to (355, 355)
Screenshot: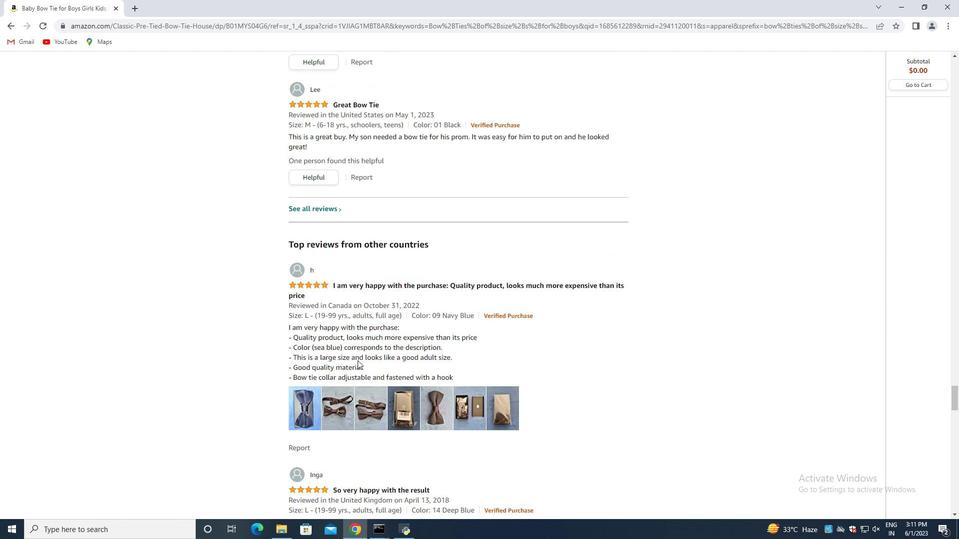 
Action: Mouse scrolled (357, 361) with delta (0, 0)
Screenshot: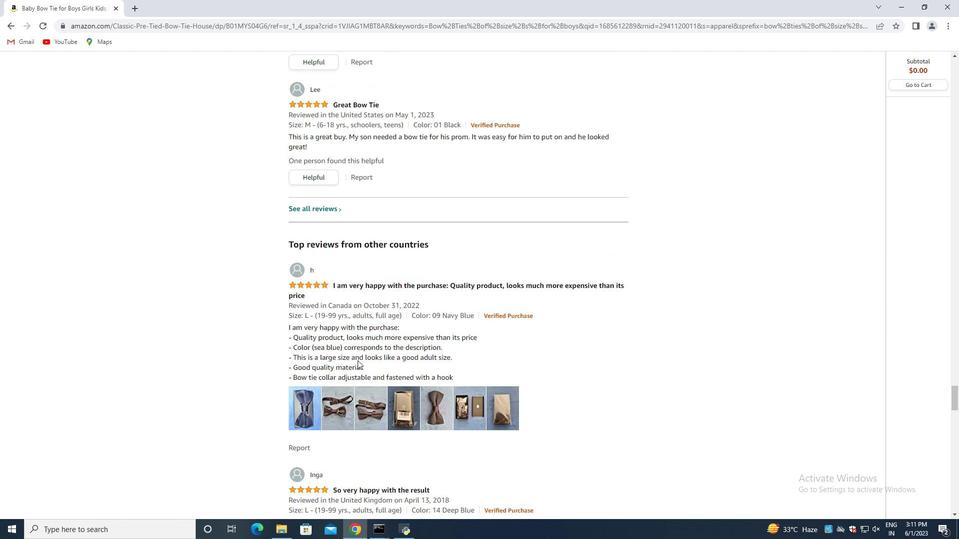 
Action: Mouse scrolled (357, 361) with delta (0, 0)
Screenshot: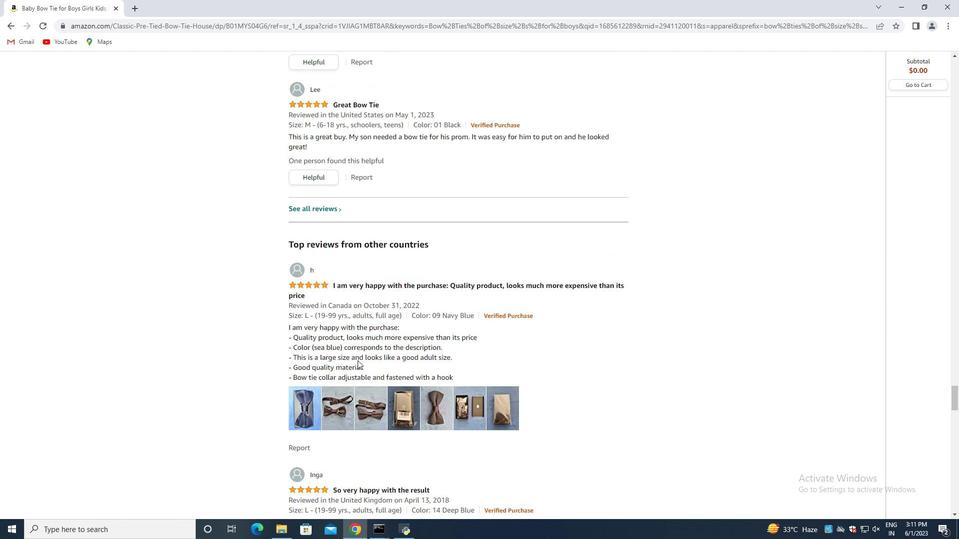 
Action: Mouse scrolled (357, 361) with delta (0, 0)
Screenshot: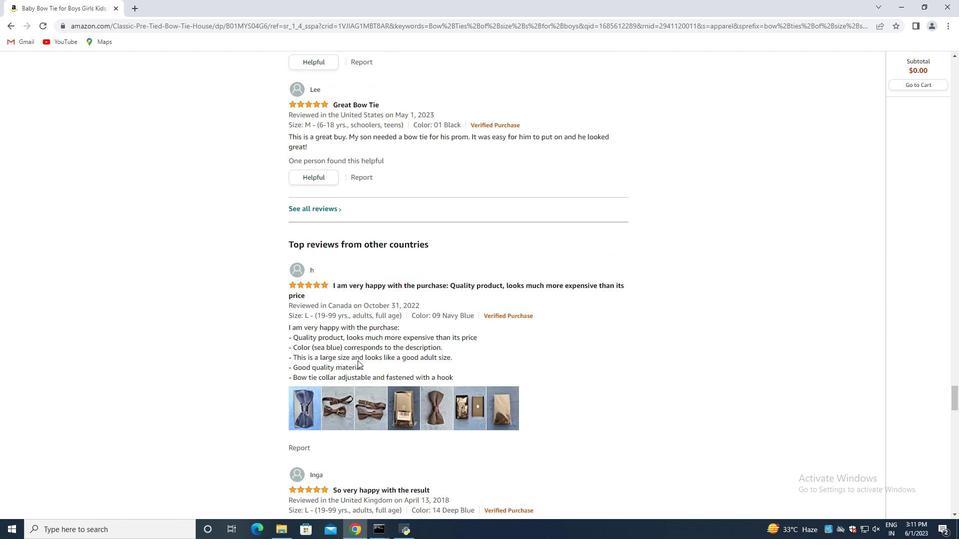 
Action: Mouse scrolled (355, 355) with delta (0, 0)
Screenshot: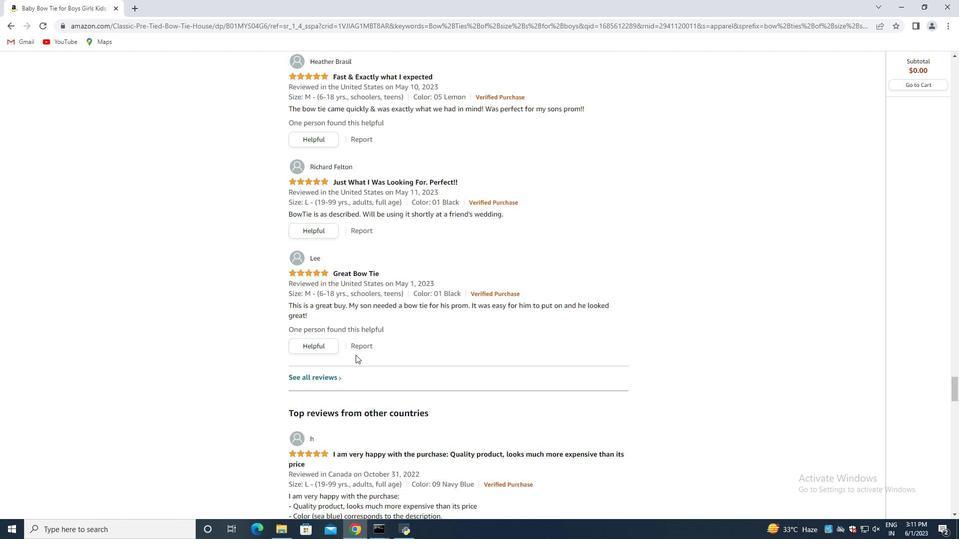 
Action: Mouse scrolled (355, 355) with delta (0, 0)
Screenshot: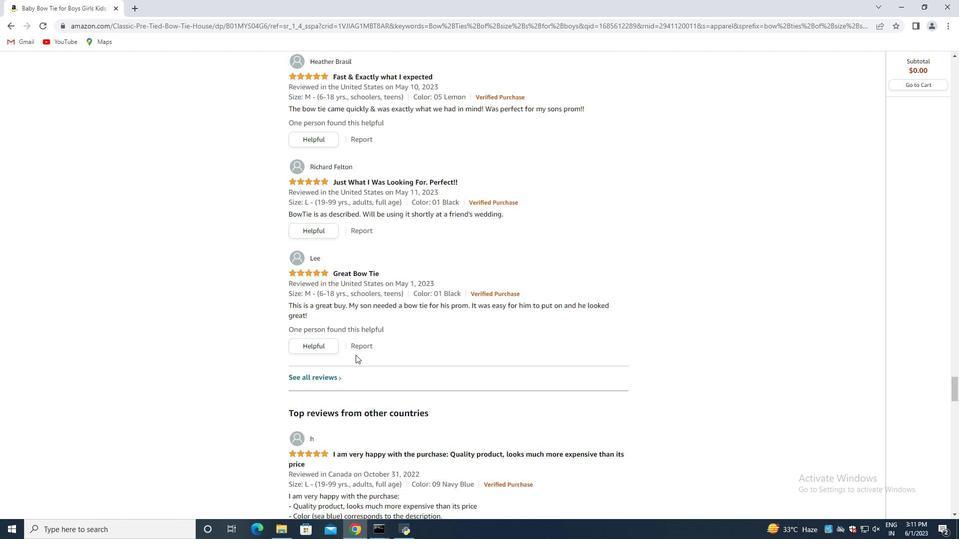 
Action: Mouse scrolled (355, 355) with delta (0, 0)
Screenshot: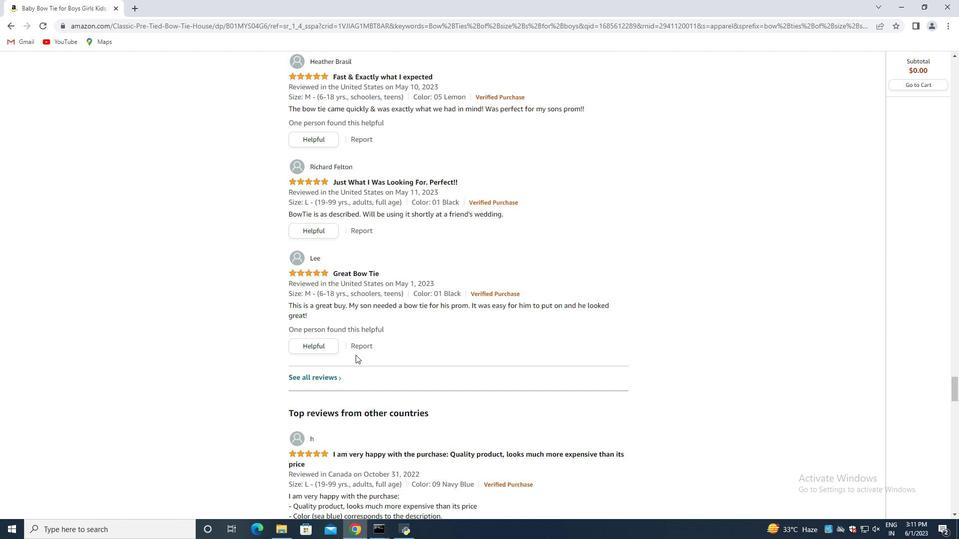 
Action: Mouse scrolled (355, 355) with delta (0, 0)
Screenshot: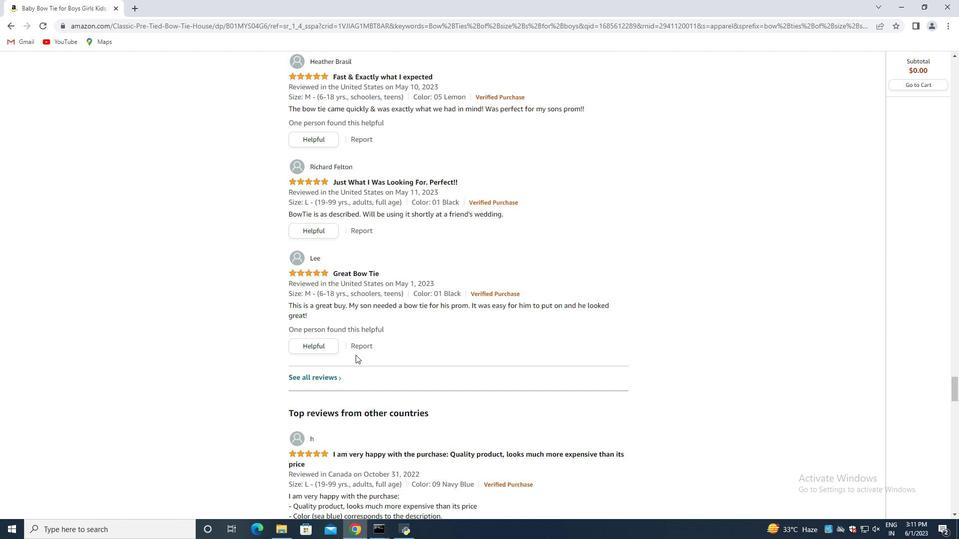 
Action: Mouse scrolled (355, 355) with delta (0, 0)
Screenshot: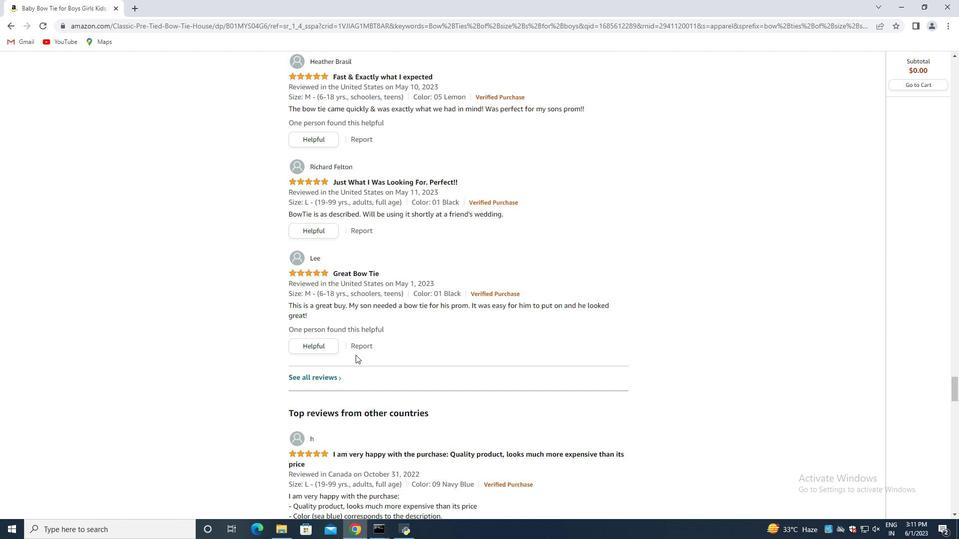 
Action: Mouse moved to (355, 355)
Screenshot: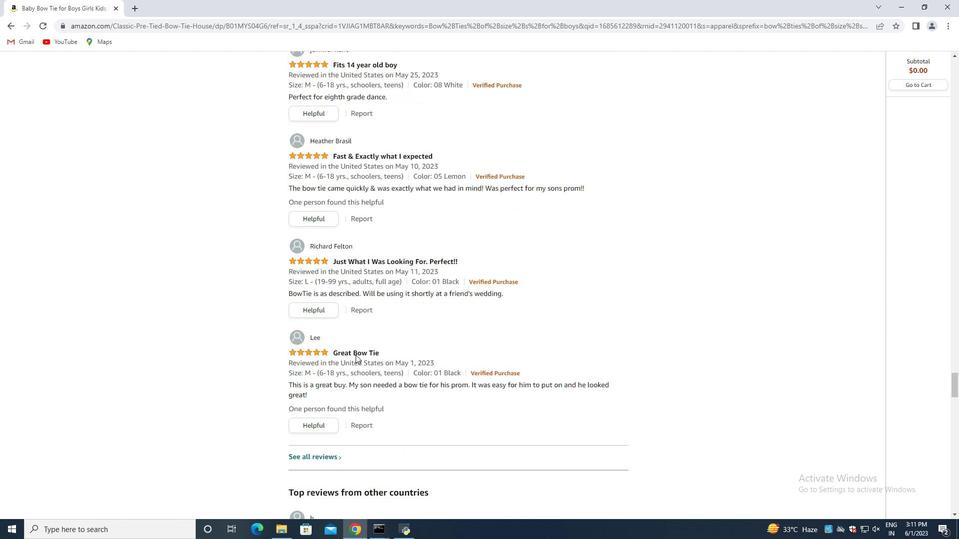 
Action: Mouse scrolled (355, 355) with delta (0, 0)
Screenshot: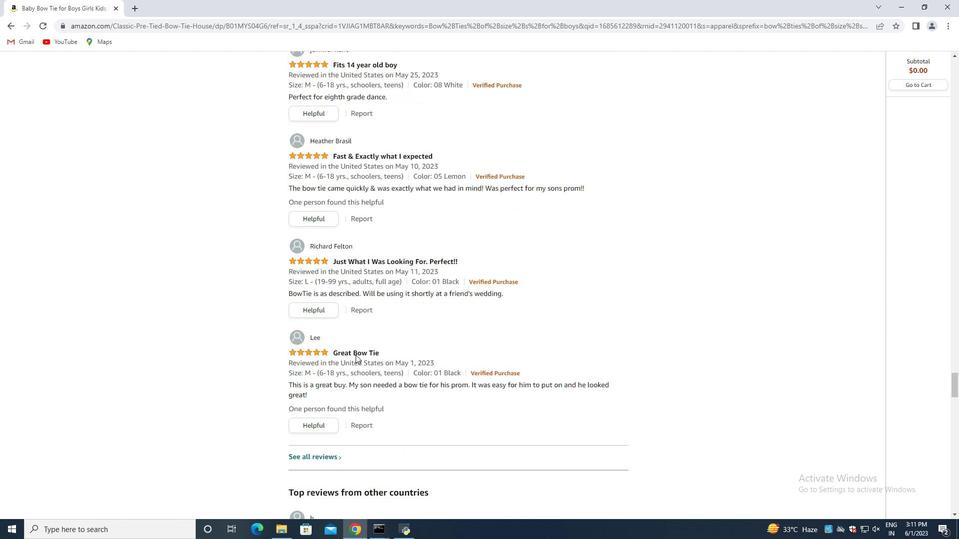 
Action: Mouse moved to (354, 355)
Screenshot: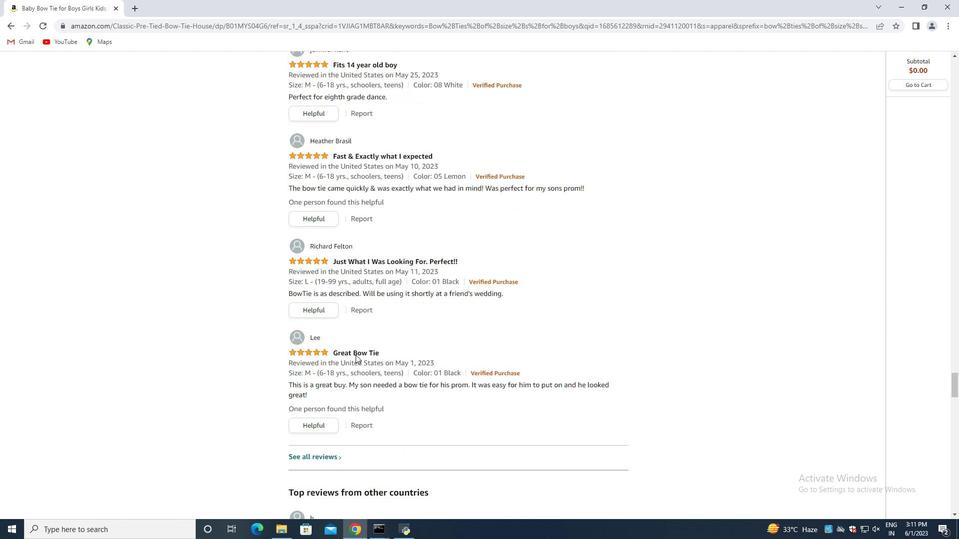 
Action: Mouse scrolled (354, 355) with delta (0, 0)
